 Task: Add an event with the title Product Launch Party, date '2024/04/15', time 7:30 AM to 9:30 AMand add a description: _x000D_
Throughout the workshop, participants will engage in a series of activities, discussions, and case studies that promote self-reflection, skill-building, and practical application of leadership concepts. , put the event into Green category . Add location for the event as: 789 Notre-Dame Cathedral, Paris, France, logged in from the account softage.1@softage.netand send the event invitation to softage.9@softage.net and softage.10@softage.net. Set a reminder for the event 11 day before
Action: Mouse moved to (84, 115)
Screenshot: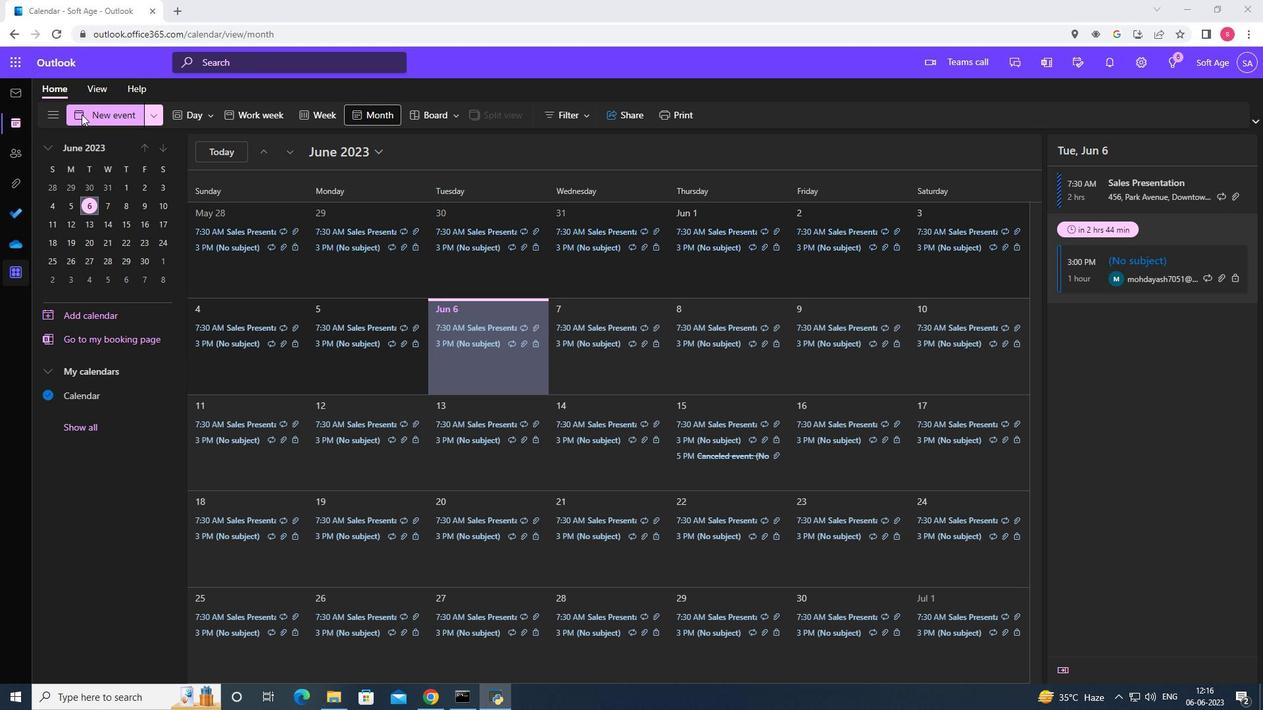 
Action: Mouse pressed left at (84, 115)
Screenshot: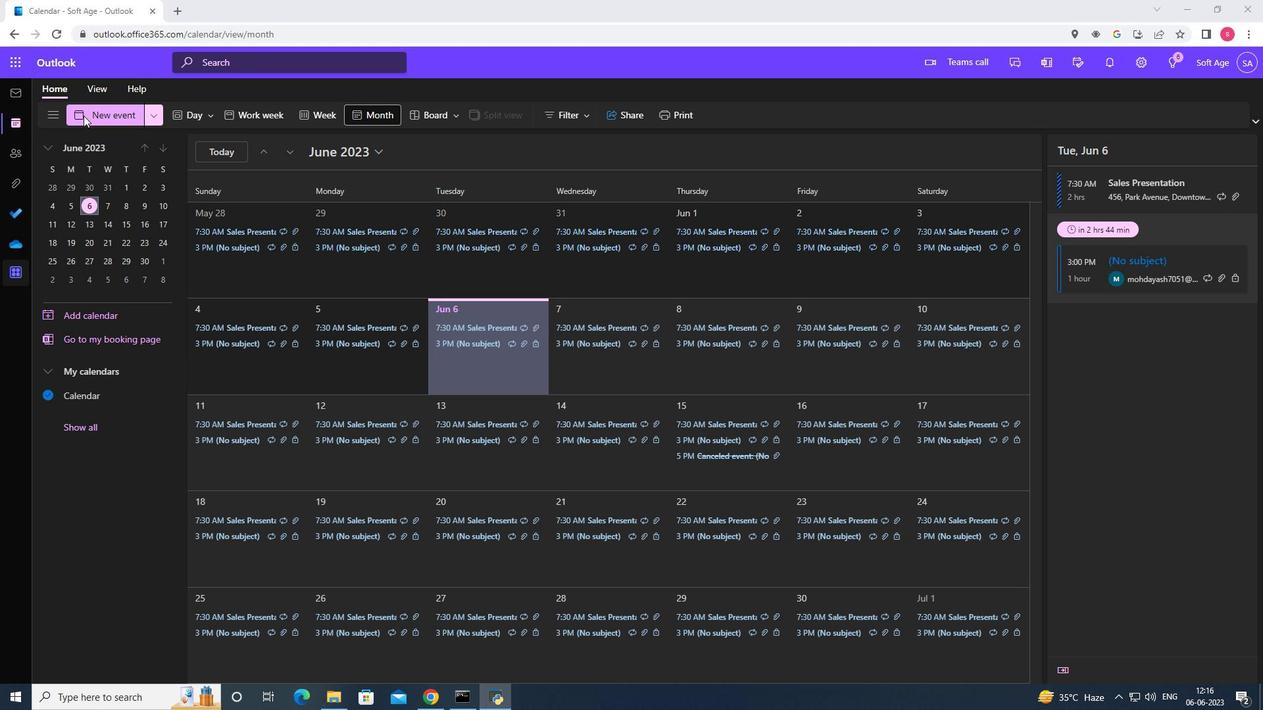 
Action: Mouse moved to (447, 192)
Screenshot: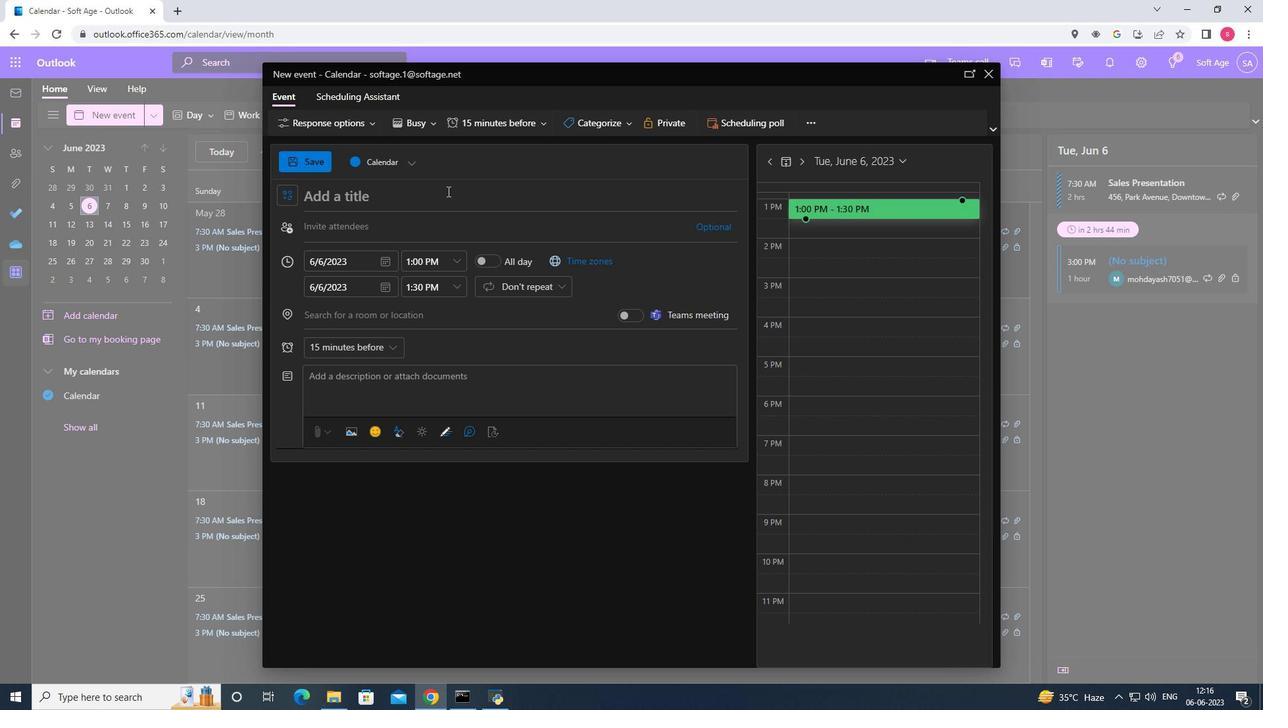 
Action: Mouse pressed left at (447, 192)
Screenshot: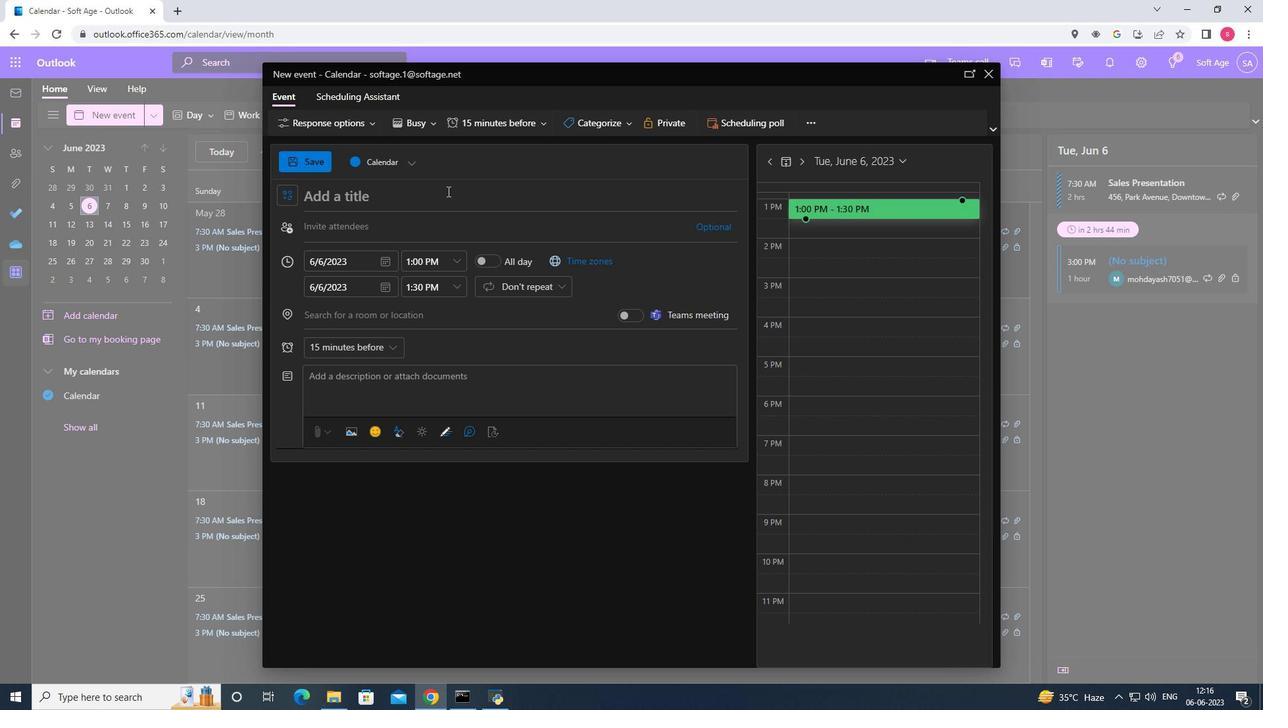 
Action: Key pressed <Key.shift>Product<Key.space>l<Key.backspace><Key.shift>Lu<Key.backspace>aunch<Key.space><Key.shift>Party
Screenshot: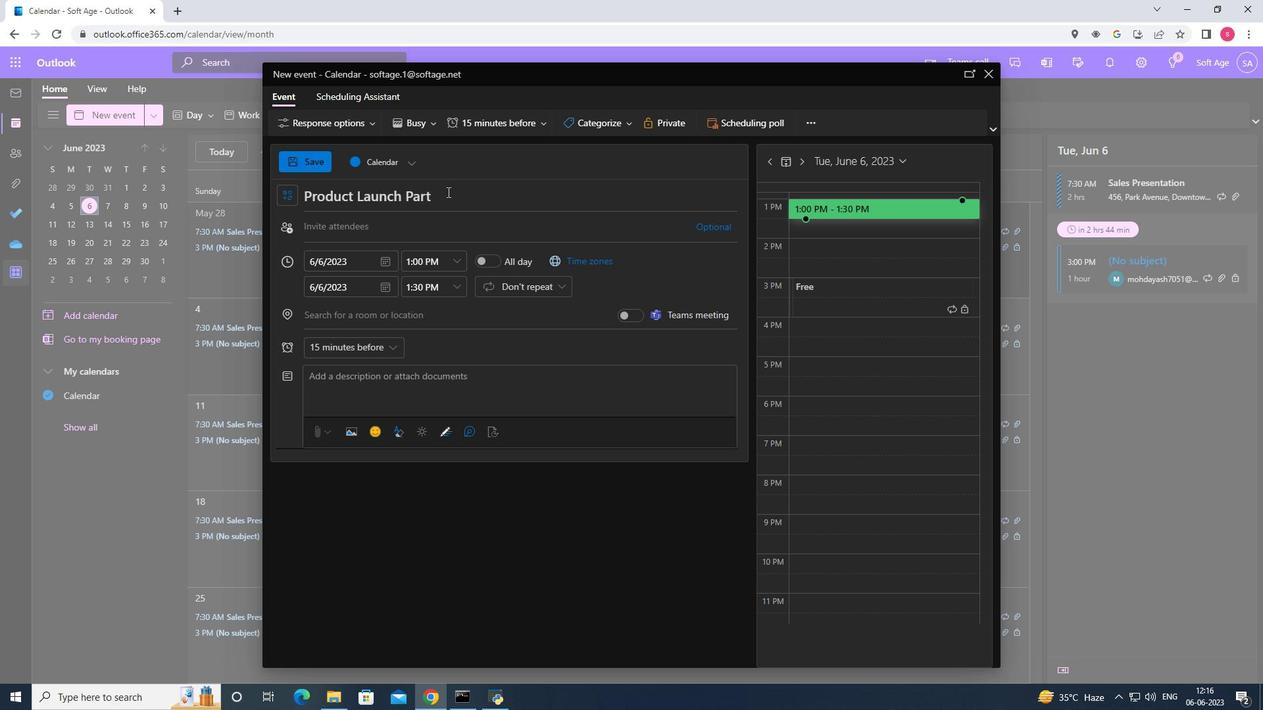 
Action: Mouse moved to (386, 261)
Screenshot: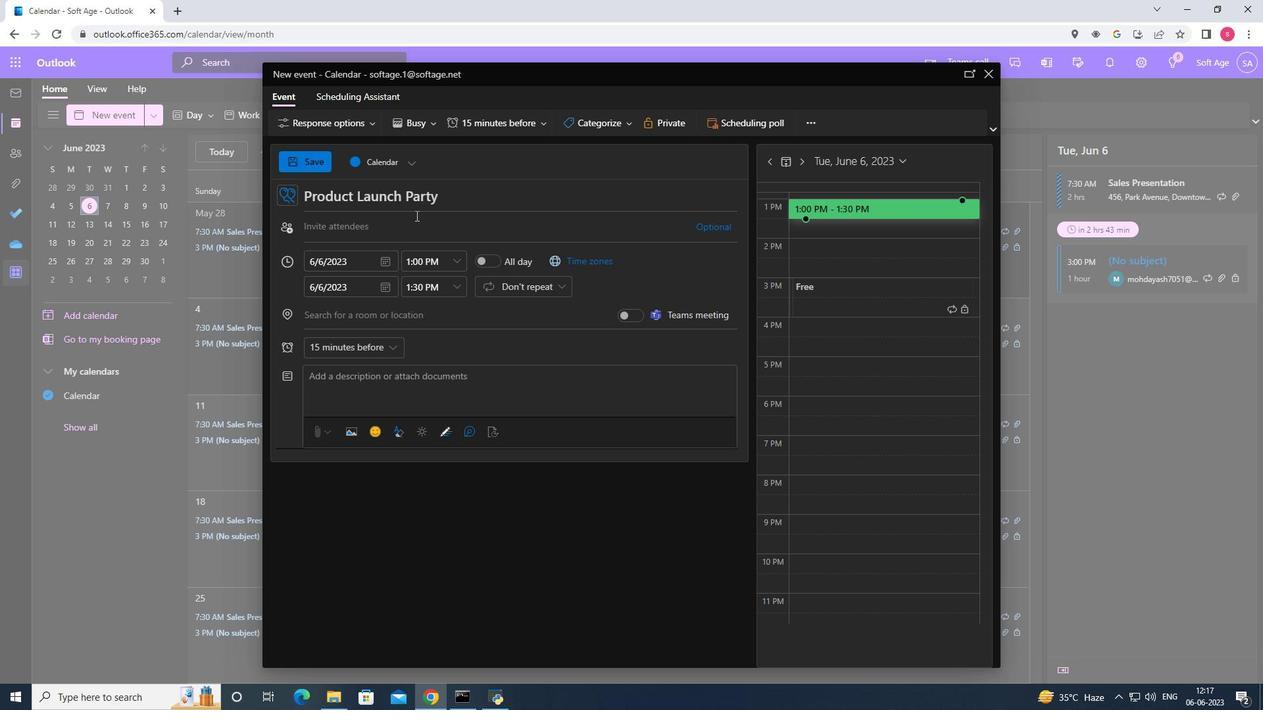 
Action: Mouse pressed left at (386, 261)
Screenshot: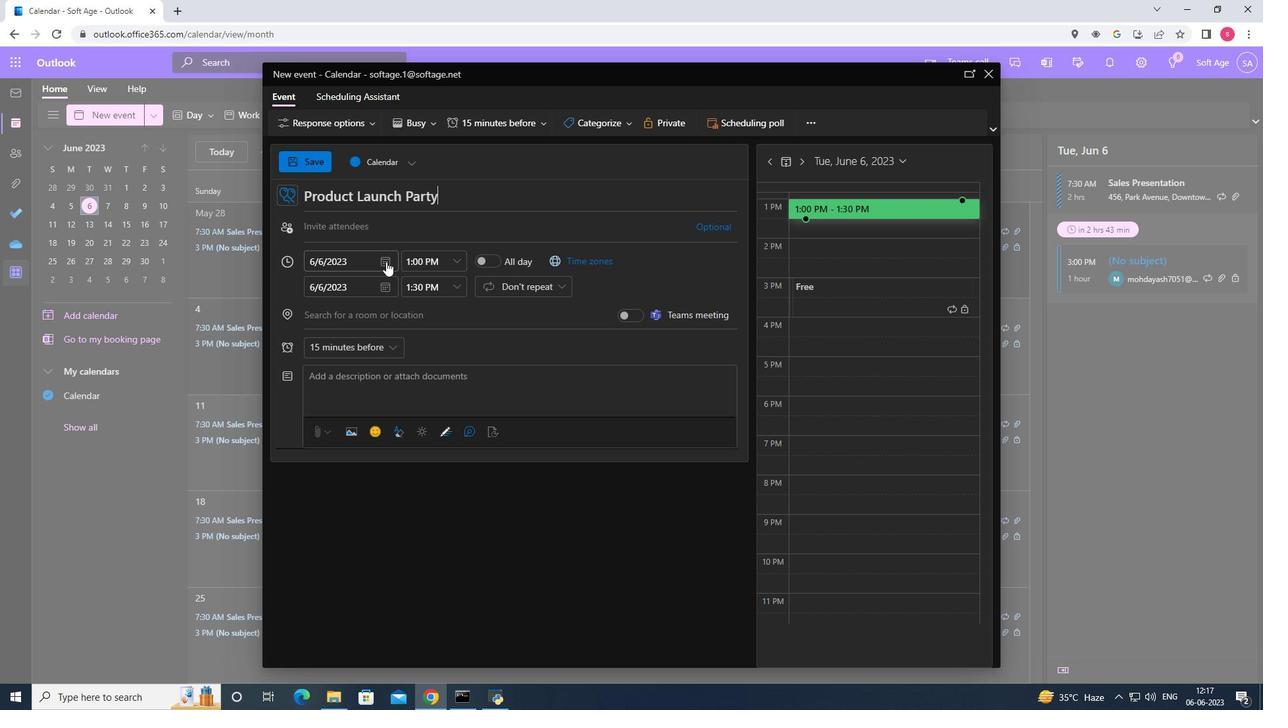 
Action: Mouse moved to (429, 287)
Screenshot: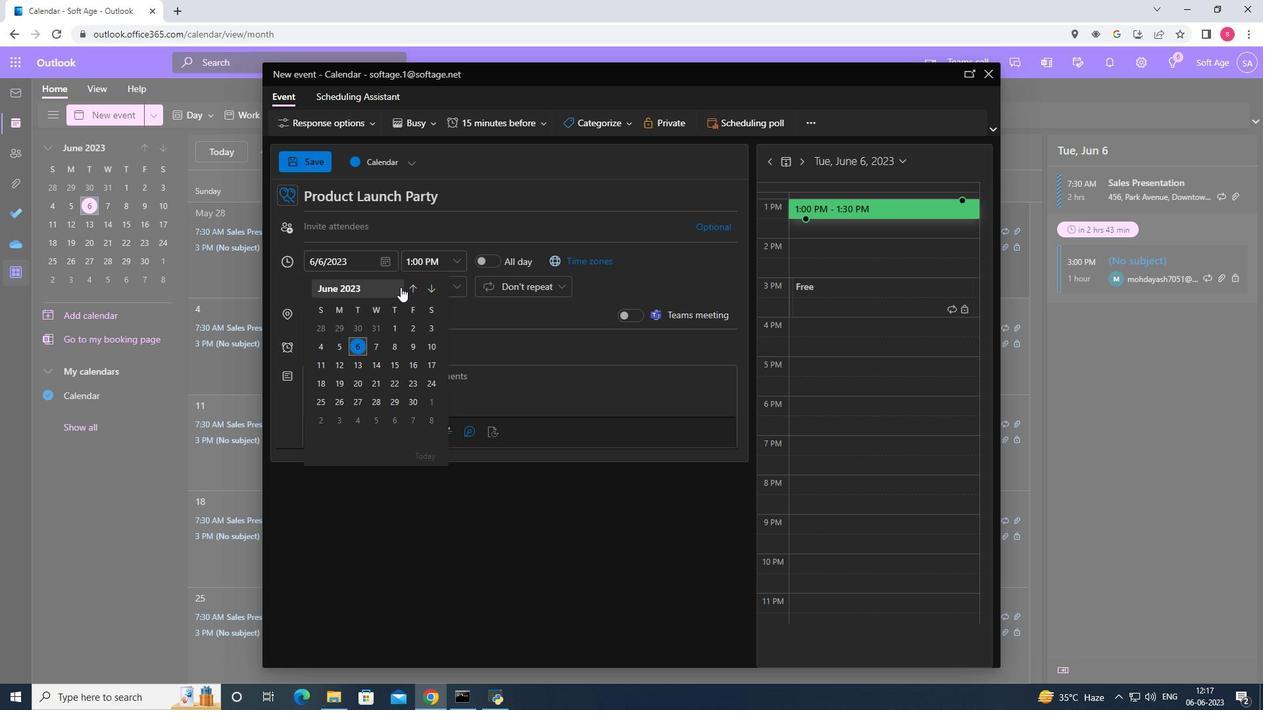 
Action: Mouse pressed left at (429, 287)
Screenshot: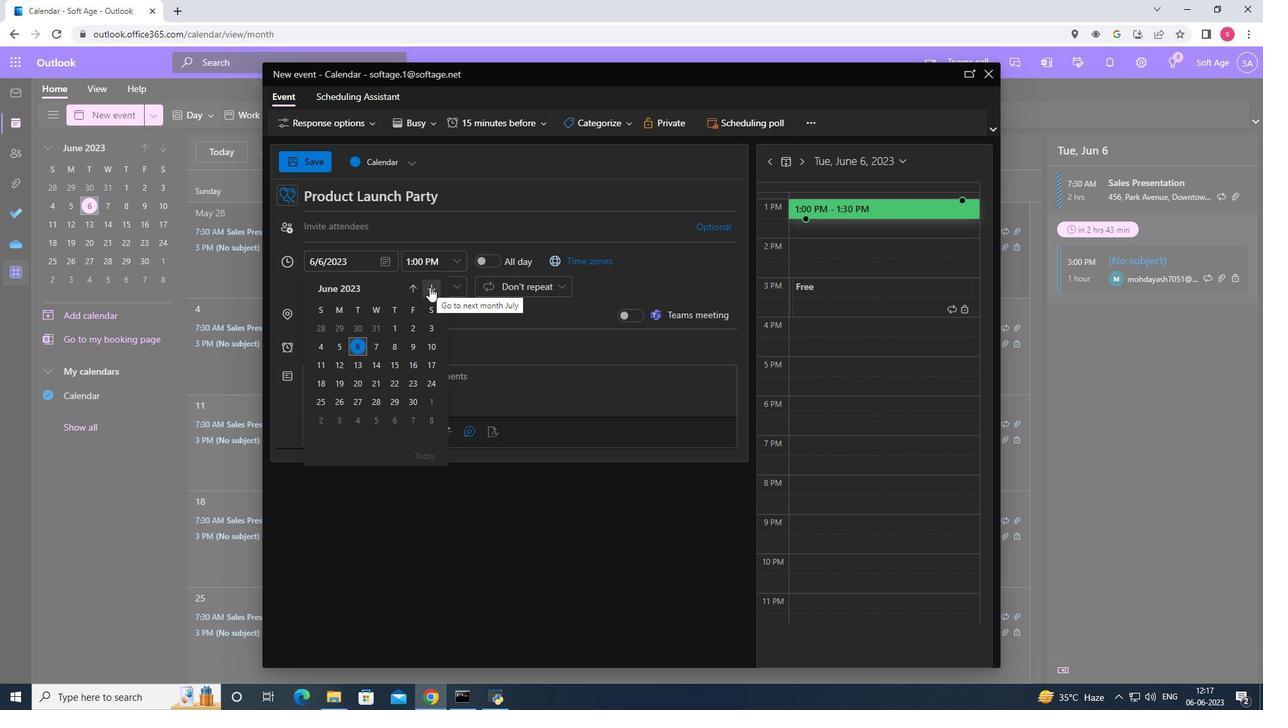 
Action: Mouse pressed left at (429, 287)
Screenshot: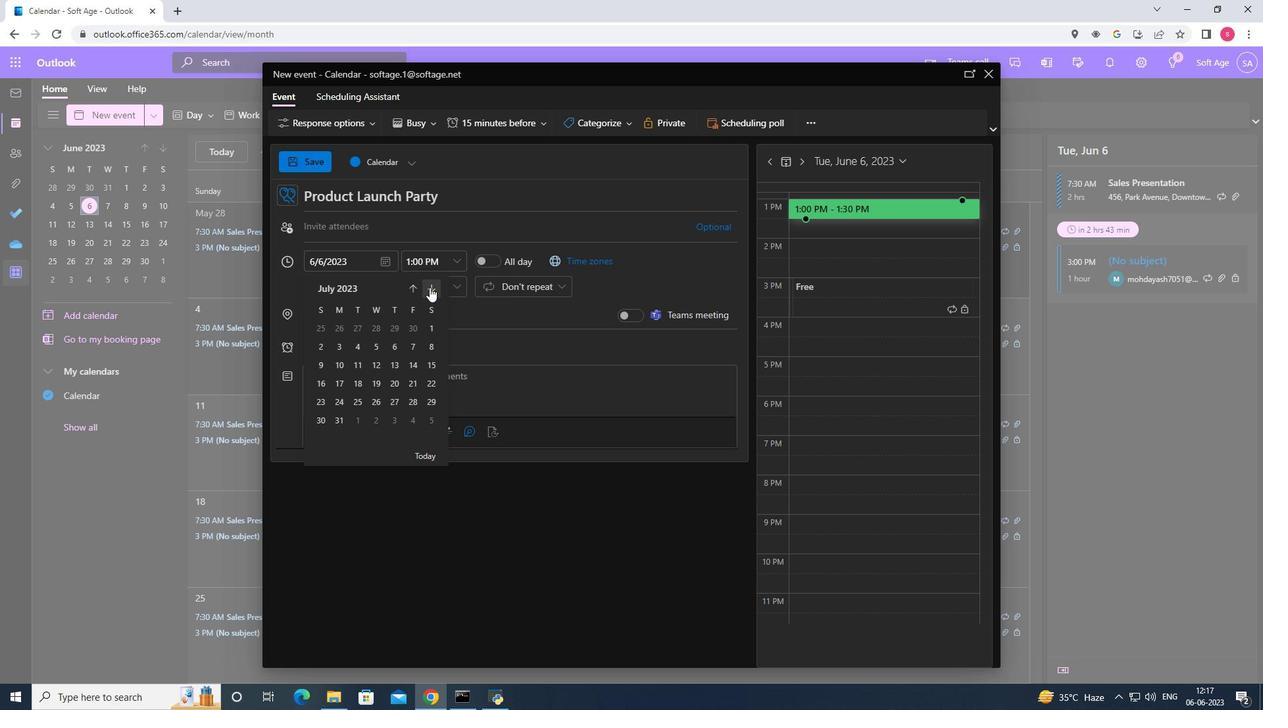 
Action: Mouse pressed left at (429, 287)
Screenshot: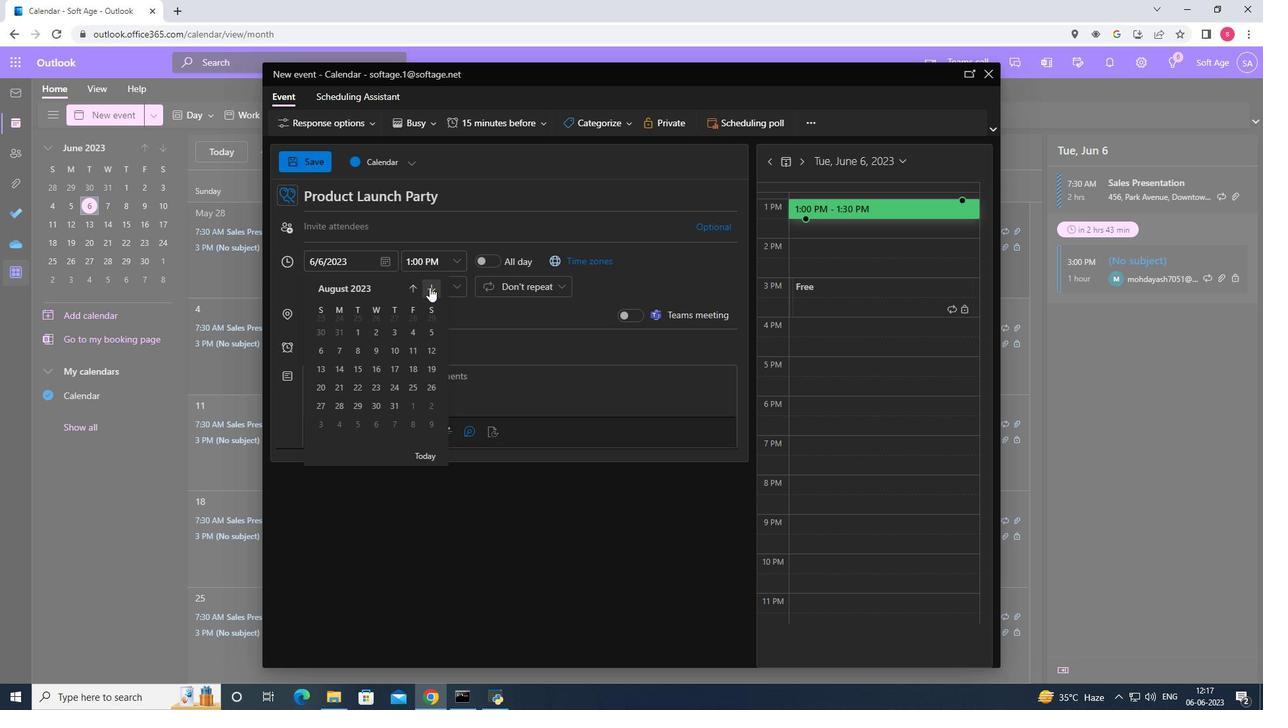 
Action: Mouse pressed left at (429, 287)
Screenshot: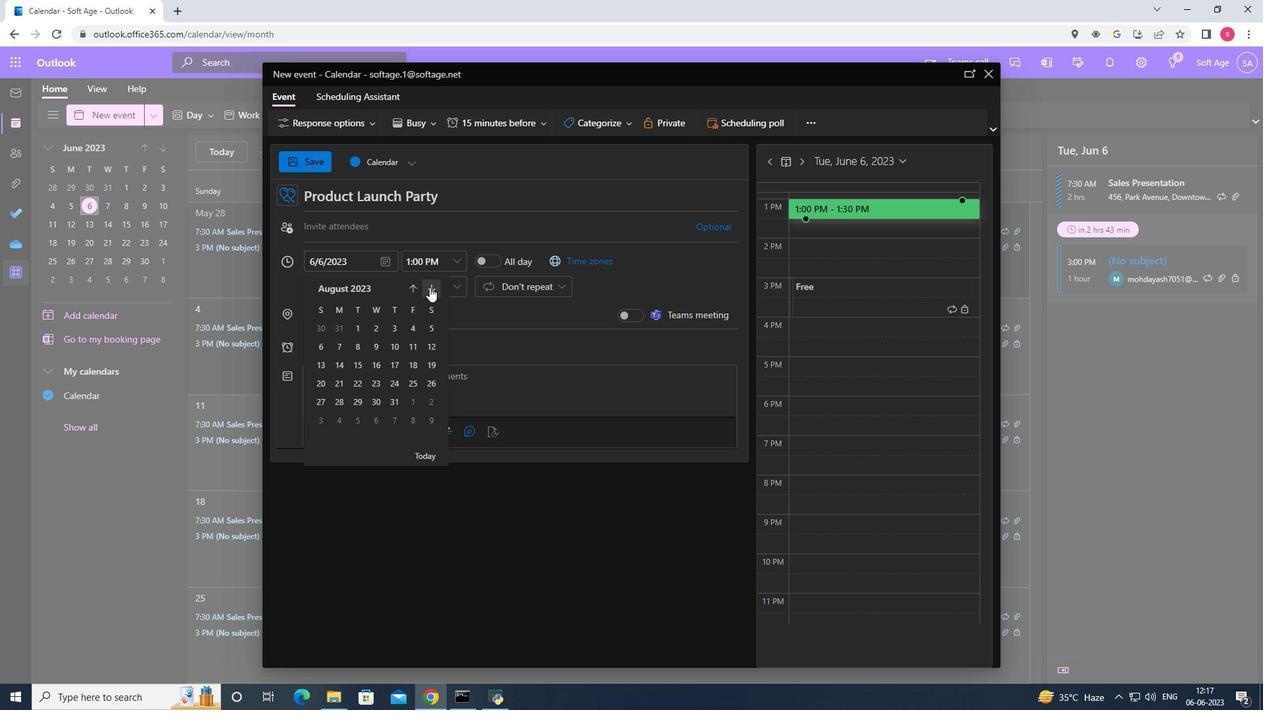 
Action: Mouse pressed left at (429, 287)
Screenshot: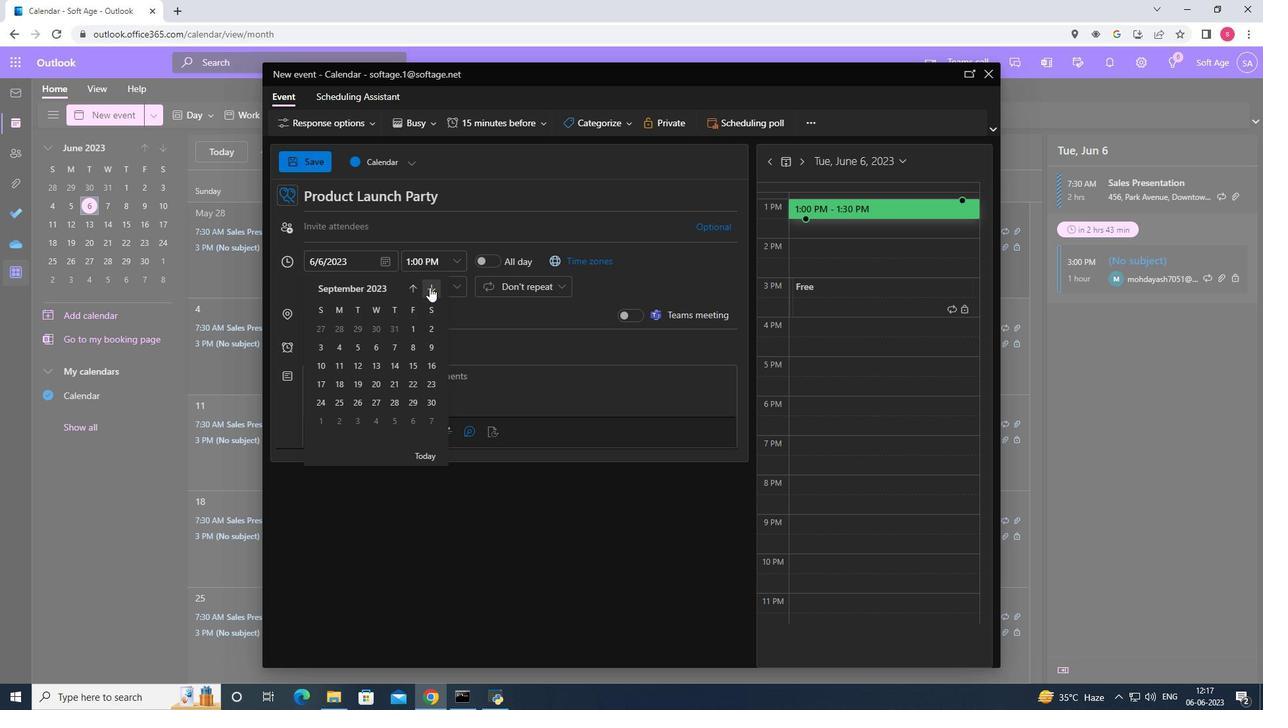 
Action: Mouse pressed left at (429, 287)
Screenshot: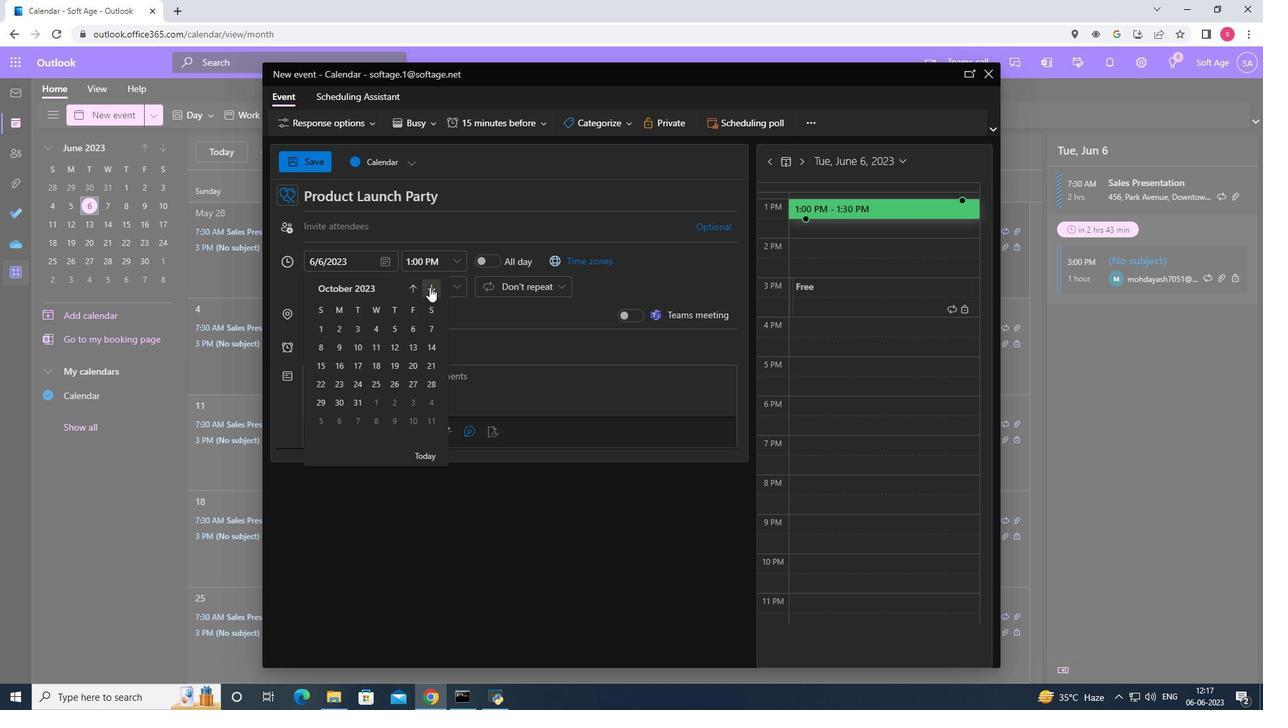 
Action: Mouse pressed left at (429, 287)
Screenshot: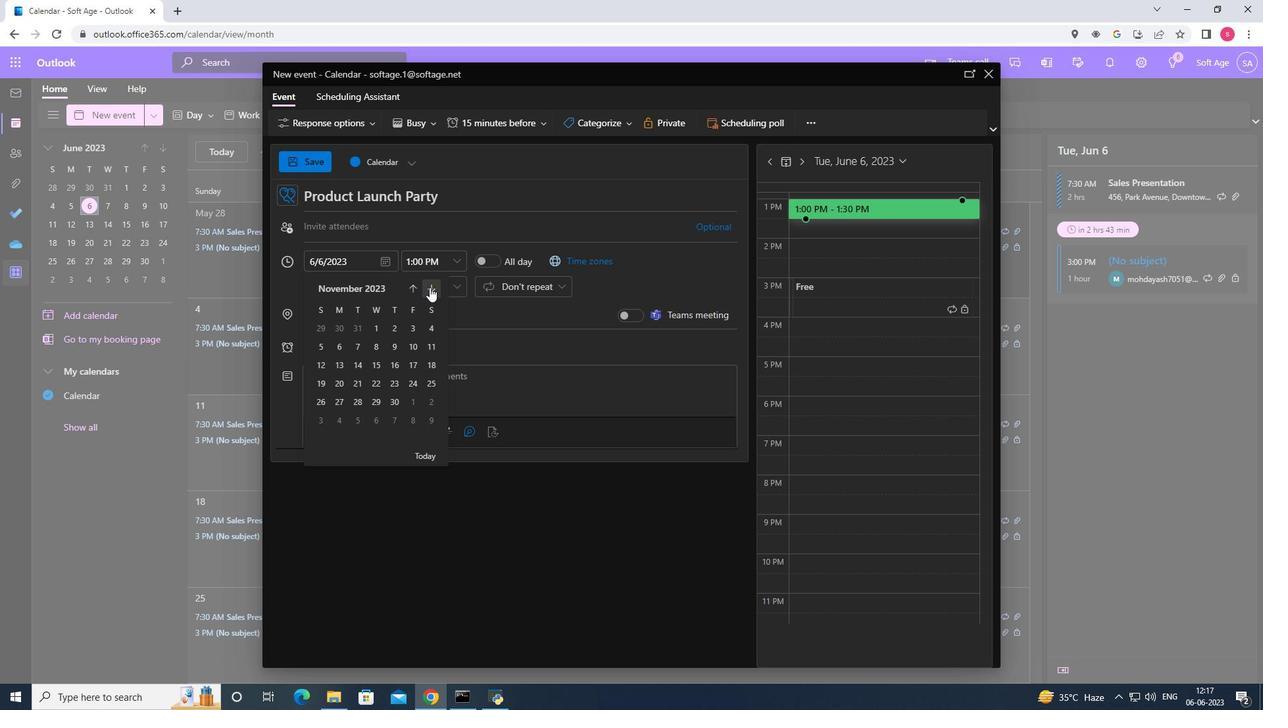 
Action: Mouse pressed left at (429, 287)
Screenshot: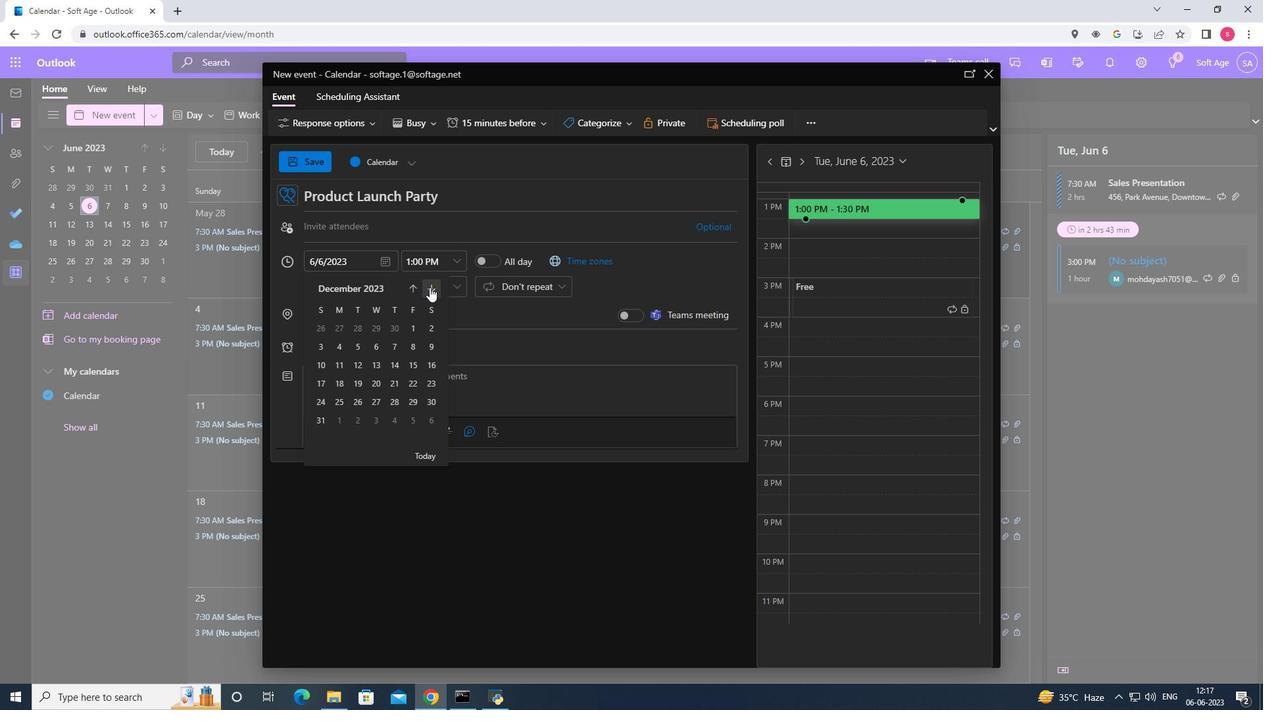 
Action: Mouse pressed left at (429, 287)
Screenshot: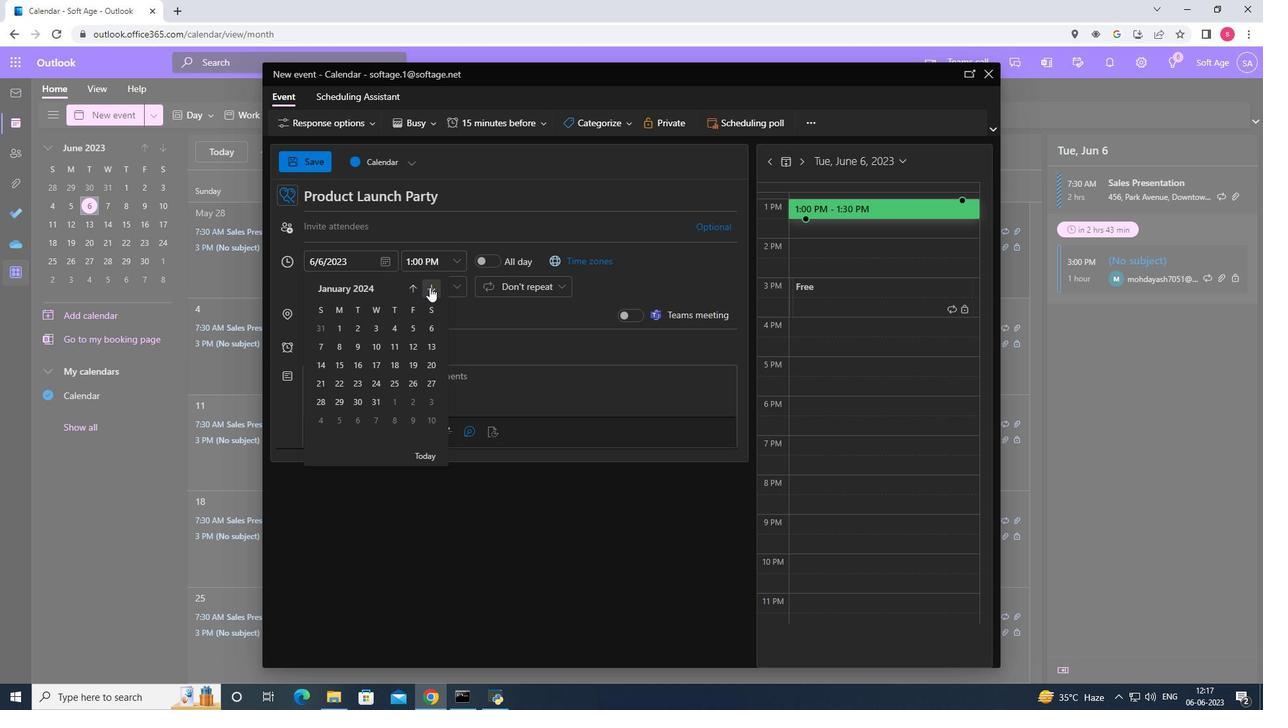 
Action: Mouse pressed left at (429, 287)
Screenshot: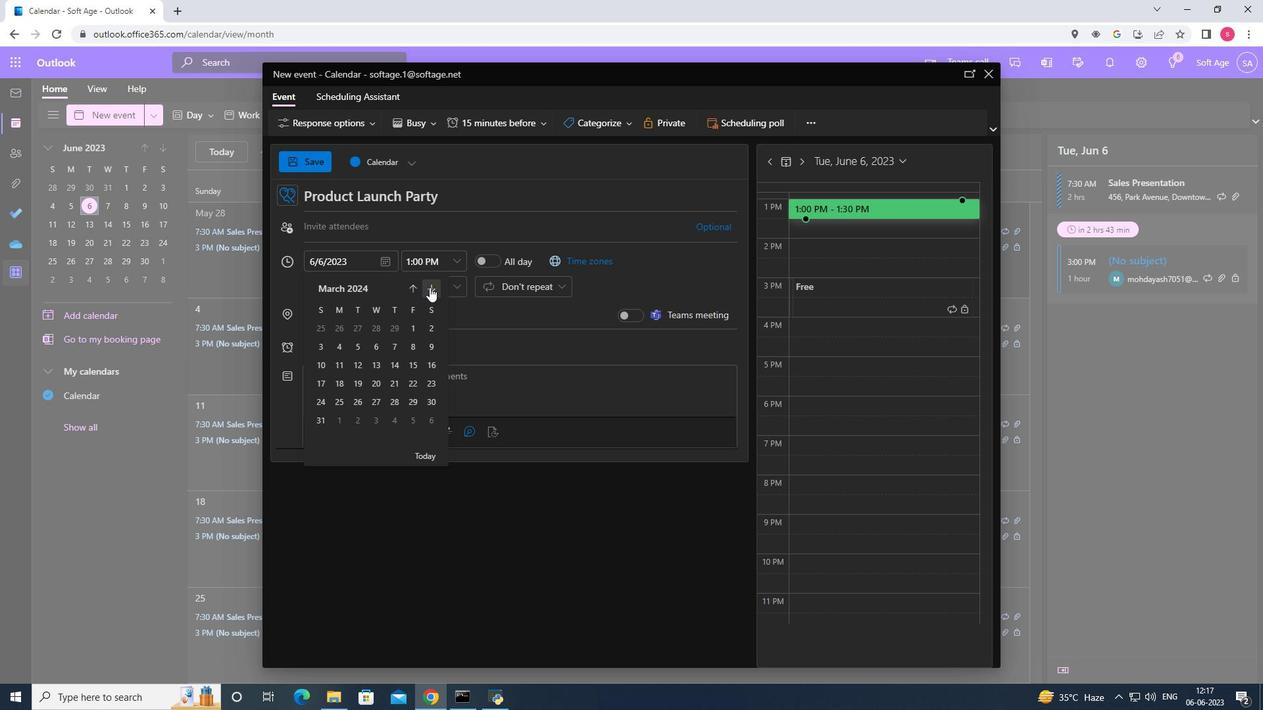 
Action: Mouse moved to (344, 361)
Screenshot: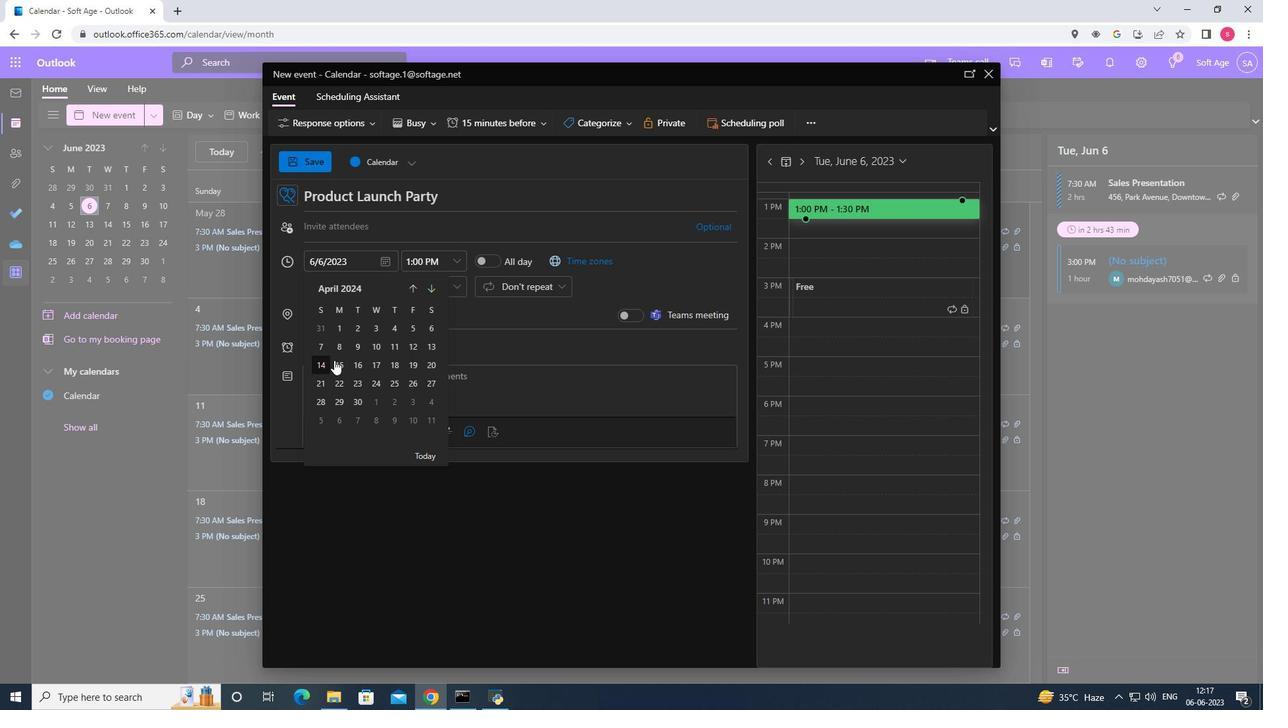 
Action: Mouse pressed left at (344, 361)
Screenshot: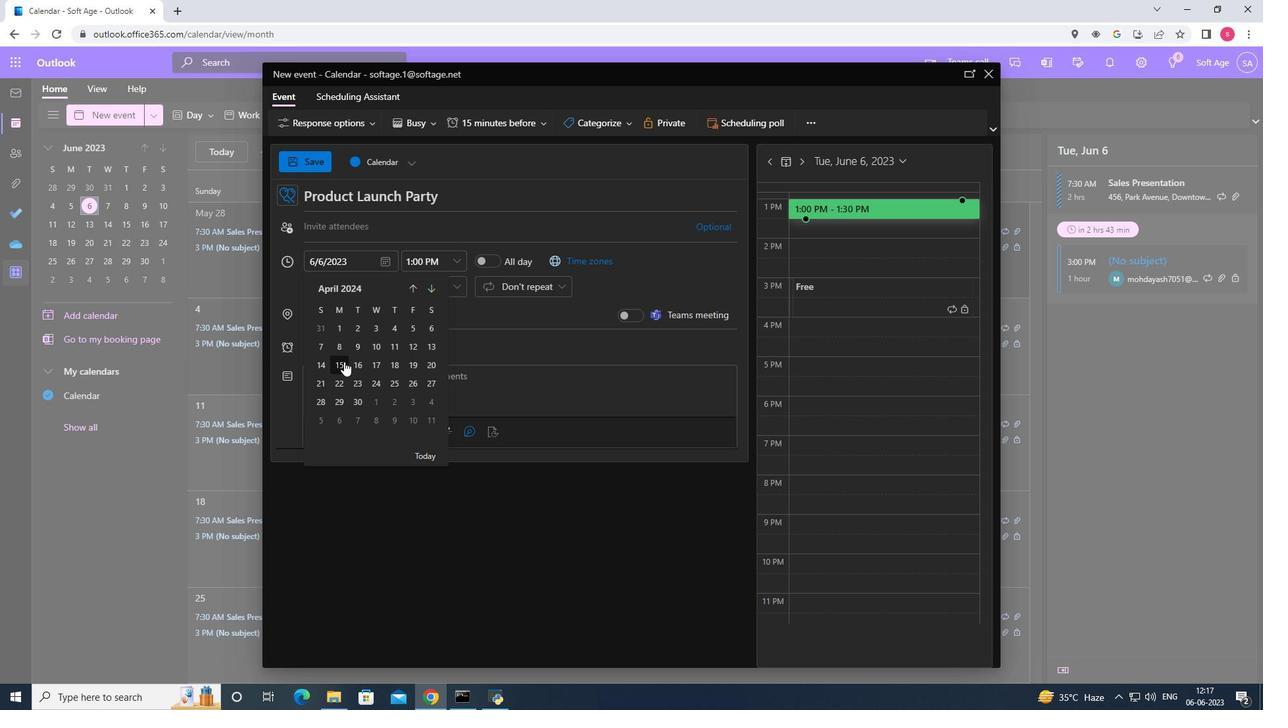 
Action: Mouse moved to (457, 259)
Screenshot: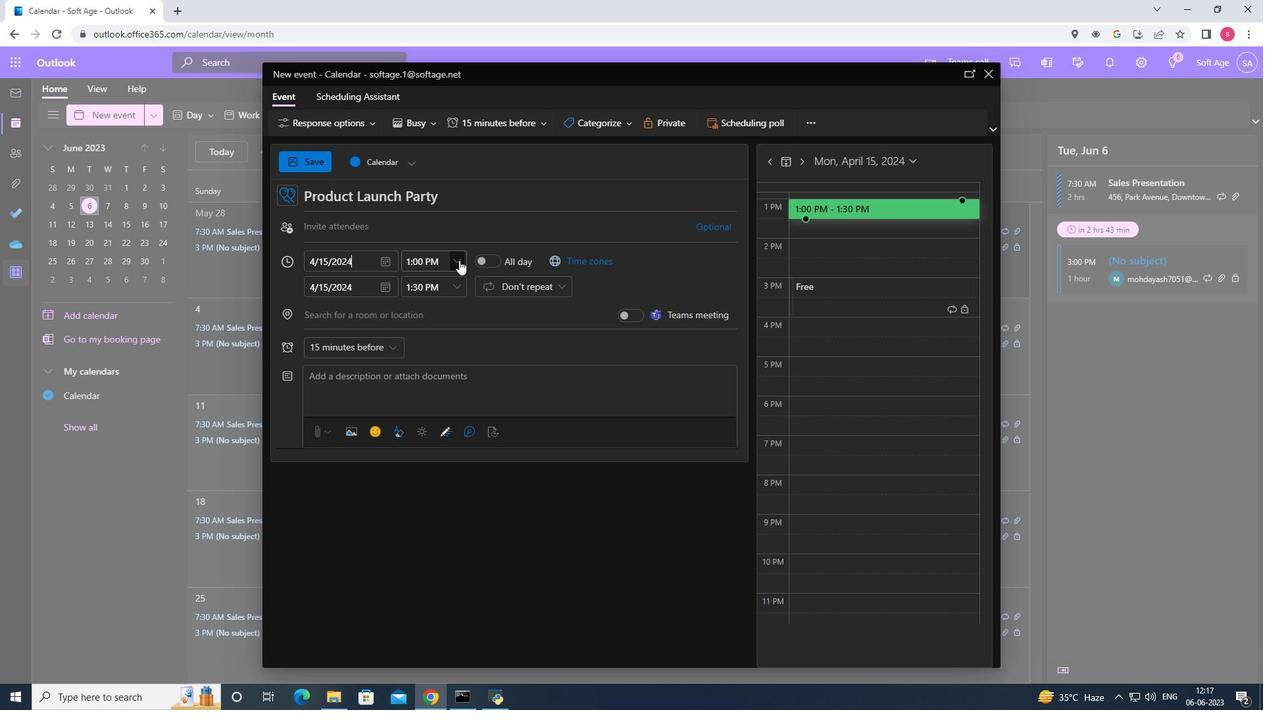 
Action: Mouse pressed left at (457, 259)
Screenshot: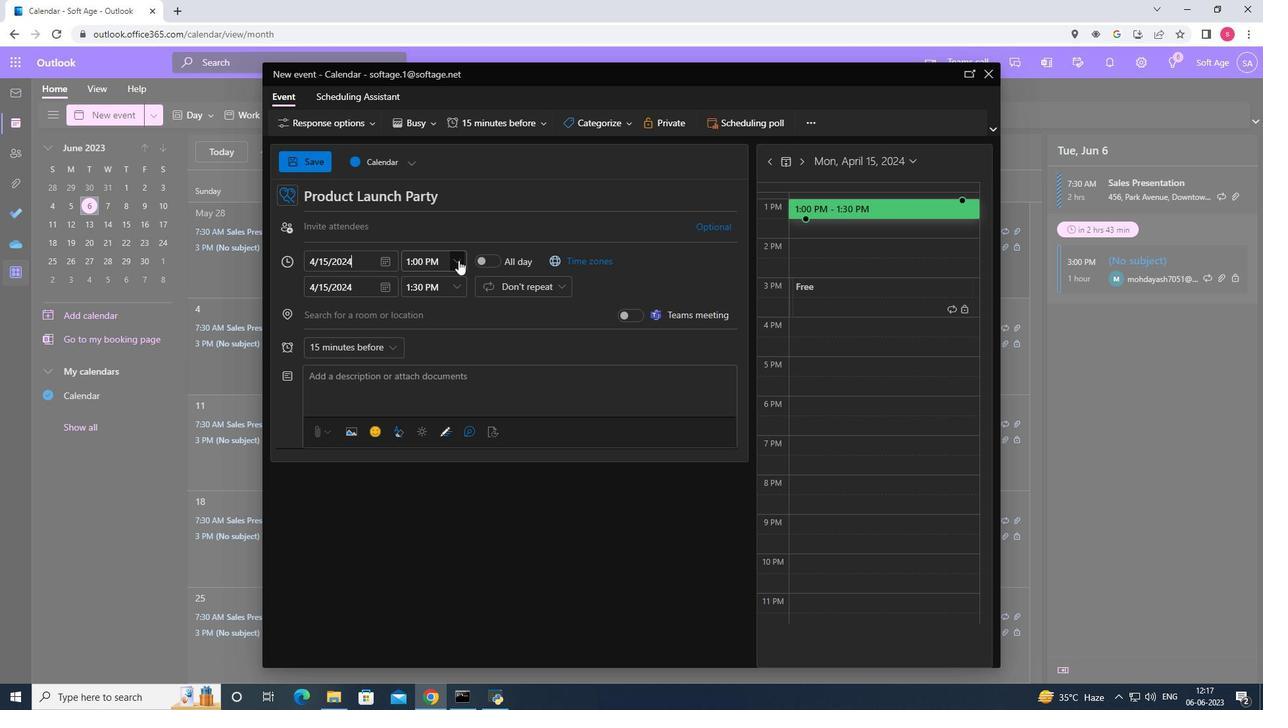
Action: Mouse moved to (475, 276)
Screenshot: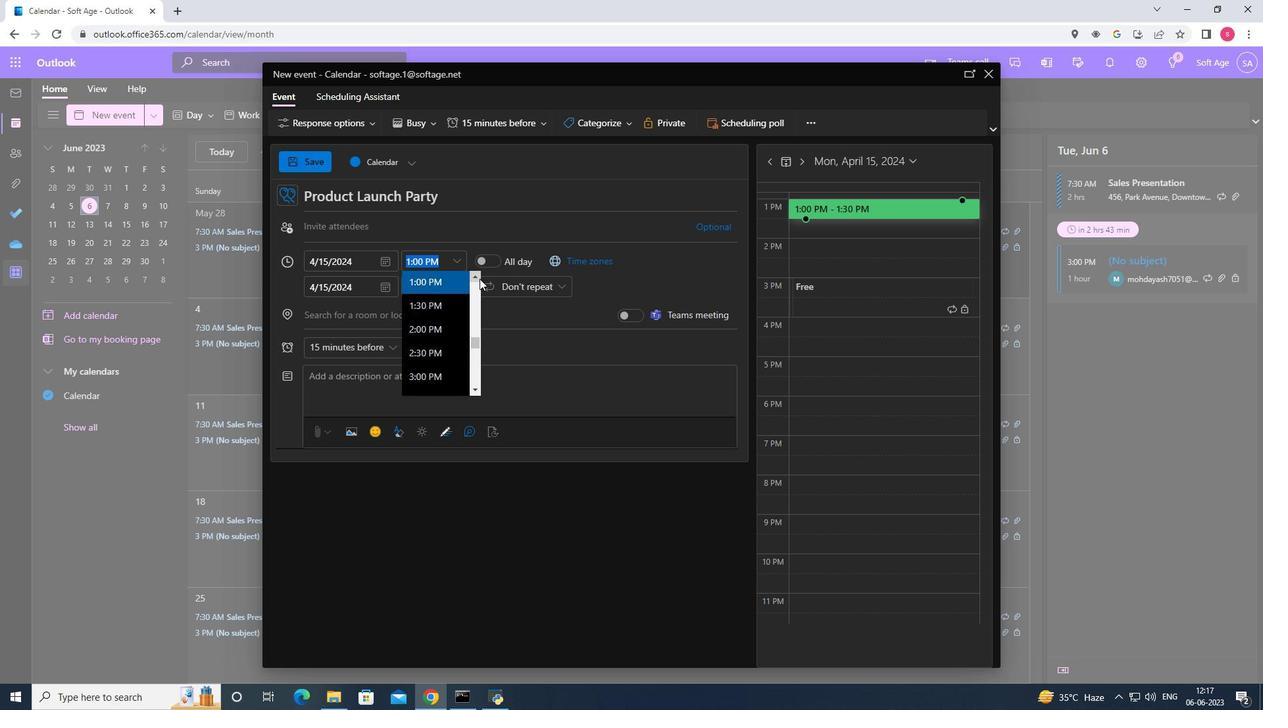 
Action: Mouse pressed left at (475, 276)
Screenshot: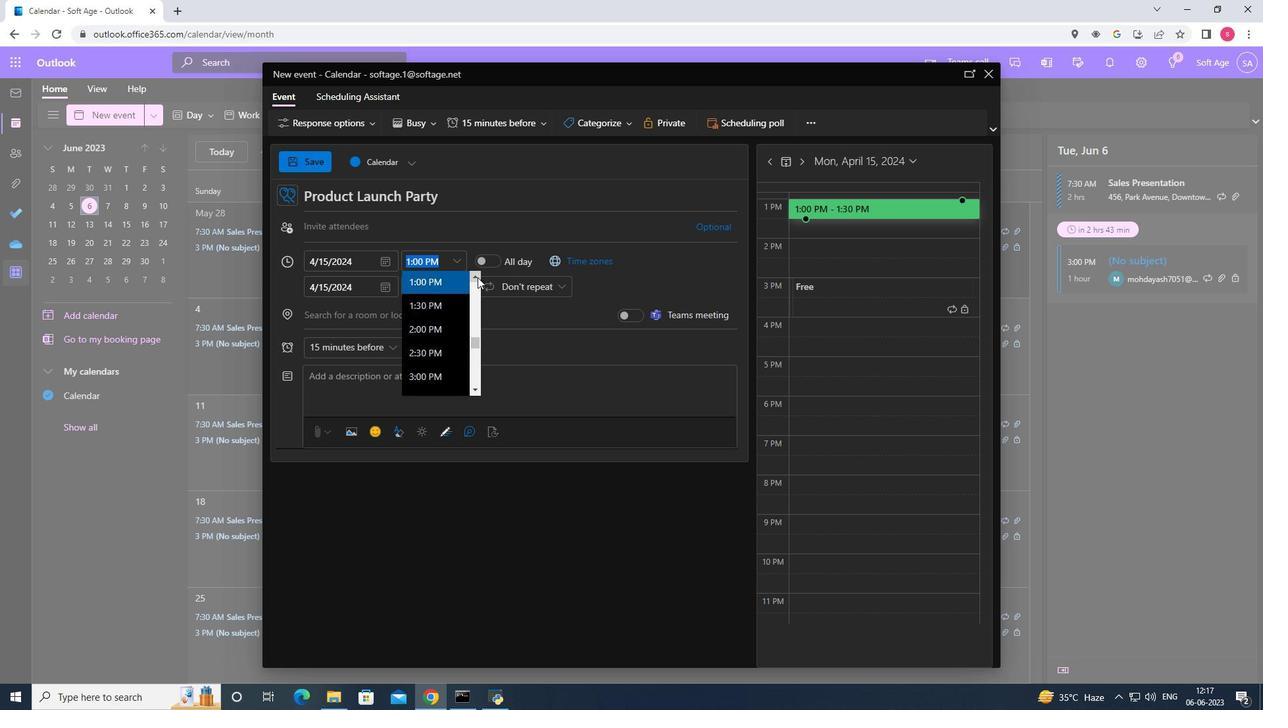 
Action: Mouse pressed left at (475, 276)
Screenshot: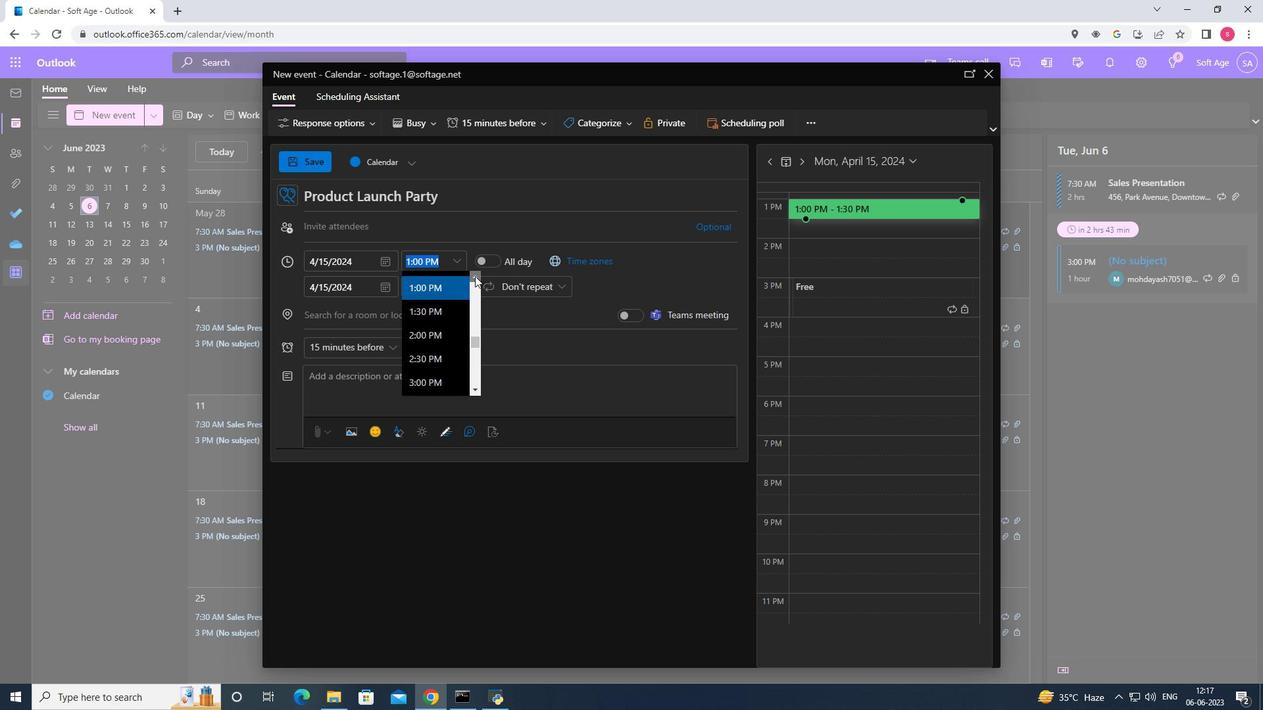 
Action: Mouse pressed left at (475, 276)
Screenshot: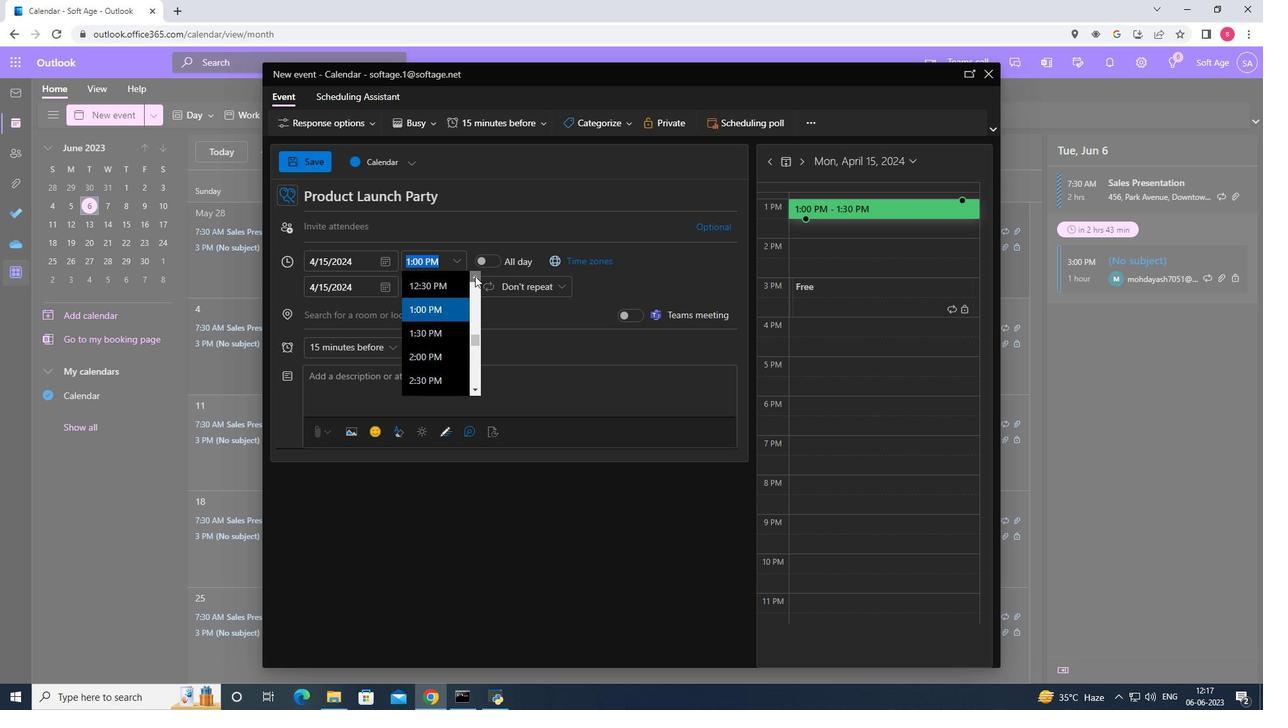 
Action: Mouse pressed left at (475, 276)
Screenshot: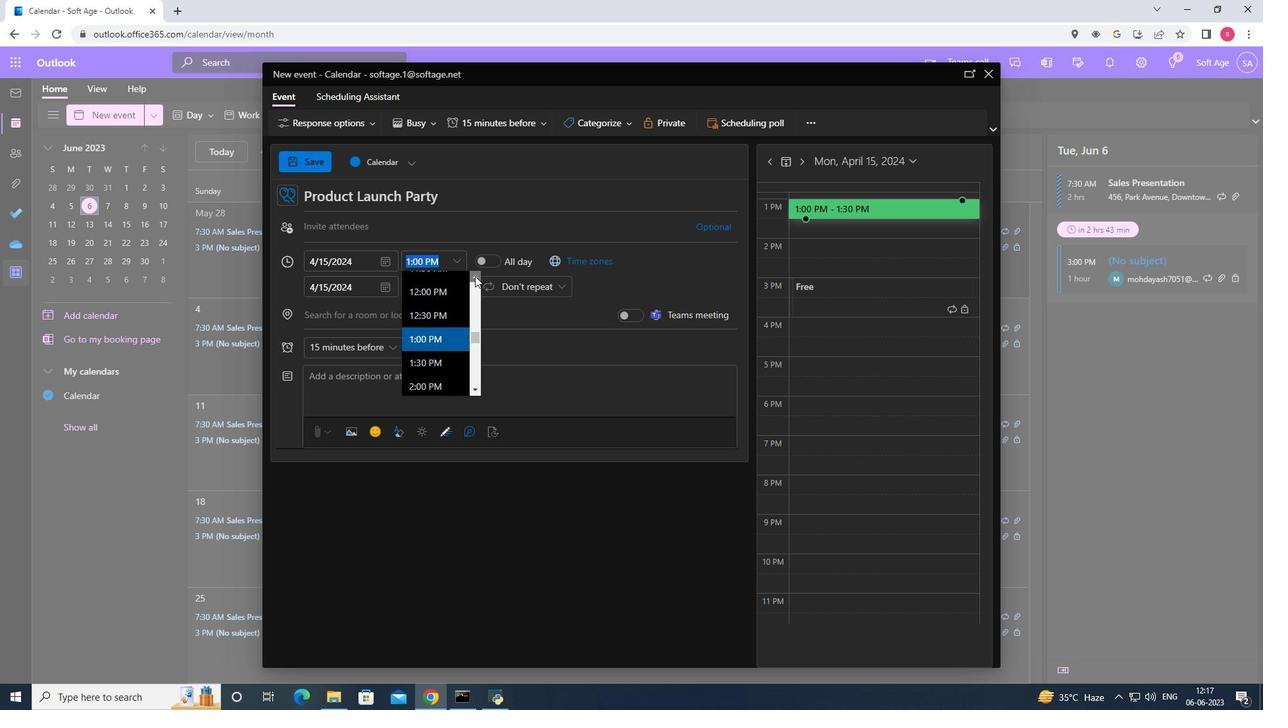 
Action: Mouse pressed left at (475, 276)
Screenshot: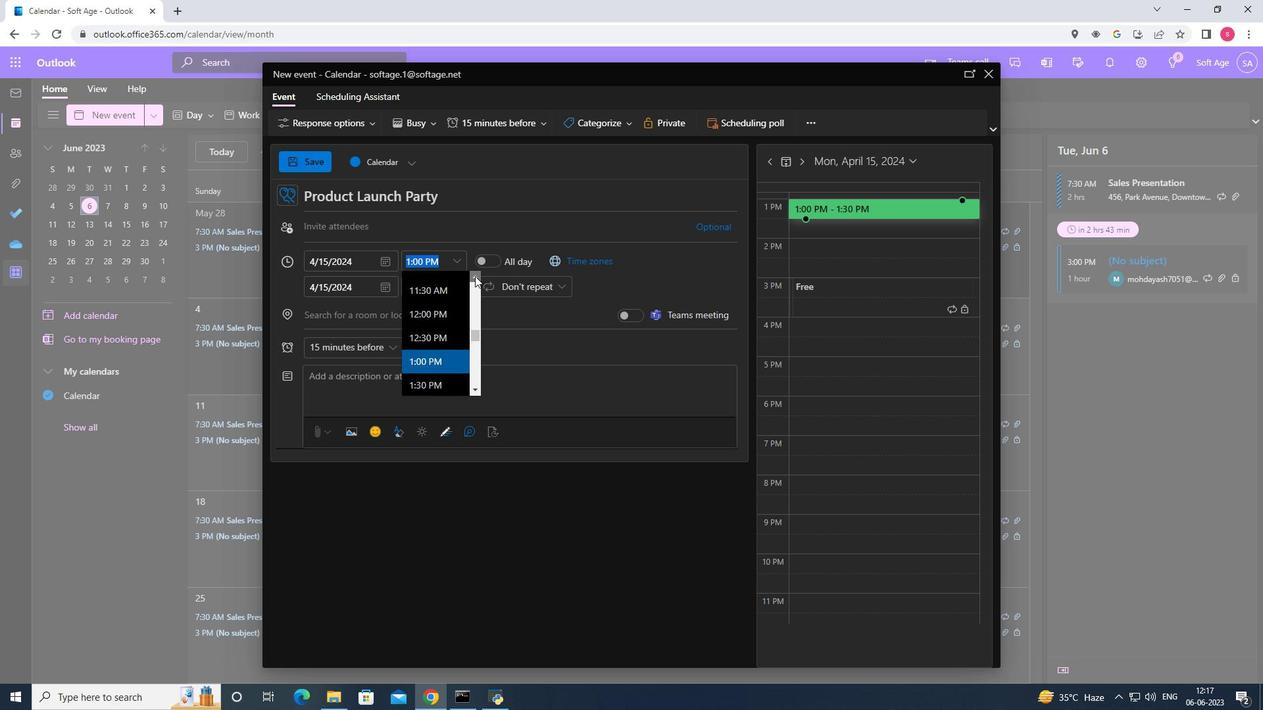 
Action: Mouse pressed left at (475, 276)
Screenshot: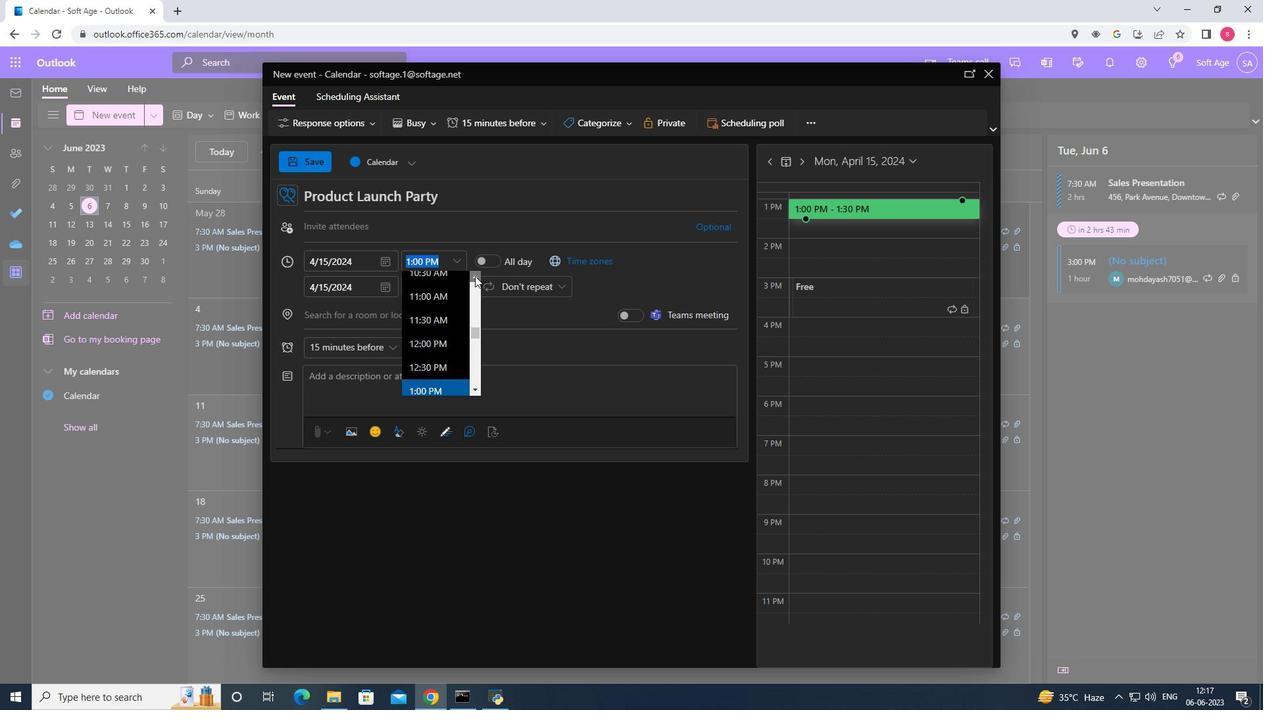
Action: Mouse pressed left at (475, 276)
Screenshot: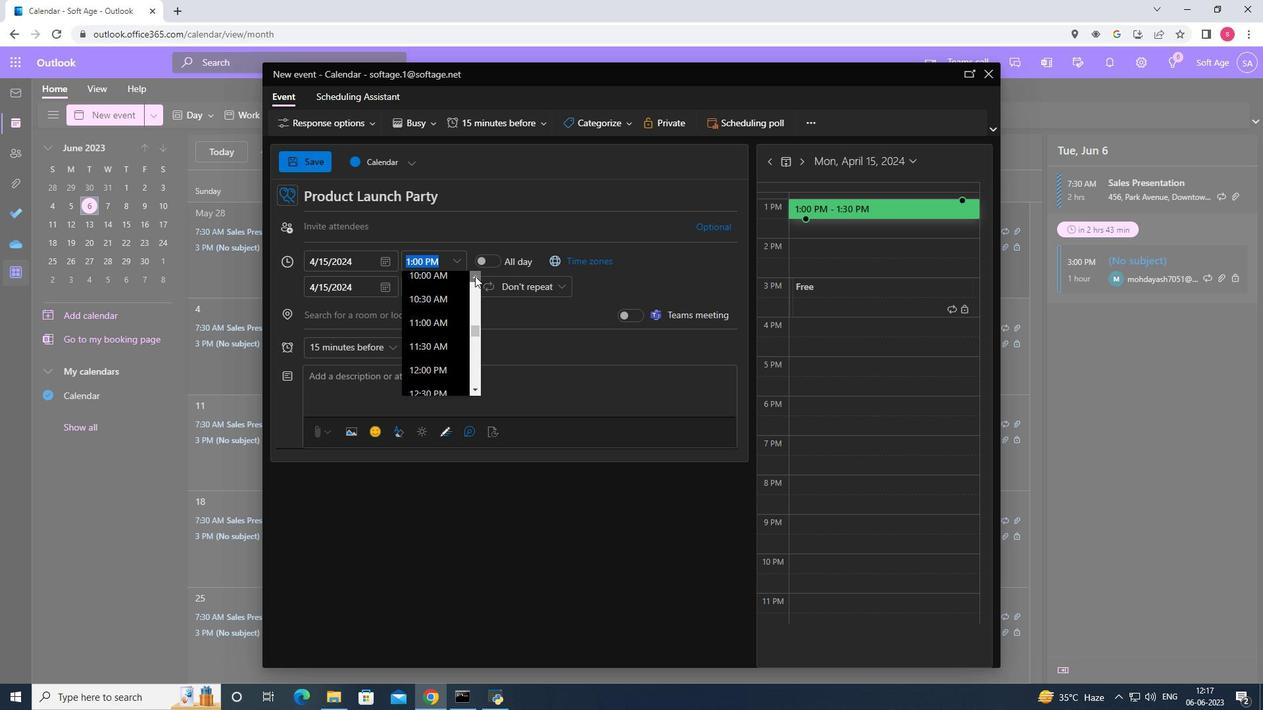 
Action: Mouse pressed left at (475, 276)
Screenshot: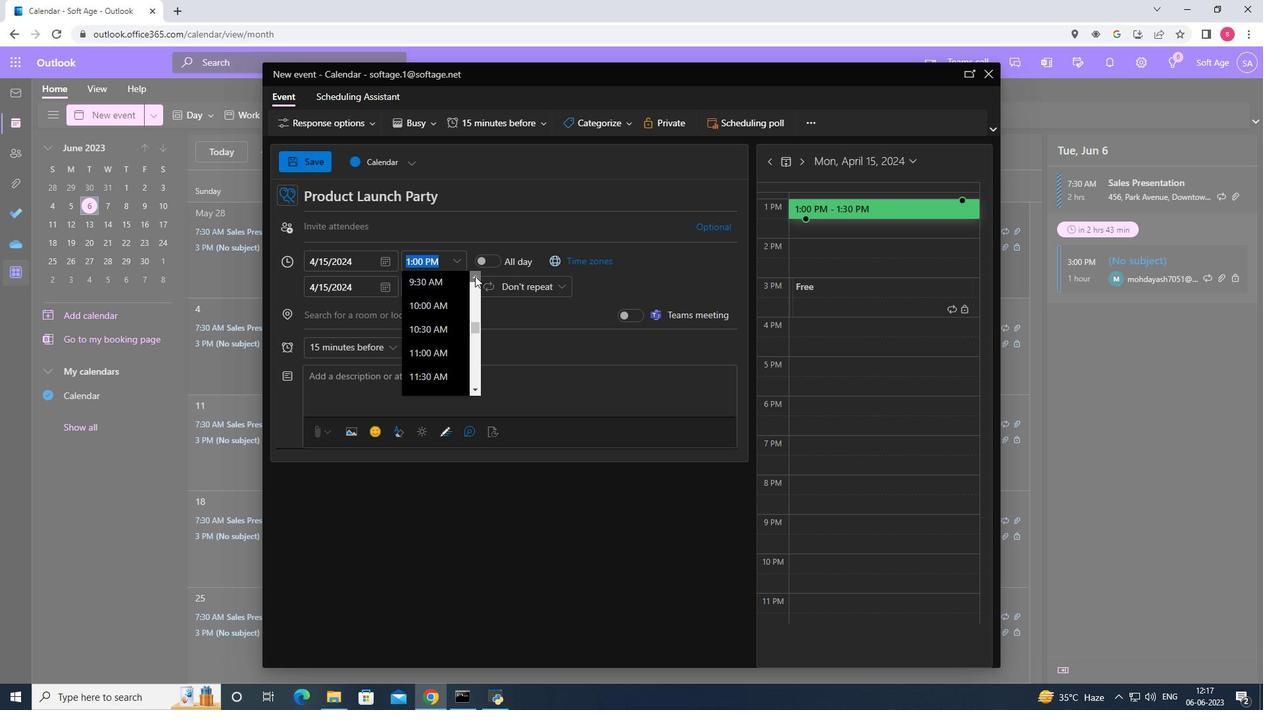 
Action: Mouse pressed left at (475, 276)
Screenshot: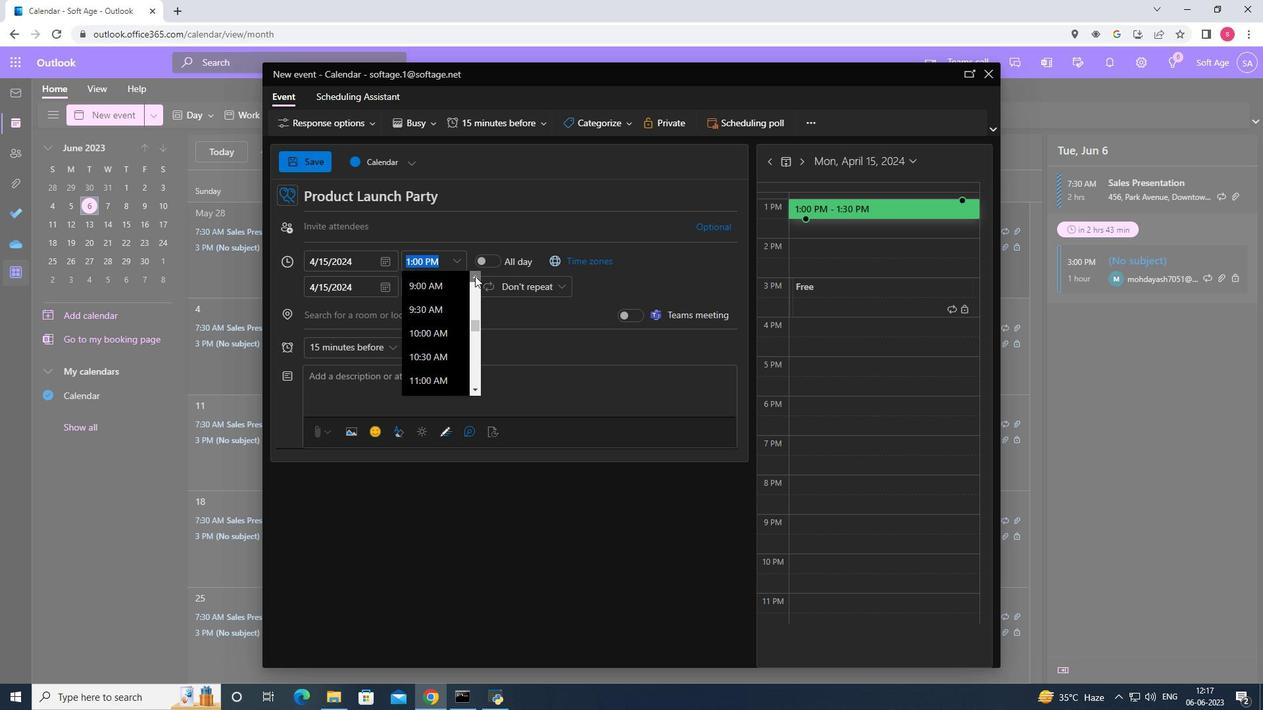 
Action: Mouse pressed left at (475, 276)
Screenshot: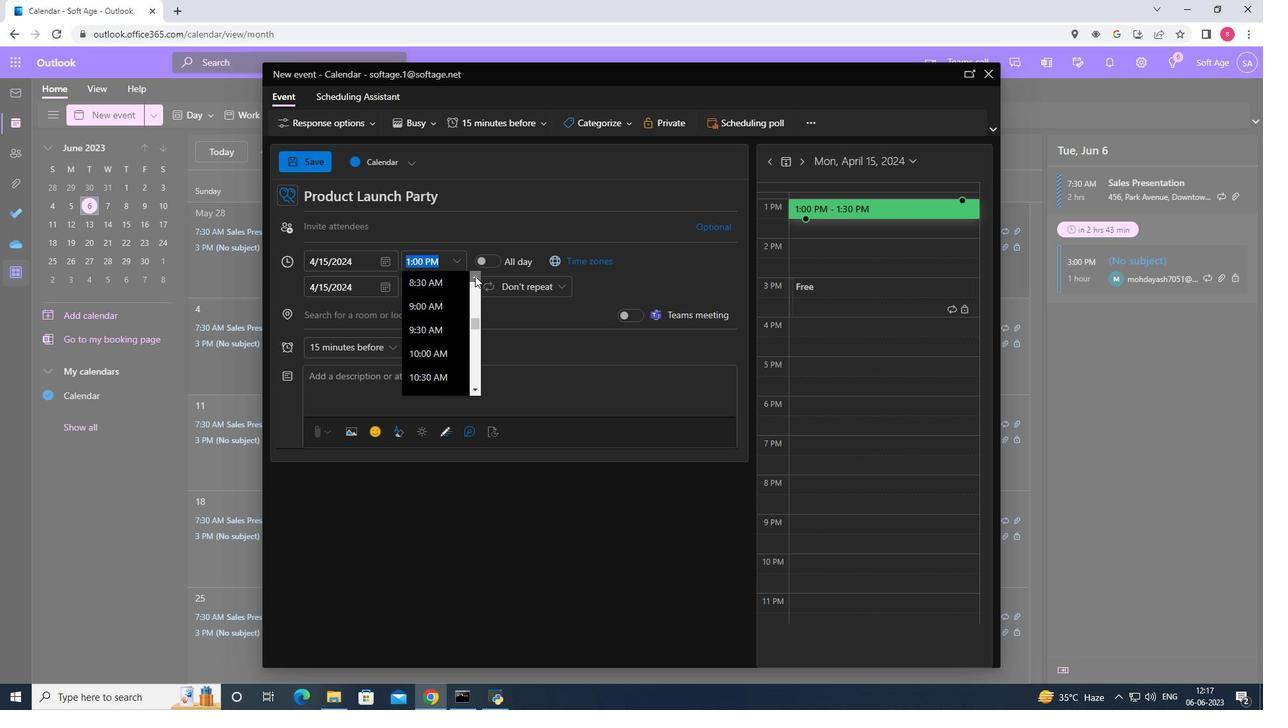 
Action: Mouse pressed left at (475, 276)
Screenshot: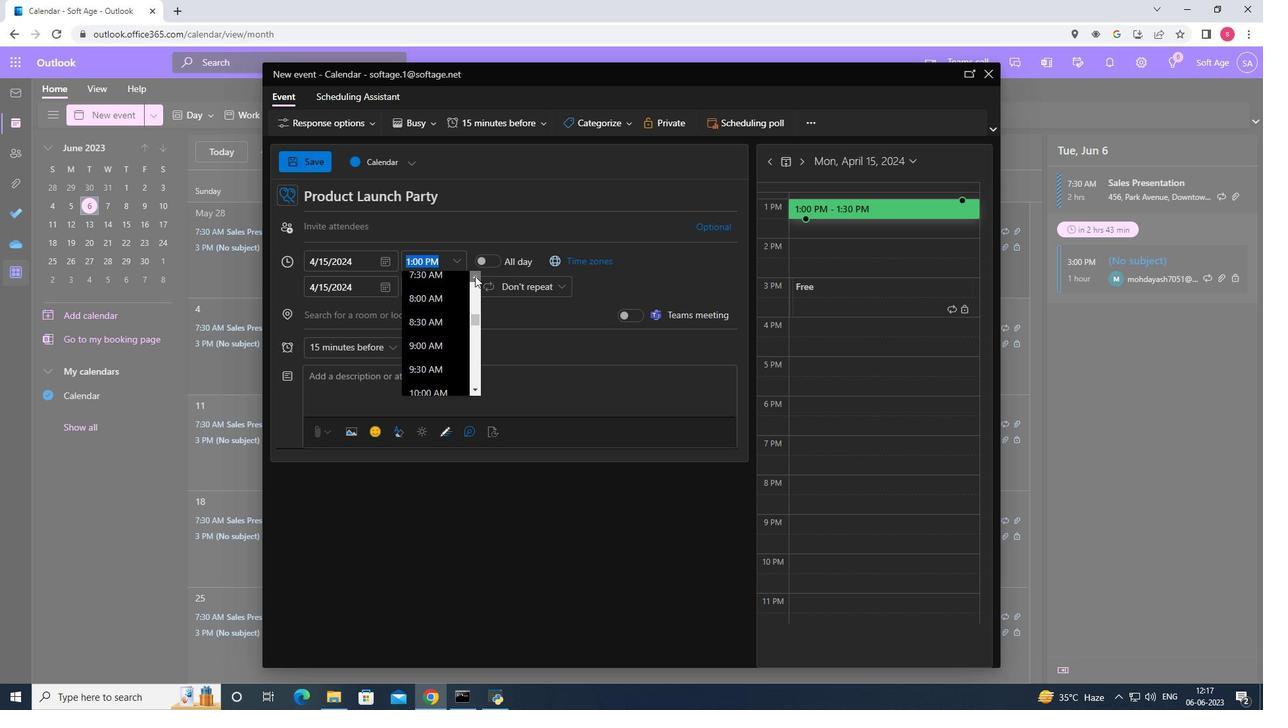 
Action: Mouse pressed left at (475, 276)
Screenshot: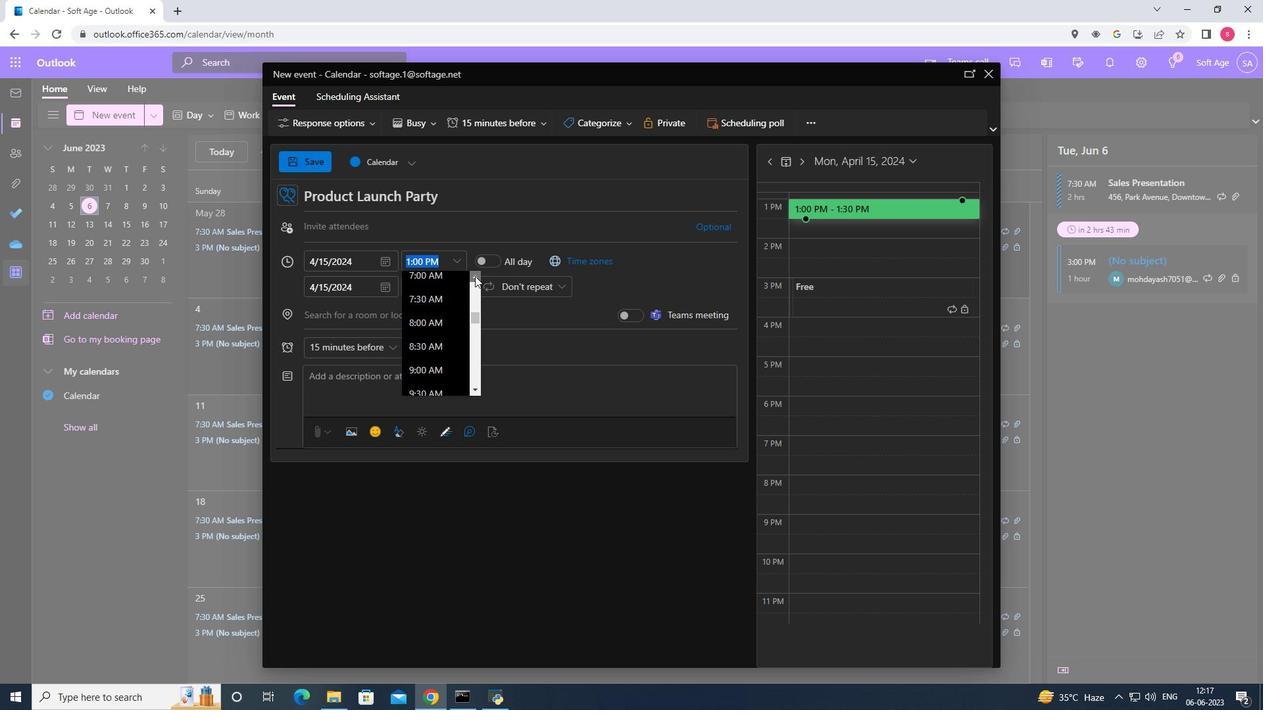 
Action: Mouse moved to (434, 336)
Screenshot: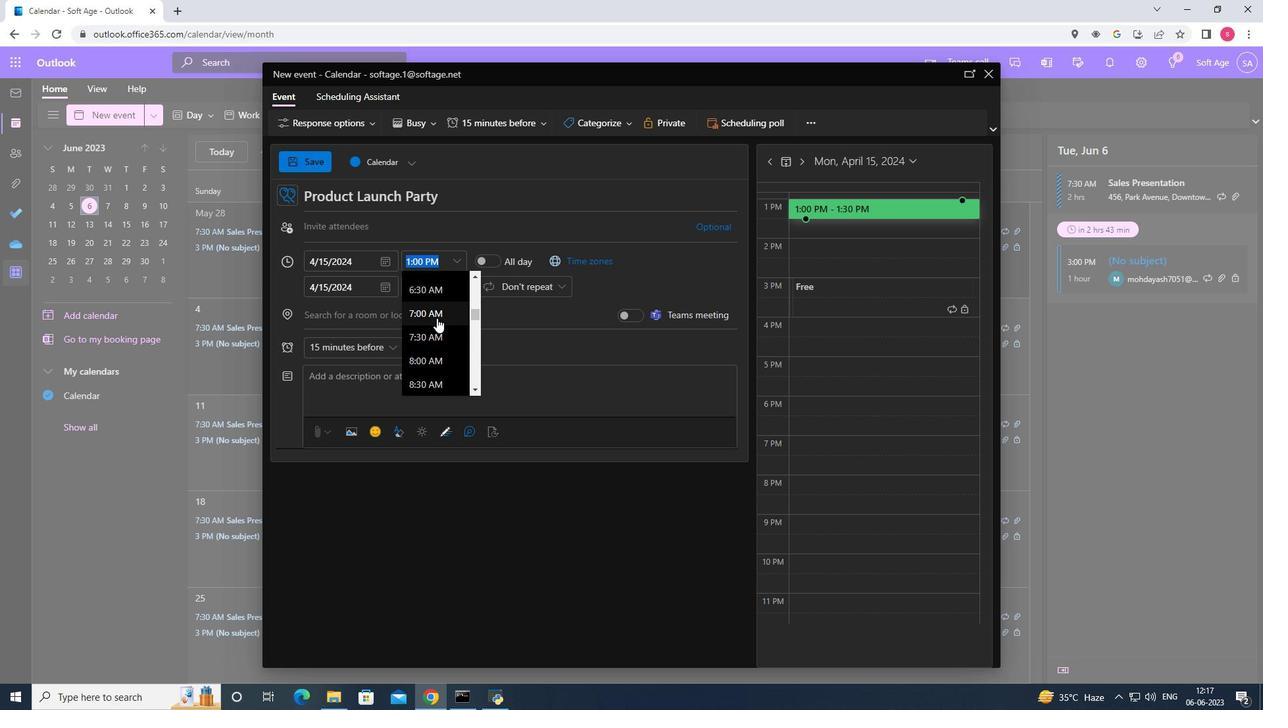 
Action: Mouse pressed left at (434, 336)
Screenshot: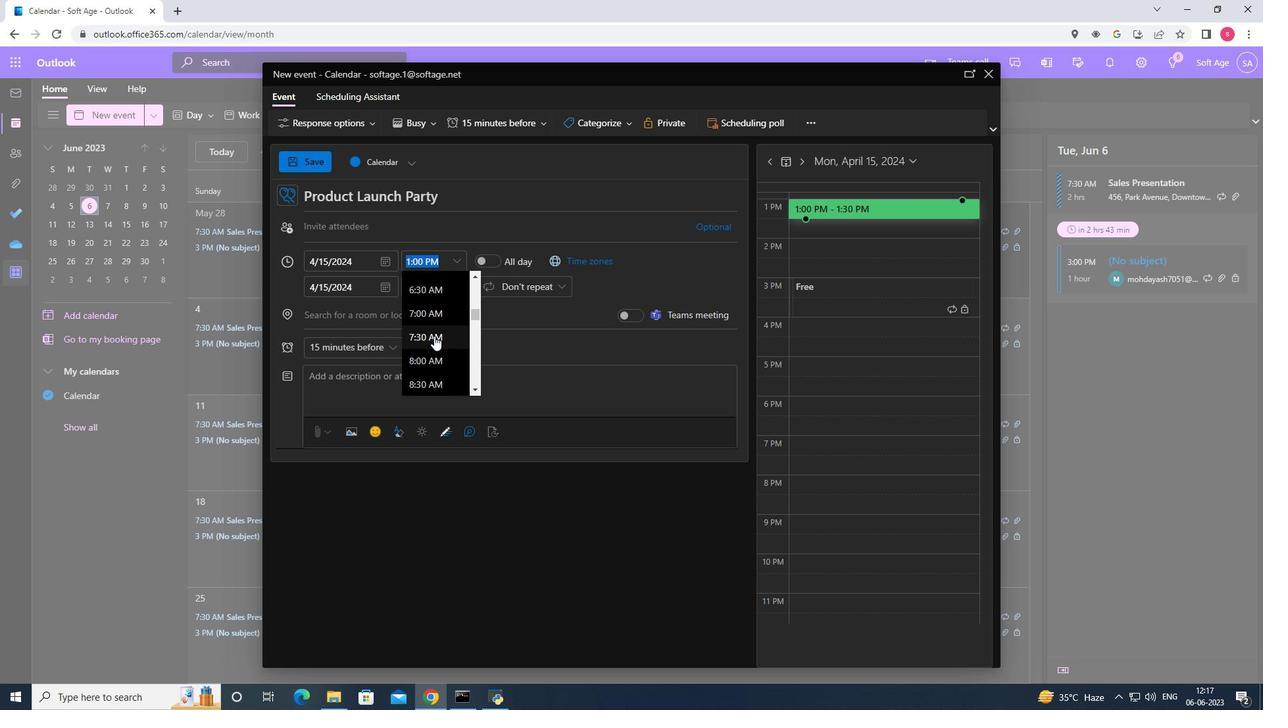 
Action: Mouse moved to (459, 287)
Screenshot: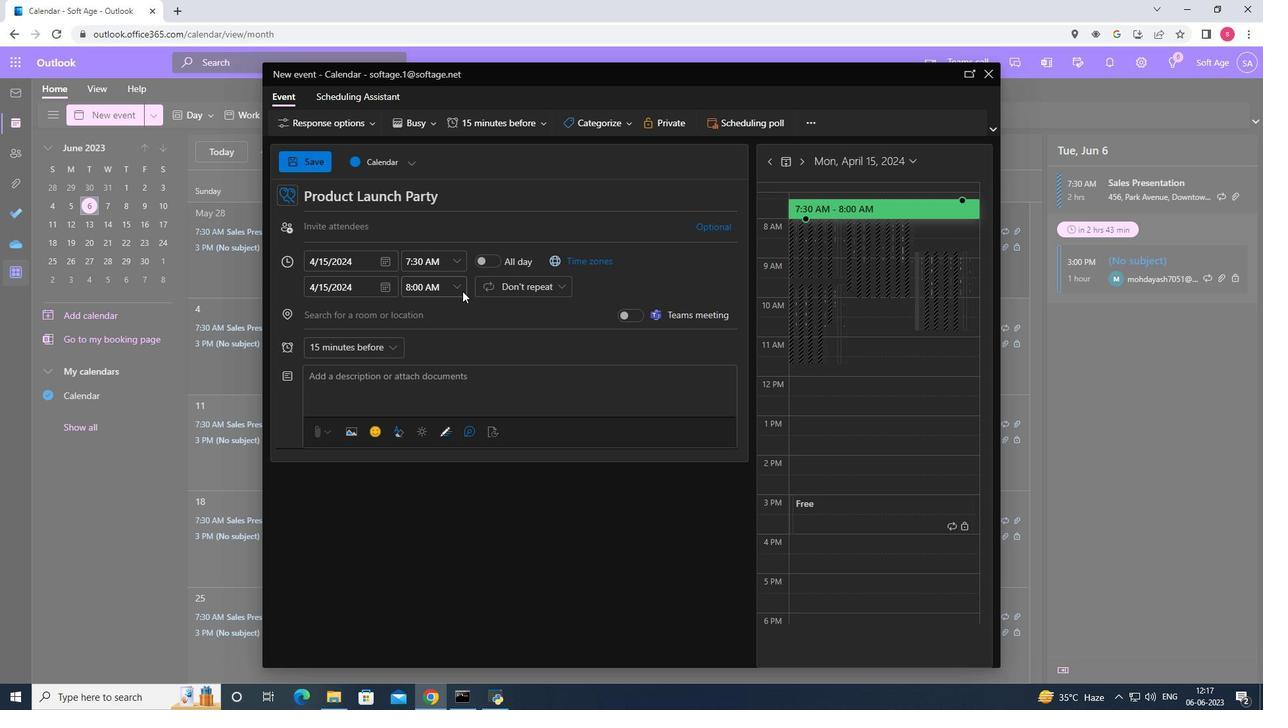 
Action: Mouse pressed left at (459, 287)
Screenshot: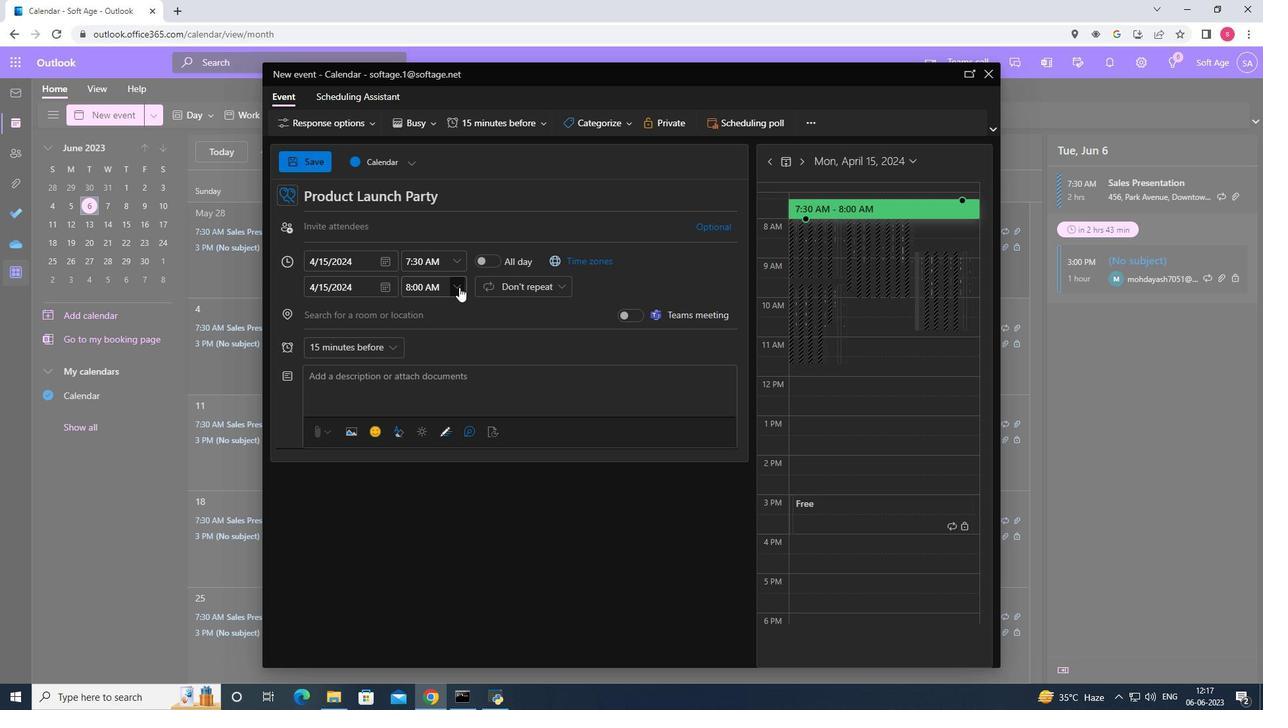 
Action: Mouse moved to (437, 383)
Screenshot: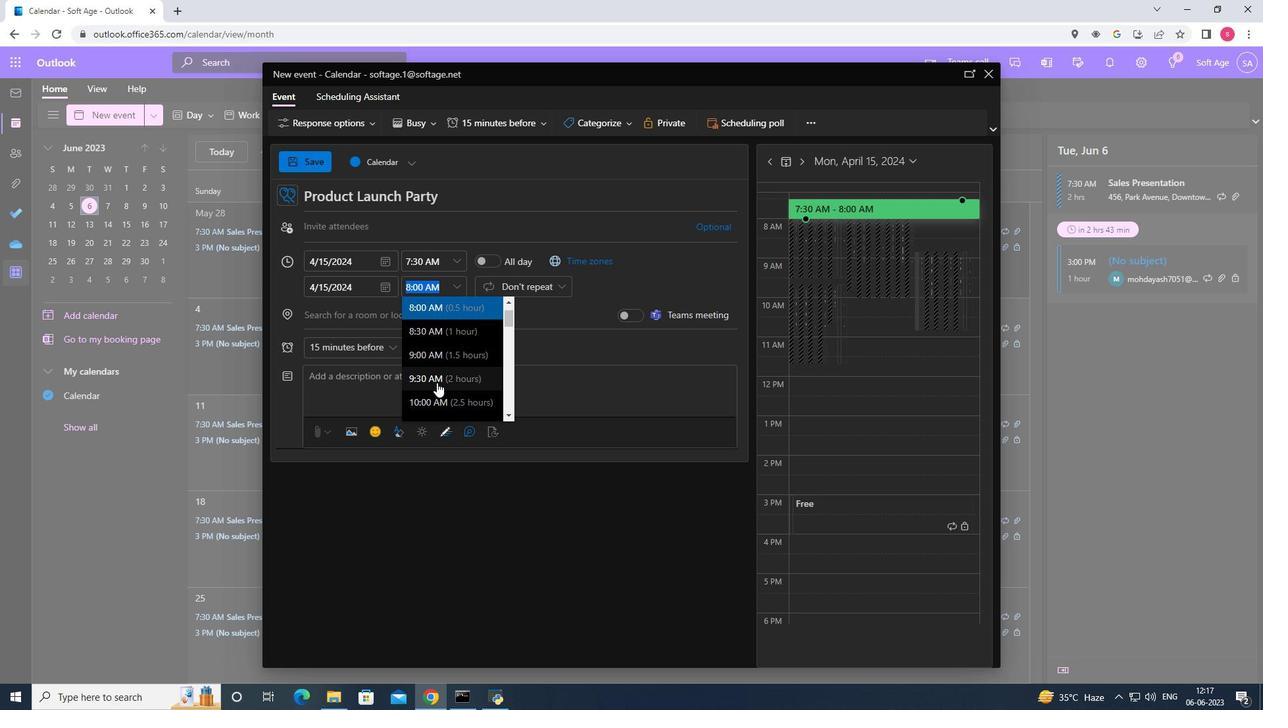 
Action: Mouse pressed left at (437, 383)
Screenshot: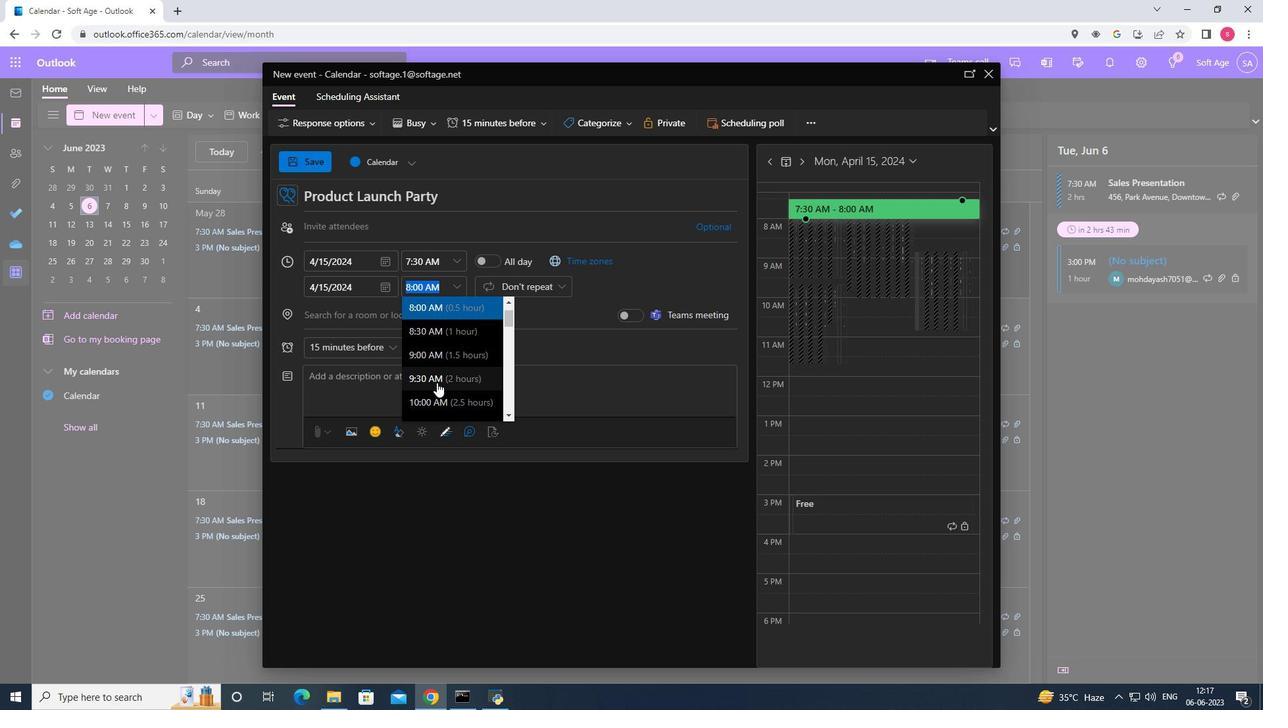 
Action: Mouse moved to (371, 373)
Screenshot: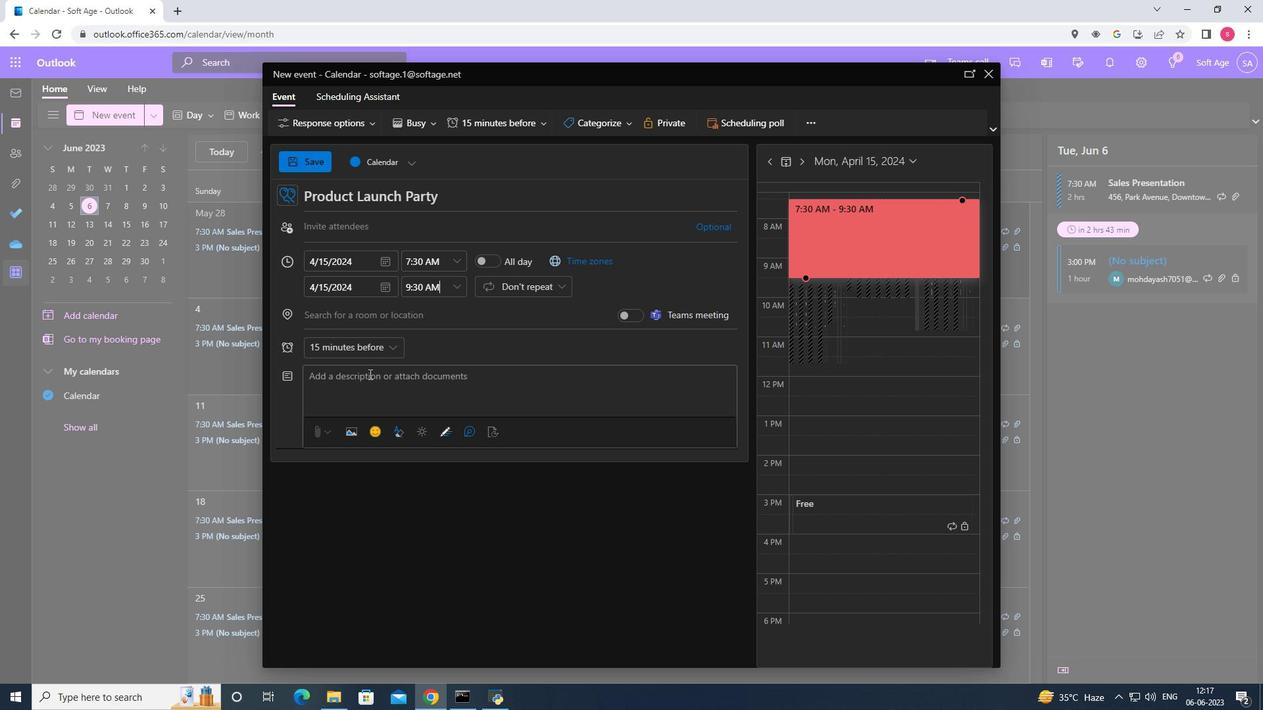 
Action: Mouse pressed left at (371, 373)
Screenshot: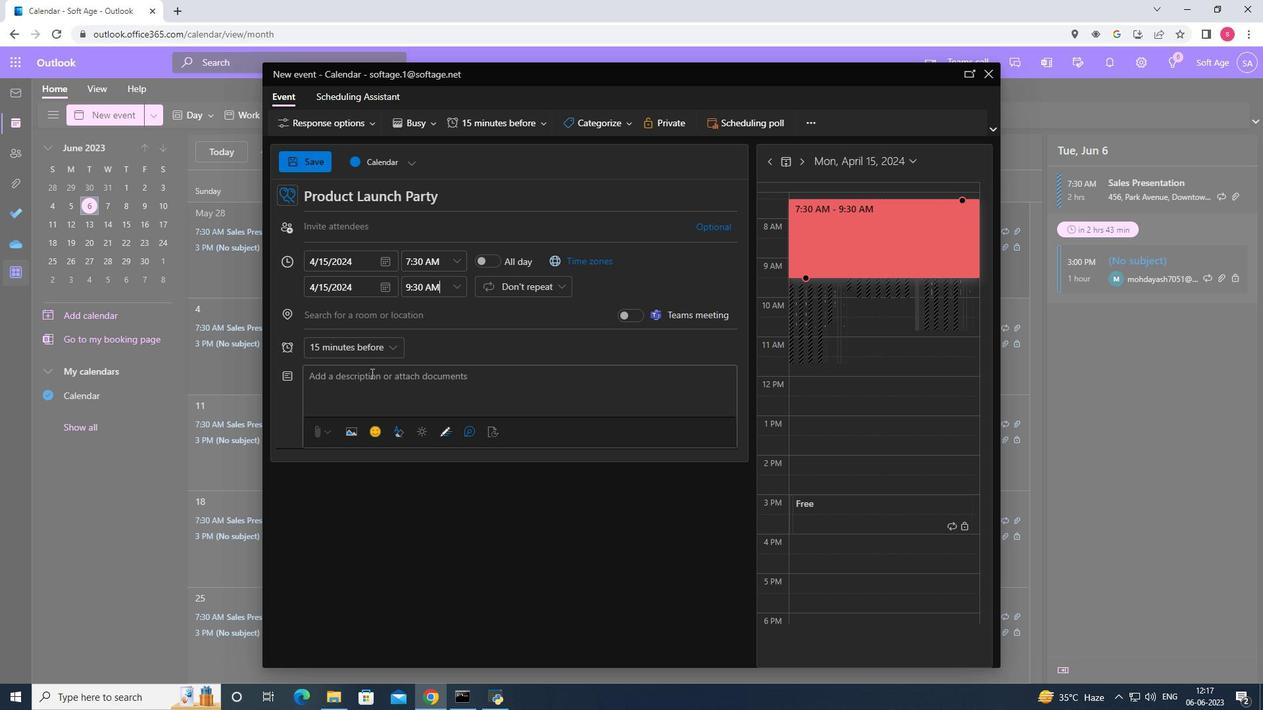 
Action: Key pressed <Key.shift>Throughout<Key.space>the<Key.space>workshop<Key.space><Key.backspace>,<Key.space><Key.shift>P<Key.backspace>participants<Key.space>will<Key.space>engage<Key.space>in<Key.space>a<Key.space>series<Key.space>of<Key.space>activities,<Key.space>discussions,<Key.space>and<Key.space>pra<Key.backspace><Key.backspace><Key.backspace>case<Key.space>studies<Key.space>that<Key.space>promote<Key.space>self<Key.space><Key.backspace>-<Key.space><Key.backspace>reflection<Key.space><Key.backspace>,<Key.space>skill-building<Key.space><Key.backspace>,<Key.space>and<Key.space>practical<Key.space>application<Key.space>of<Key.space>ledership<Key.space>
Screenshot: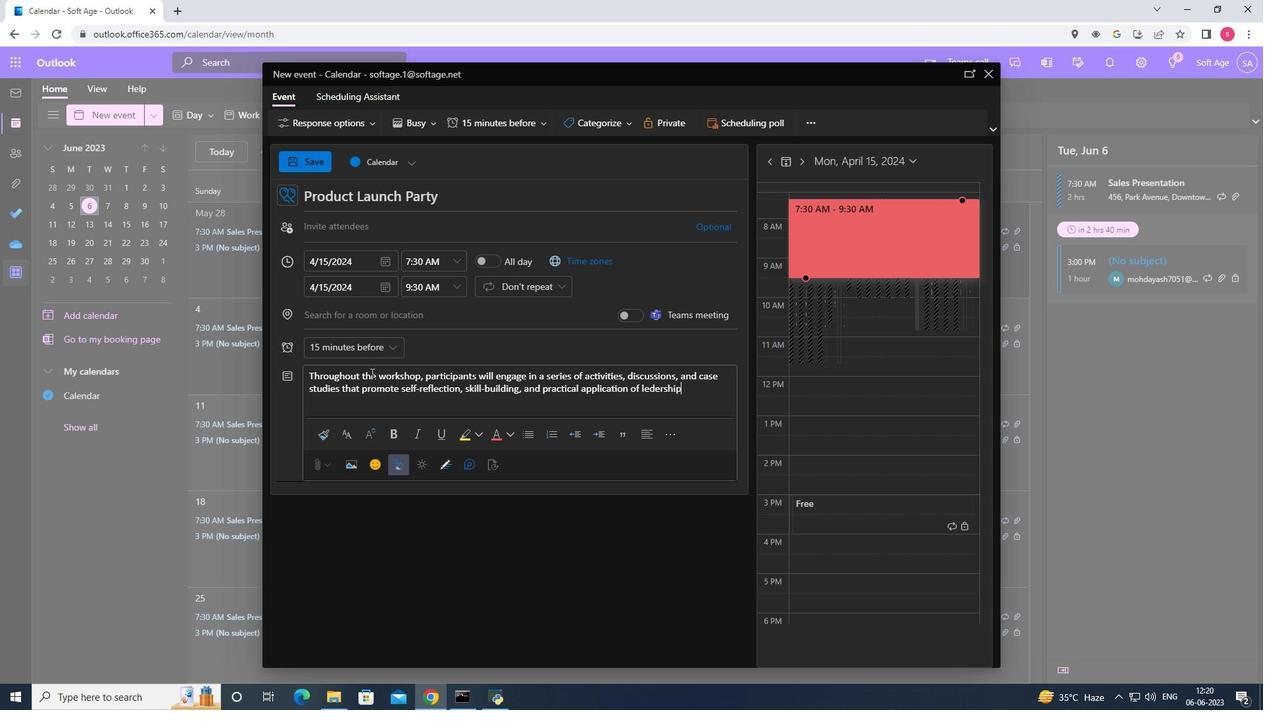
Action: Mouse moved to (650, 390)
Screenshot: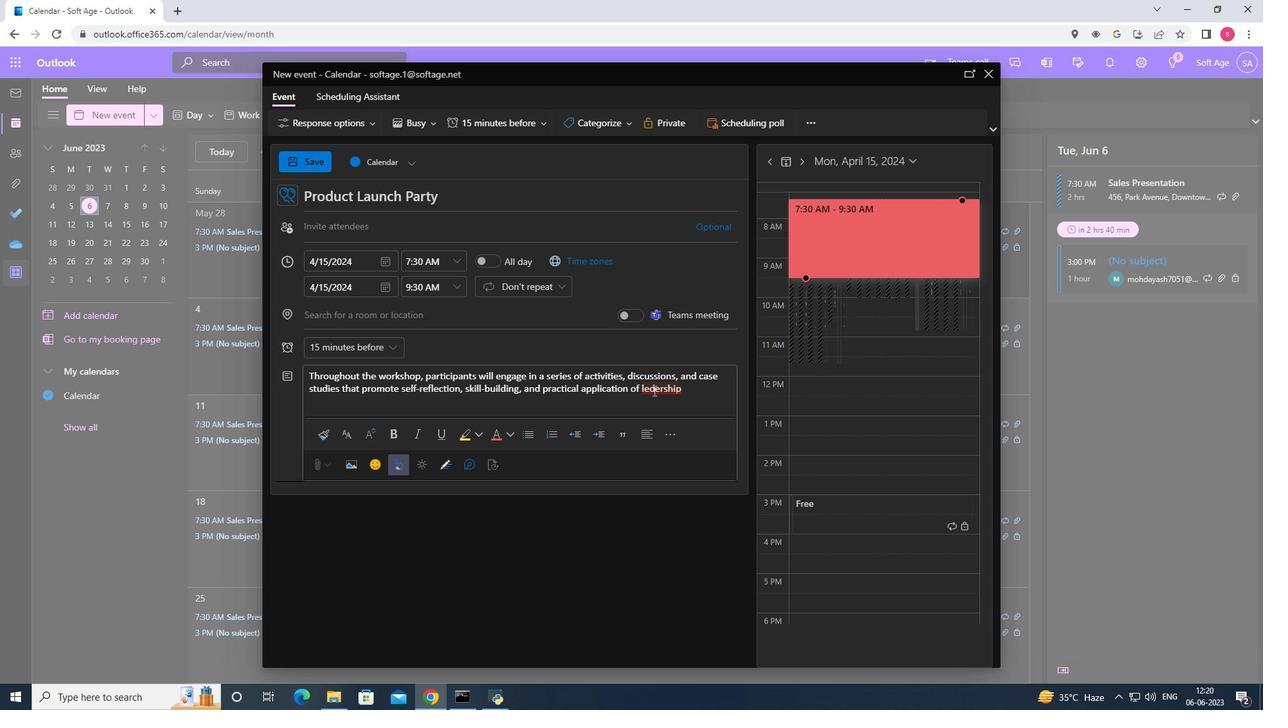 
Action: Mouse pressed left at (650, 390)
Screenshot: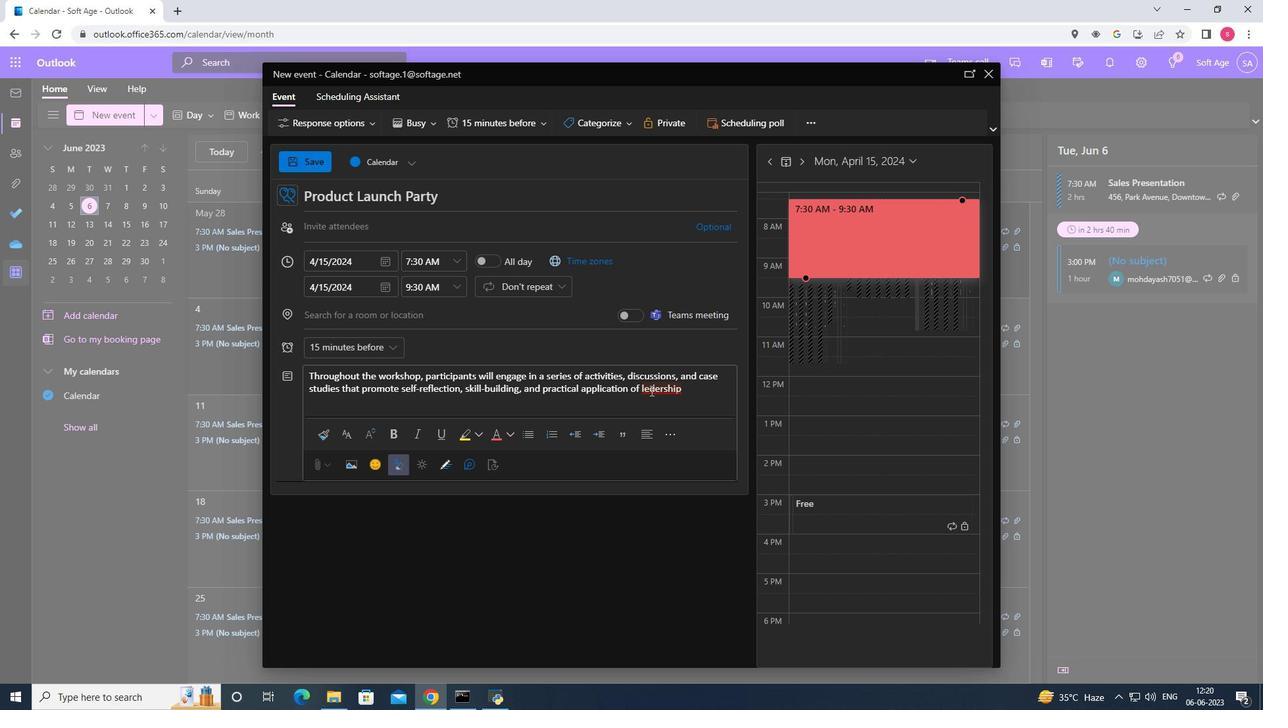 
Action: Key pressed a
Screenshot: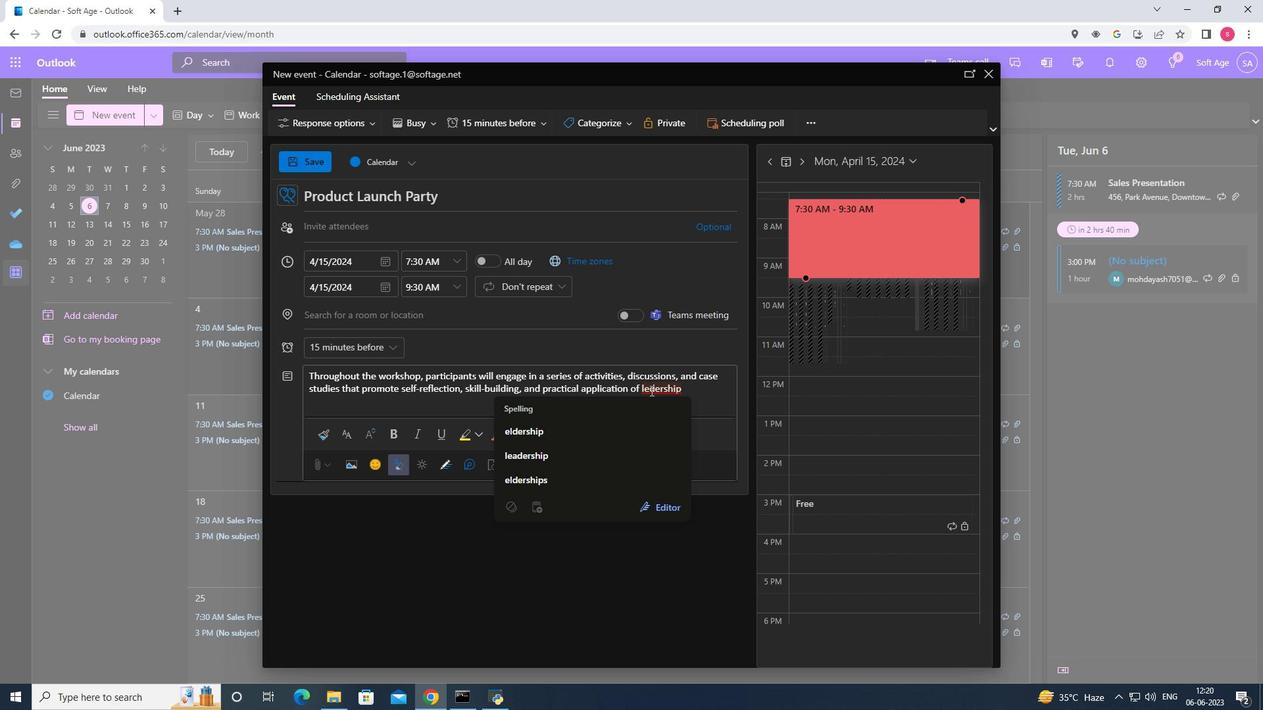 
Action: Mouse moved to (691, 390)
Screenshot: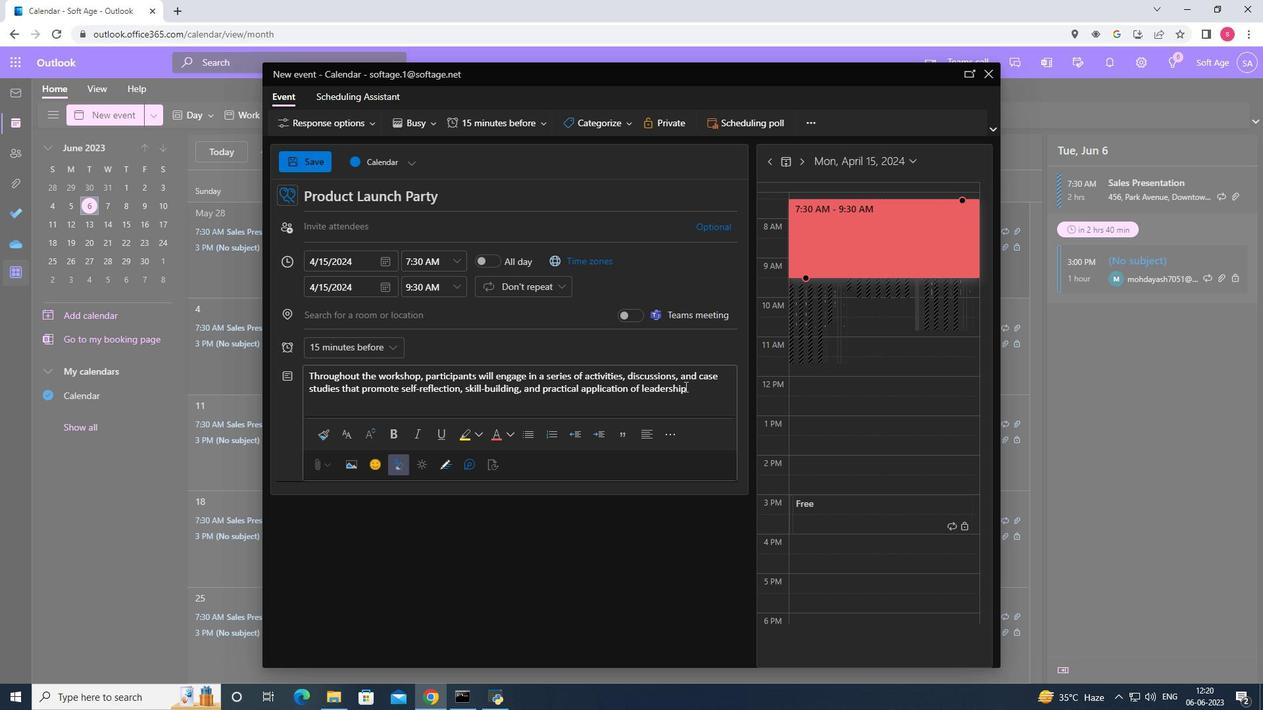 
Action: Mouse pressed left at (691, 390)
Screenshot: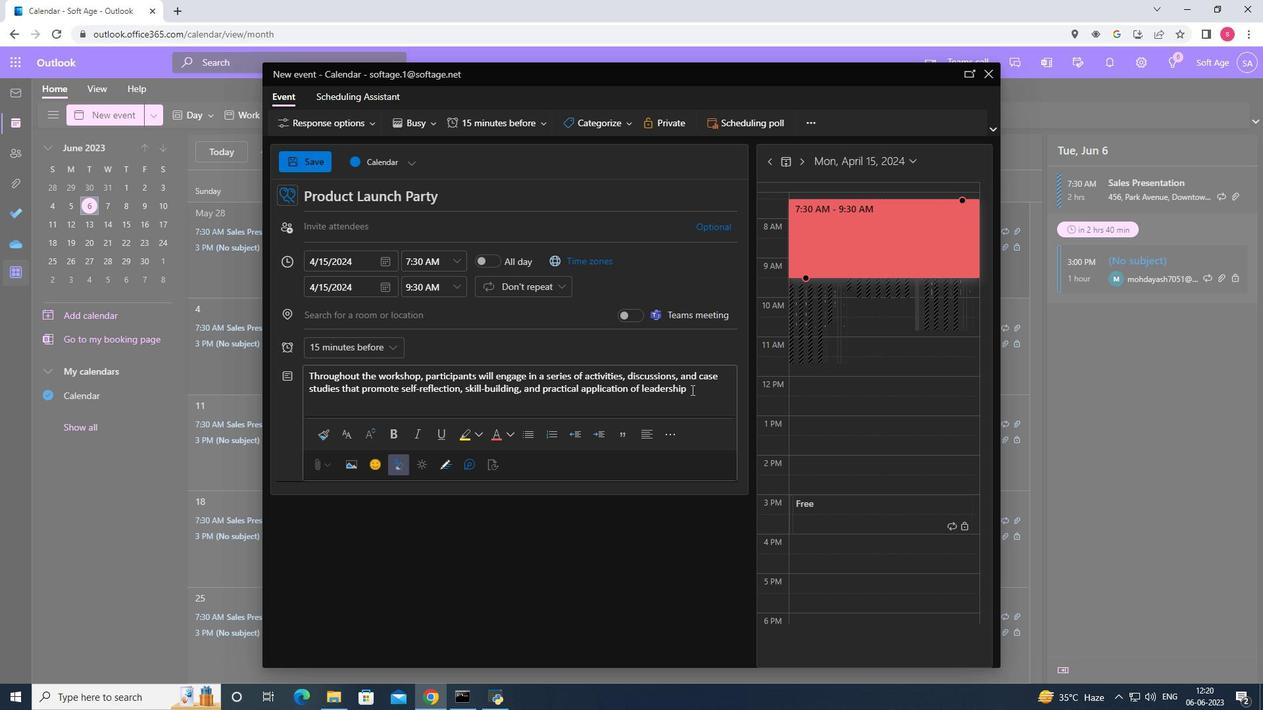 
Action: Key pressed concepts<Key.space><Key.backspace>.
Screenshot: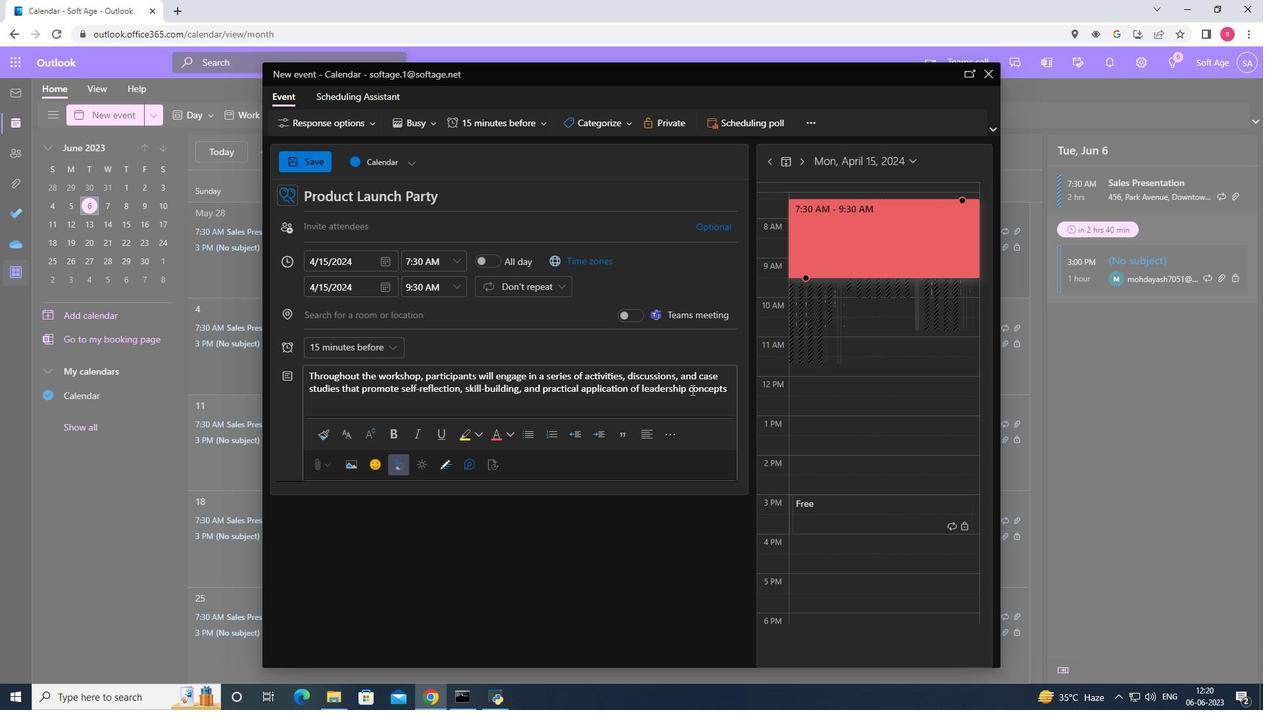 
Action: Mouse moved to (622, 121)
Screenshot: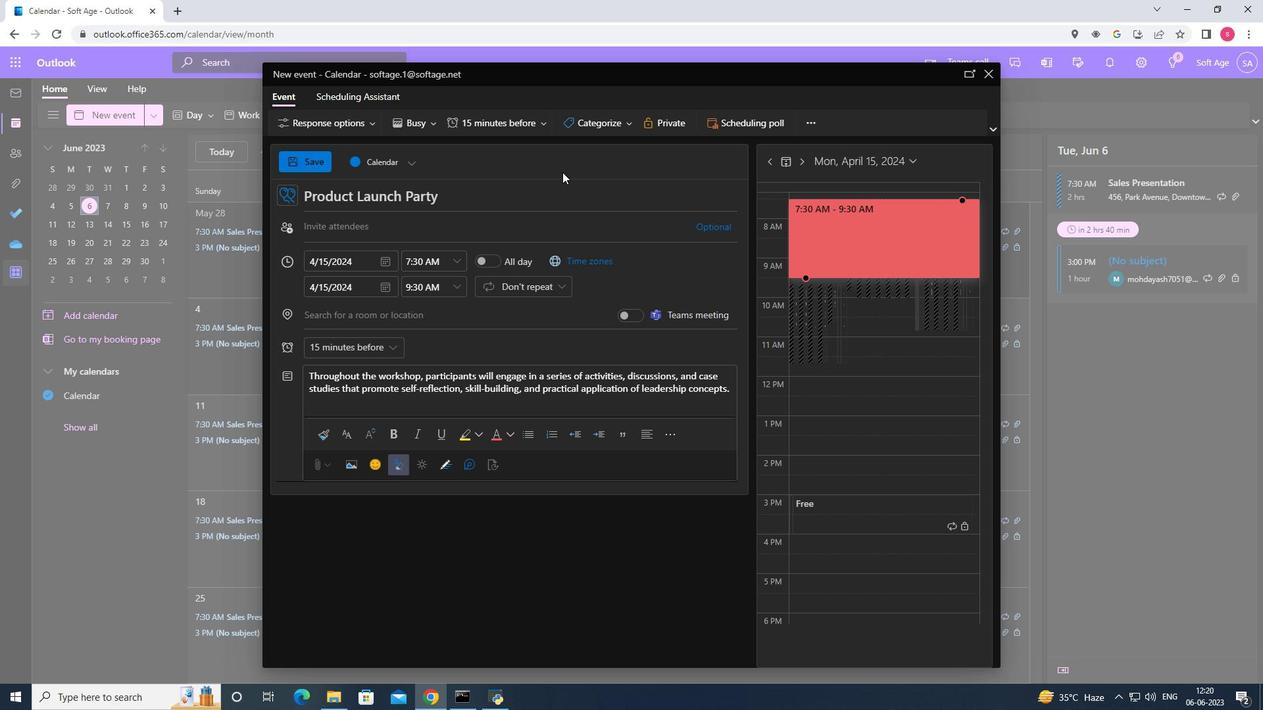 
Action: Mouse pressed left at (622, 121)
Screenshot: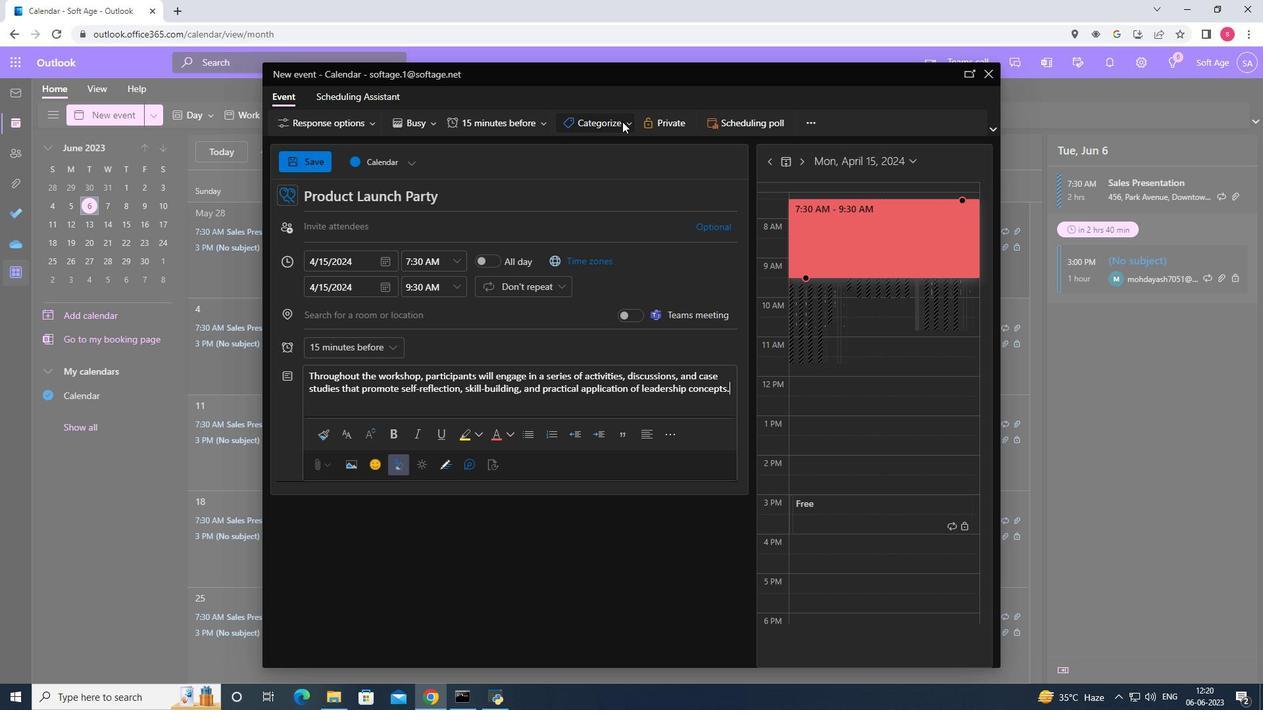 
Action: Mouse moved to (620, 216)
Screenshot: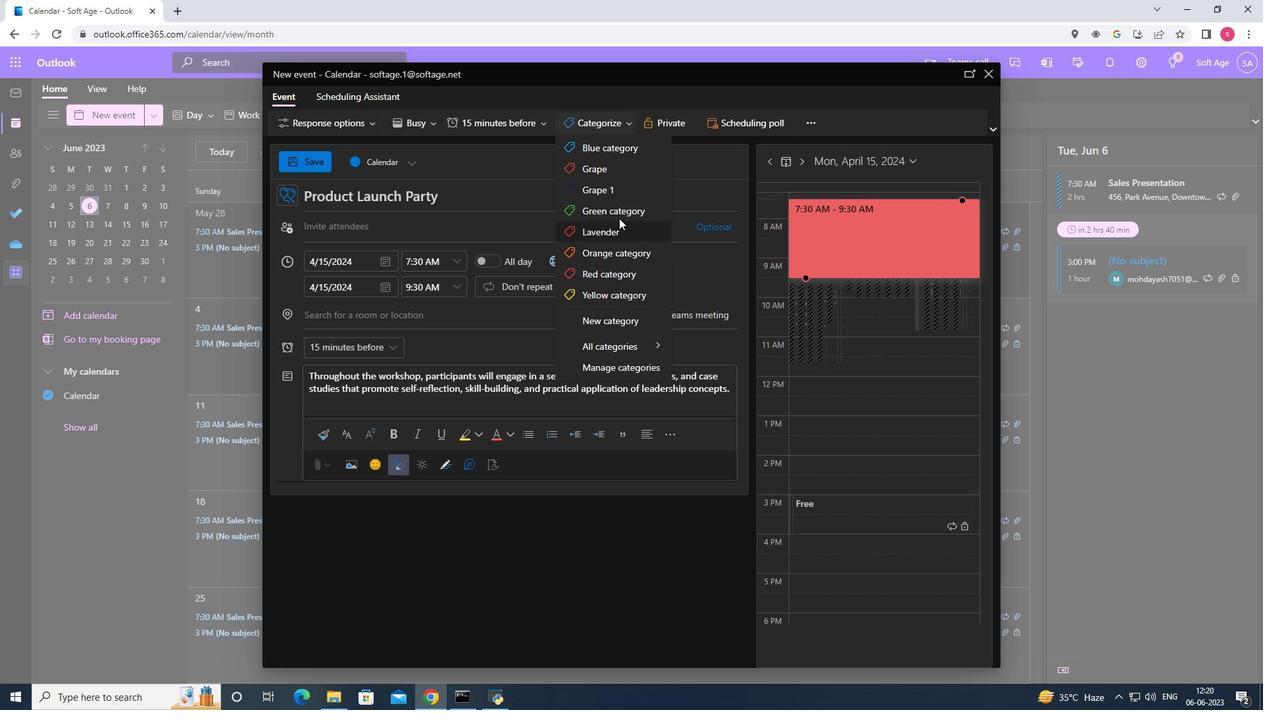
Action: Mouse pressed left at (620, 216)
Screenshot: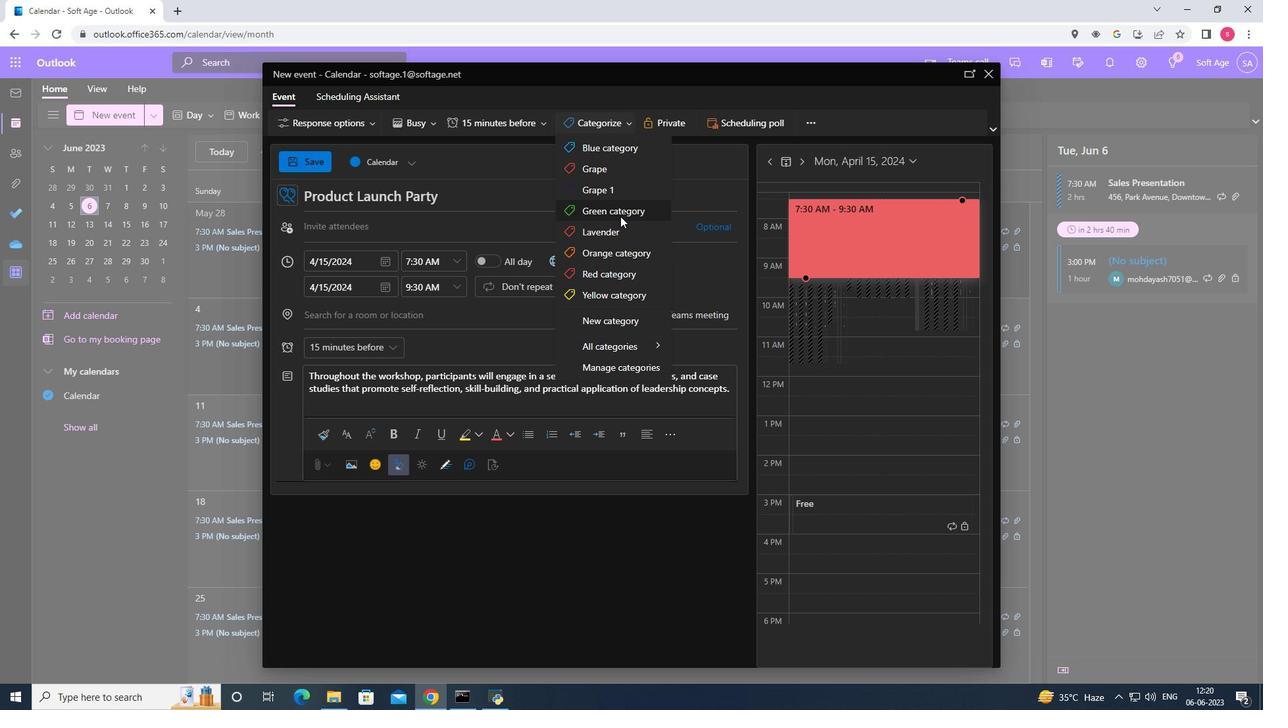 
Action: Mouse moved to (369, 314)
Screenshot: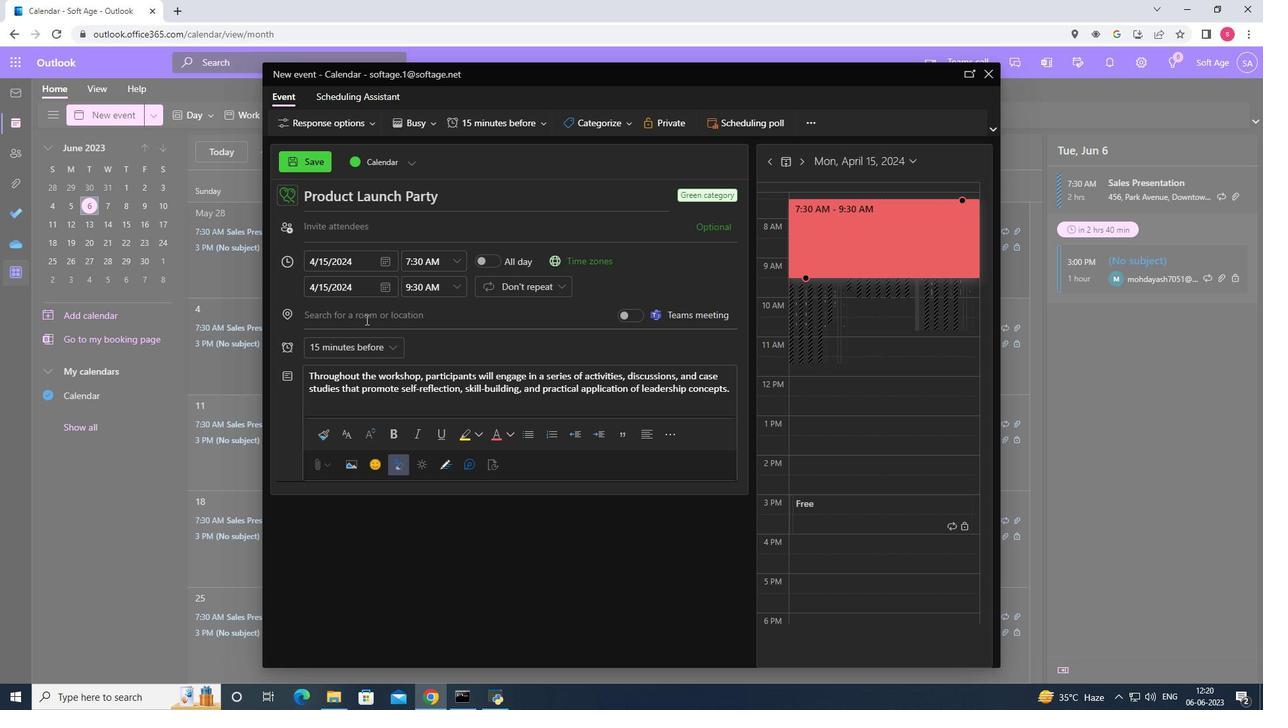 
Action: Mouse pressed left at (369, 314)
Screenshot: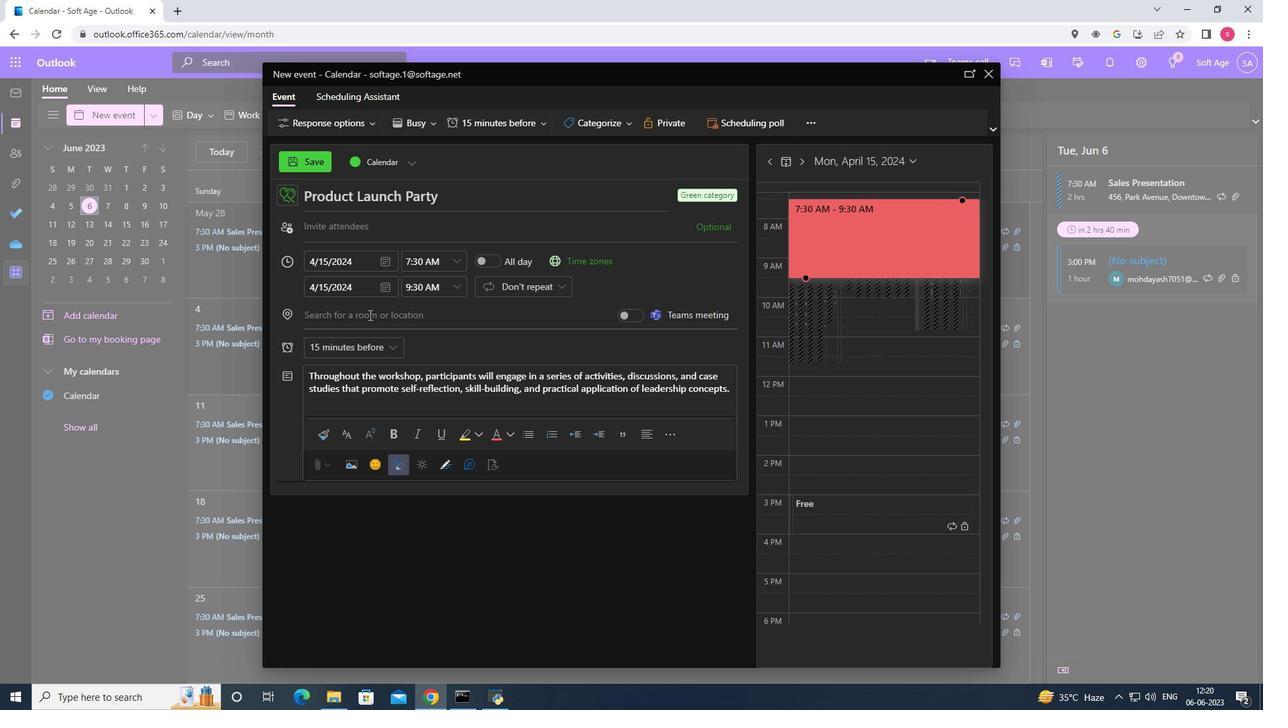 
Action: Key pressed 789<Key.space><Key.shift>P<Key.backspace><Key.shift>No<Key.backspace>otre-de<Key.backspace>ame<Key.space>c<Key.backspace><Key.shift>Cha<Key.backspace>thedral,<Key.shift><Key.shift><Key.shift><Key.shift><Key.shift><Key.shift>Paris,<Key.space><Key.shift>France
Screenshot: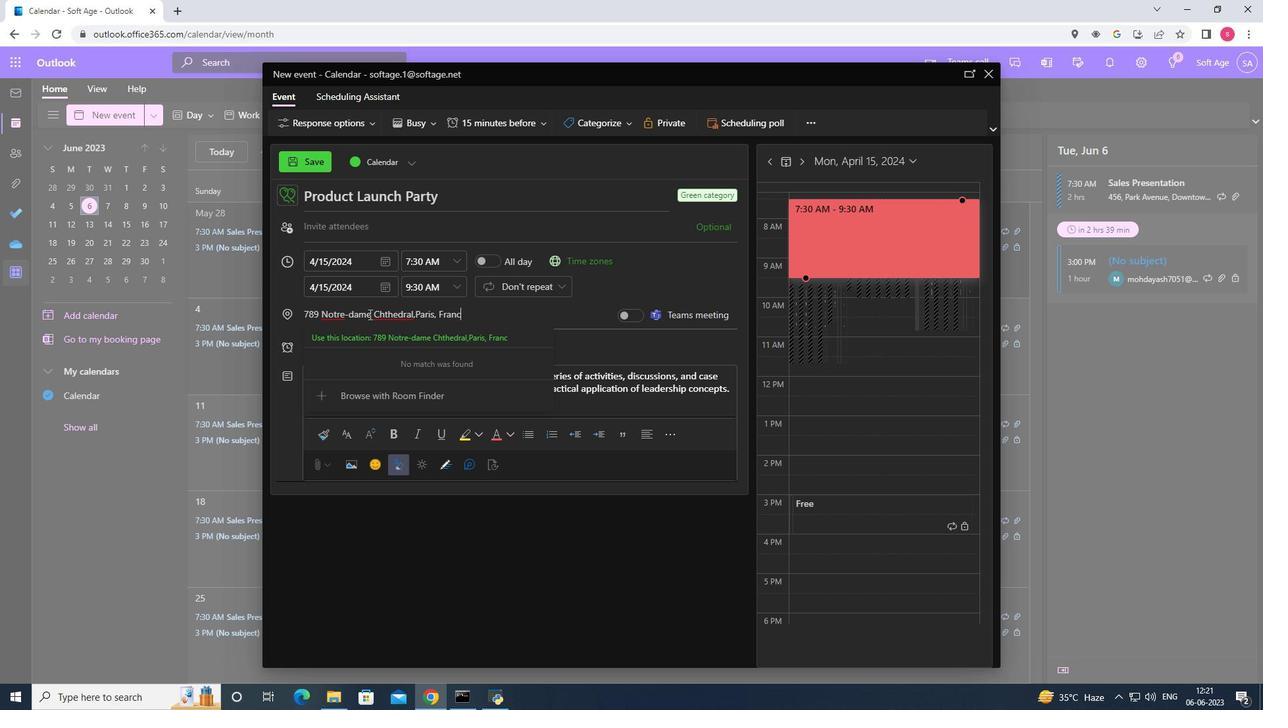 
Action: Mouse moved to (415, 315)
Screenshot: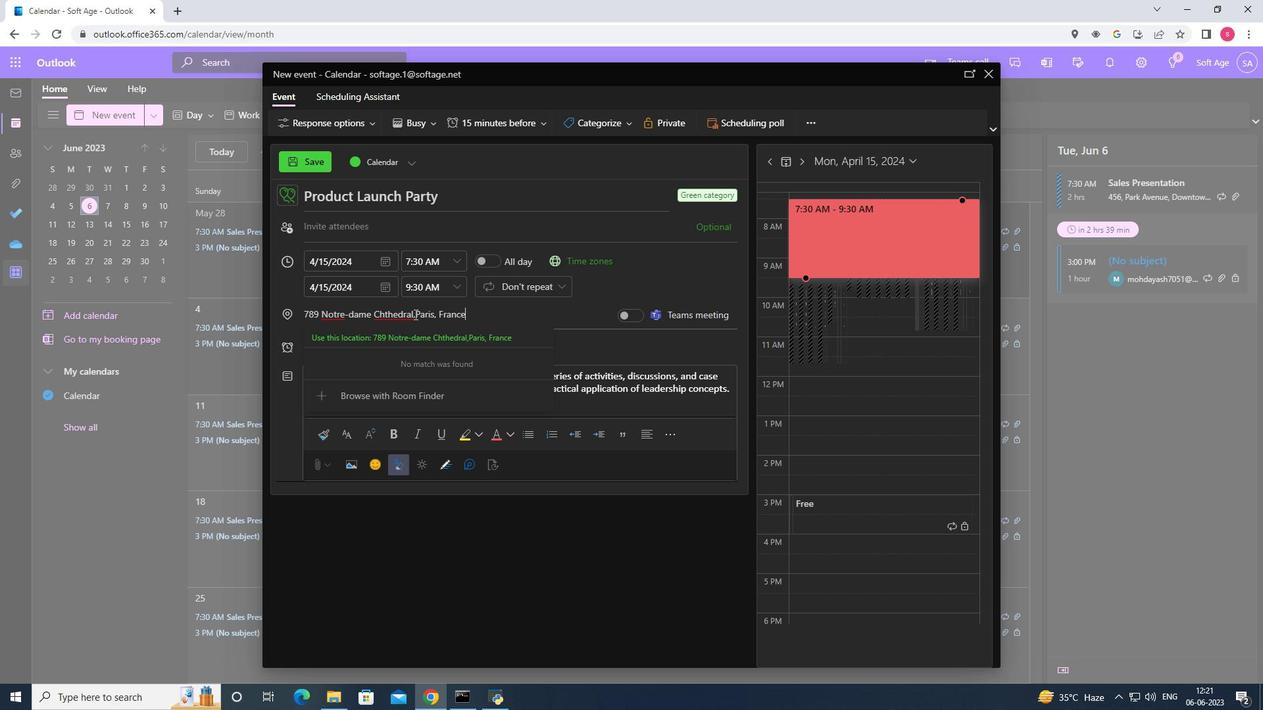 
Action: Mouse pressed left at (415, 315)
Screenshot: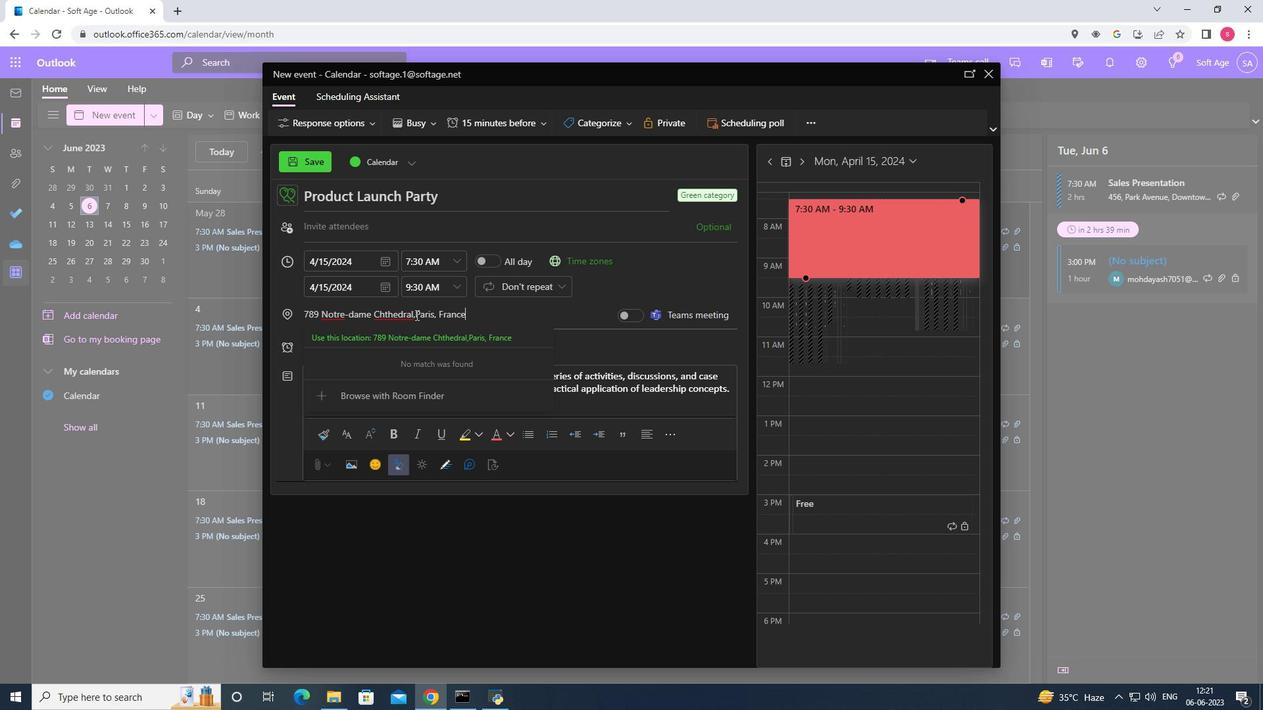 
Action: Key pressed <Key.space>
Screenshot: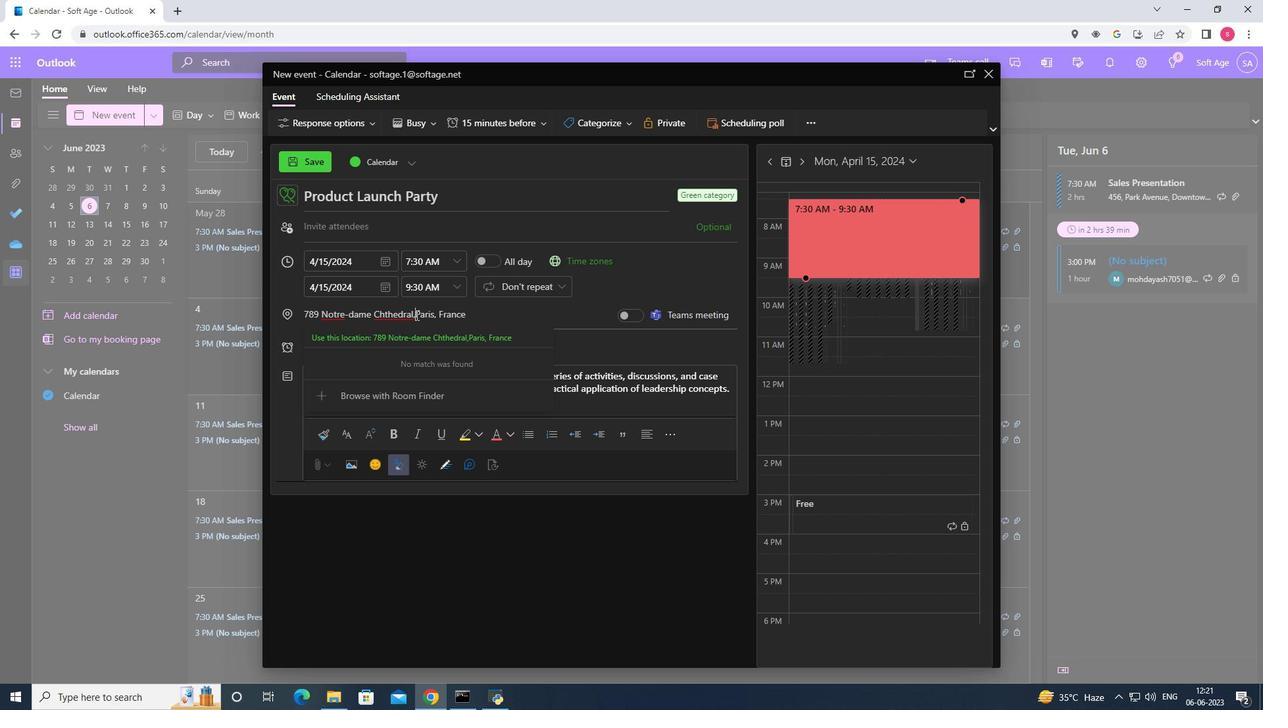 
Action: Mouse moved to (456, 350)
Screenshot: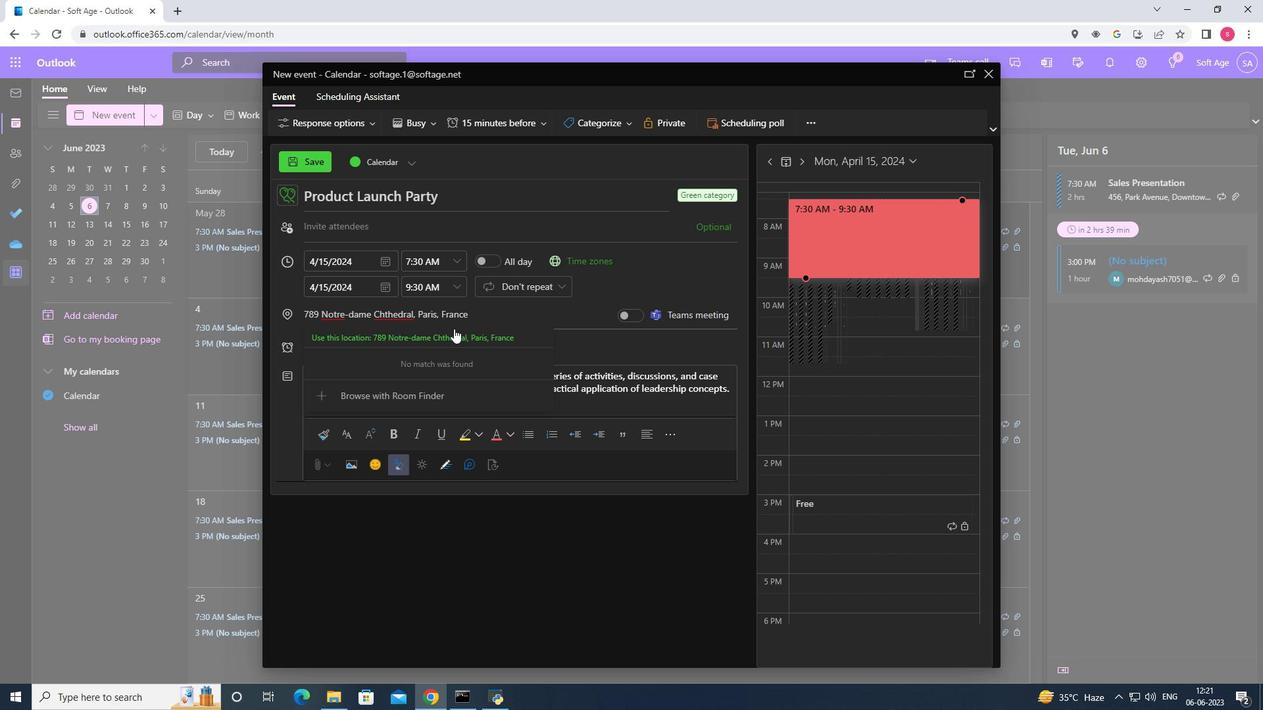 
Action: Mouse pressed left at (456, 350)
Screenshot: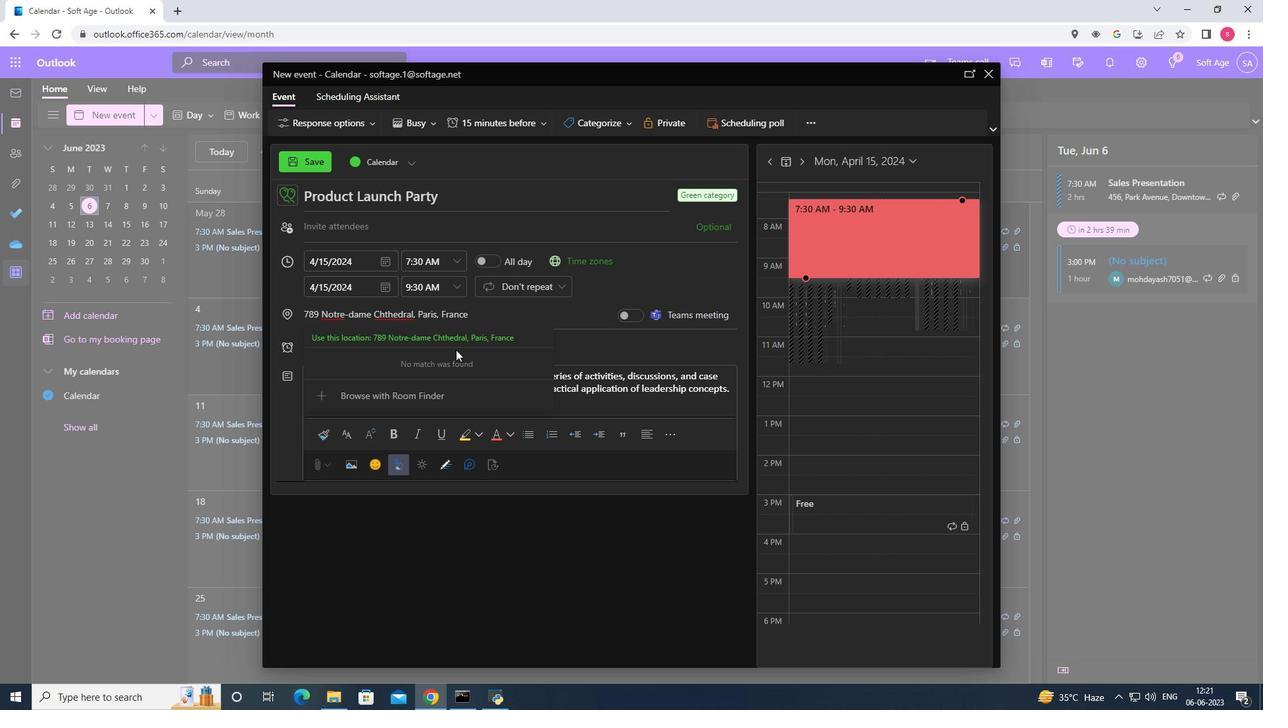 
Action: Mouse moved to (459, 343)
Screenshot: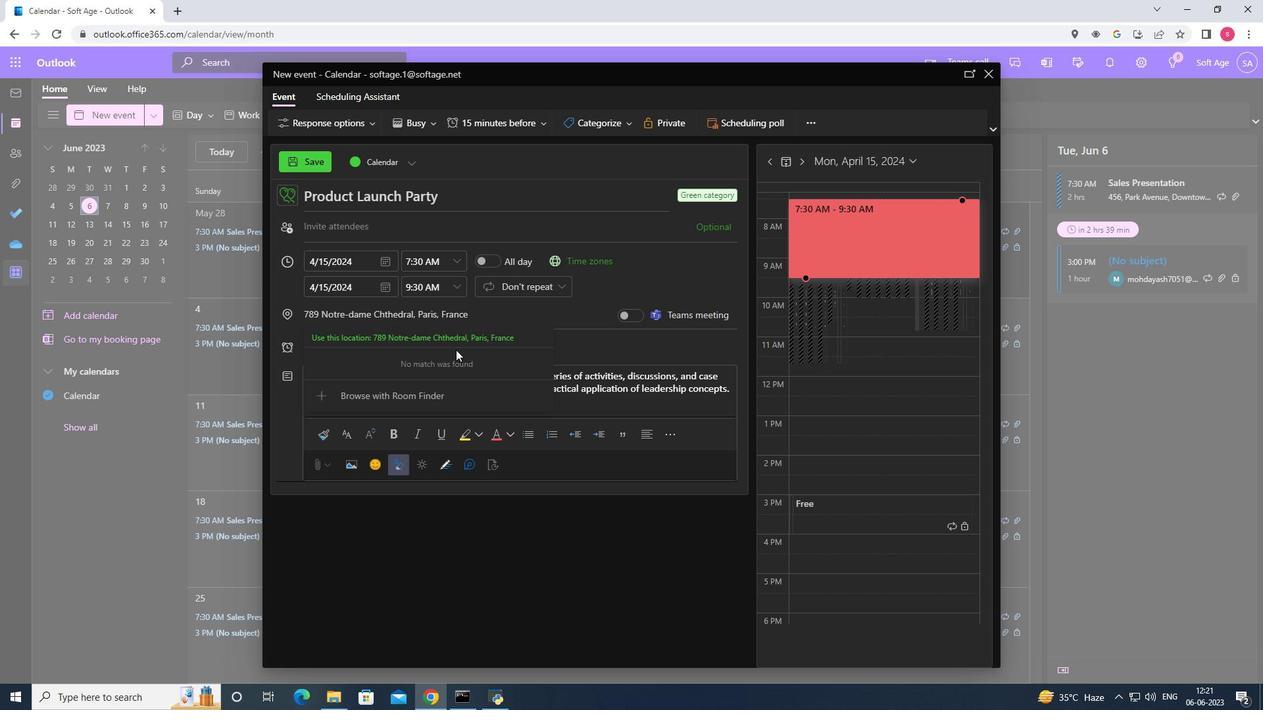 
Action: Mouse pressed left at (459, 343)
Screenshot: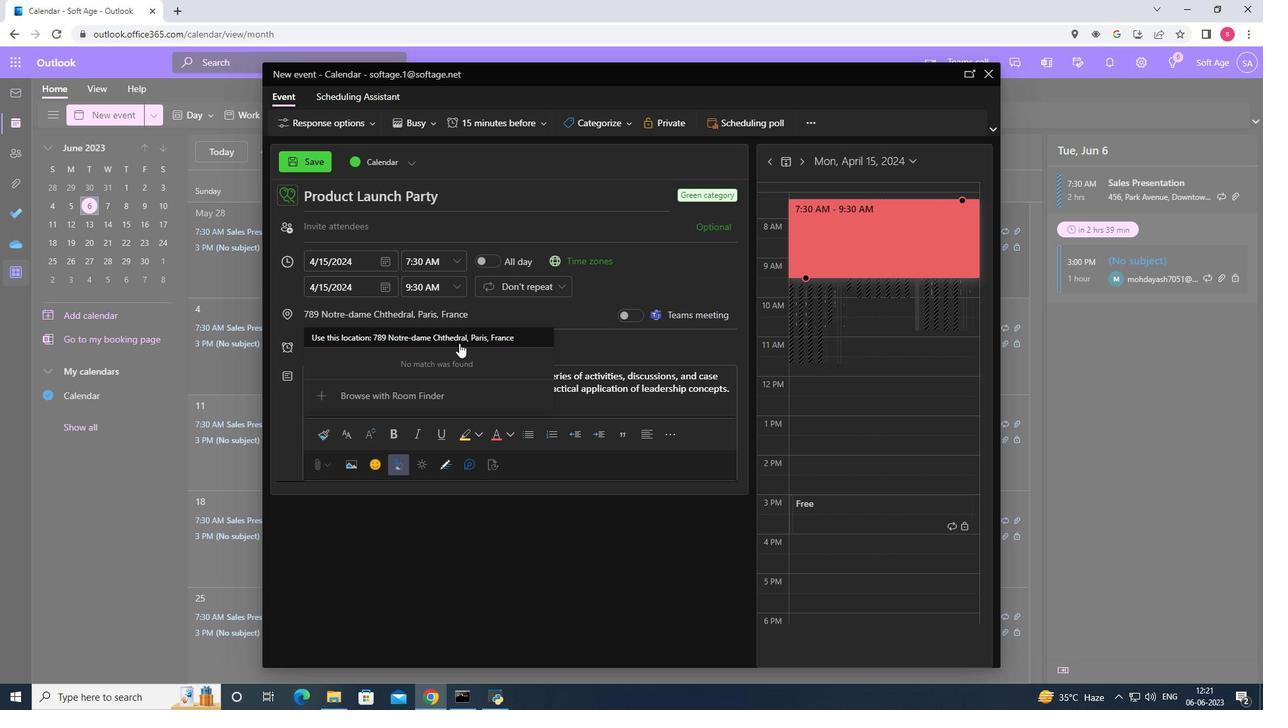 
Action: Mouse moved to (428, 221)
Screenshot: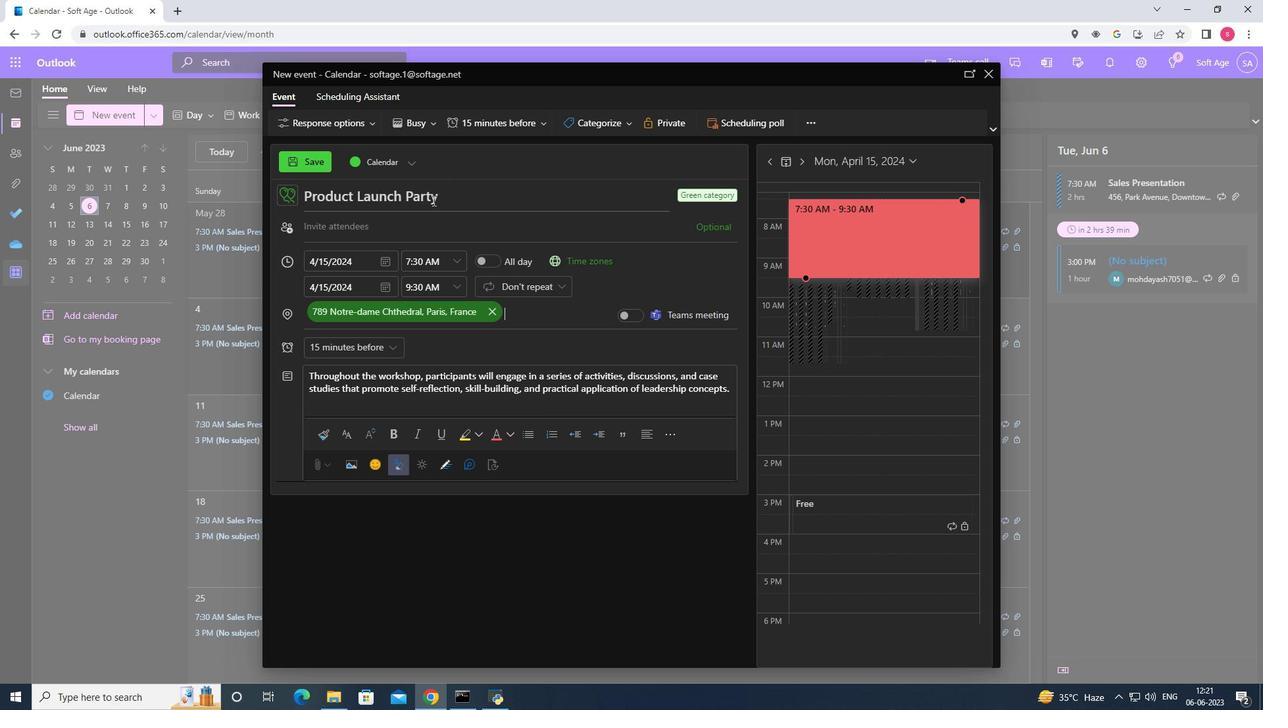 
Action: Mouse pressed left at (428, 221)
Screenshot: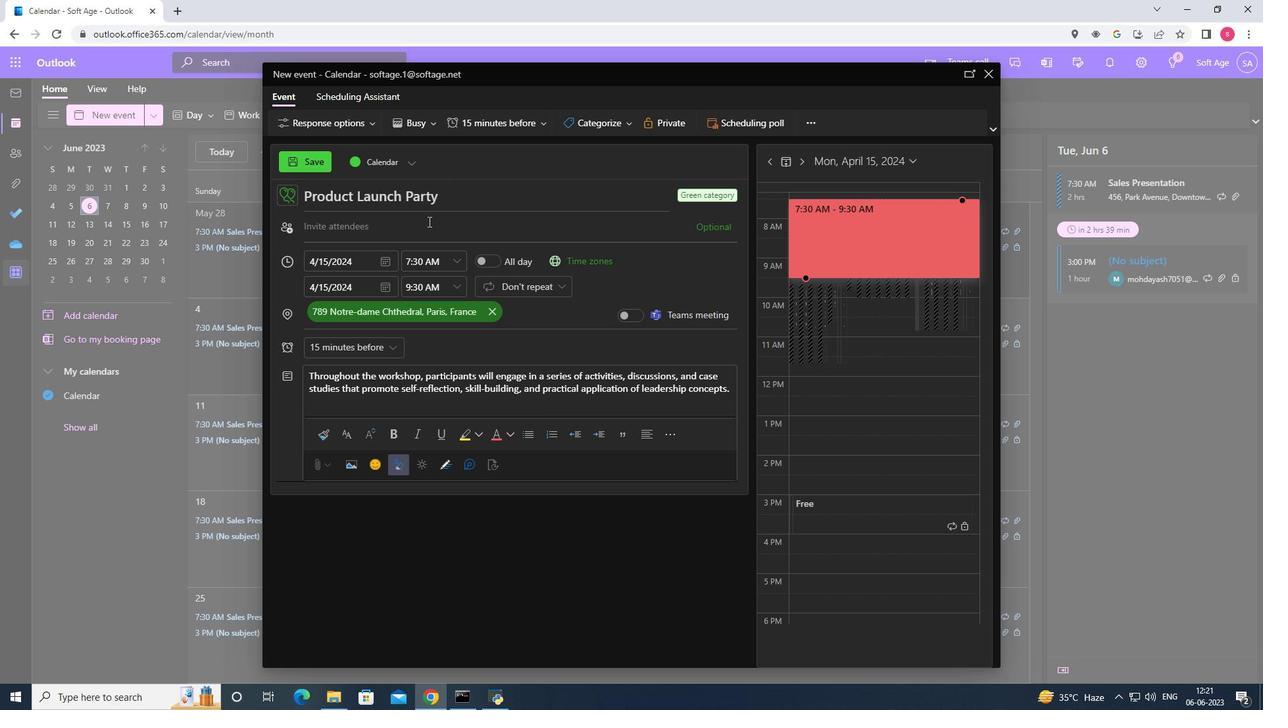 
Action: Key pressed softage.9<Key.shift>@
Screenshot: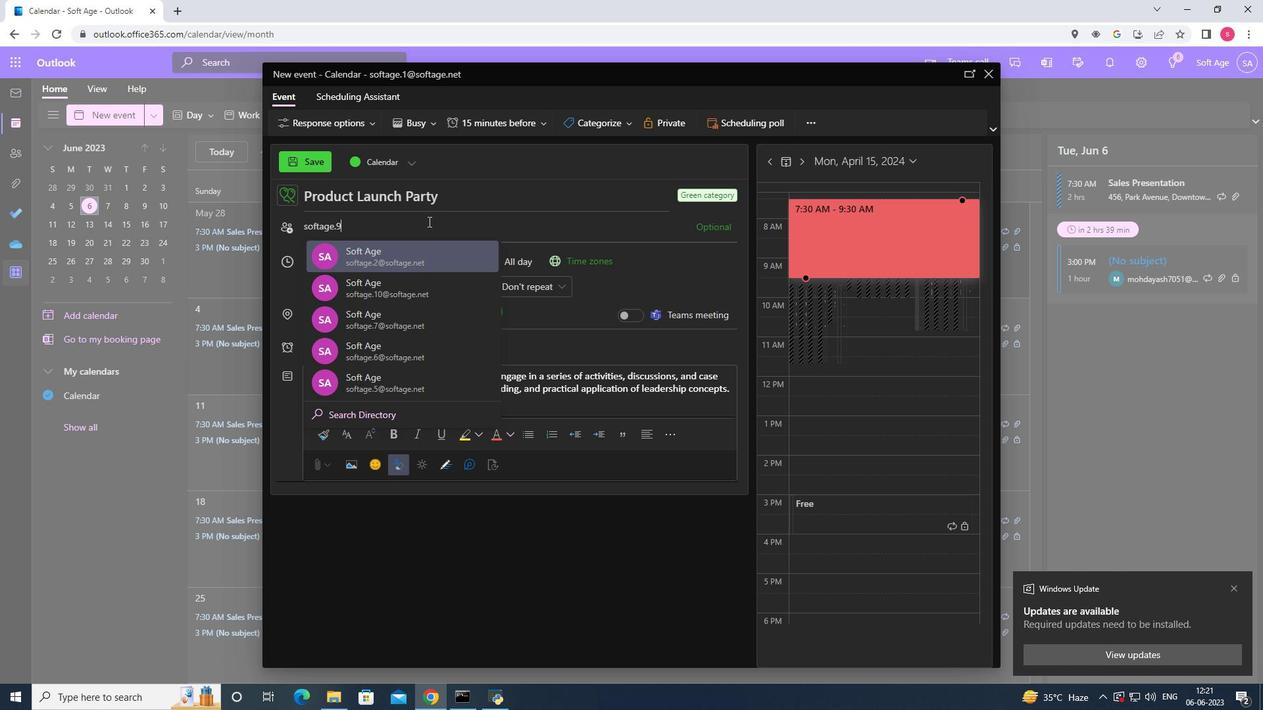
Action: Mouse moved to (417, 263)
Screenshot: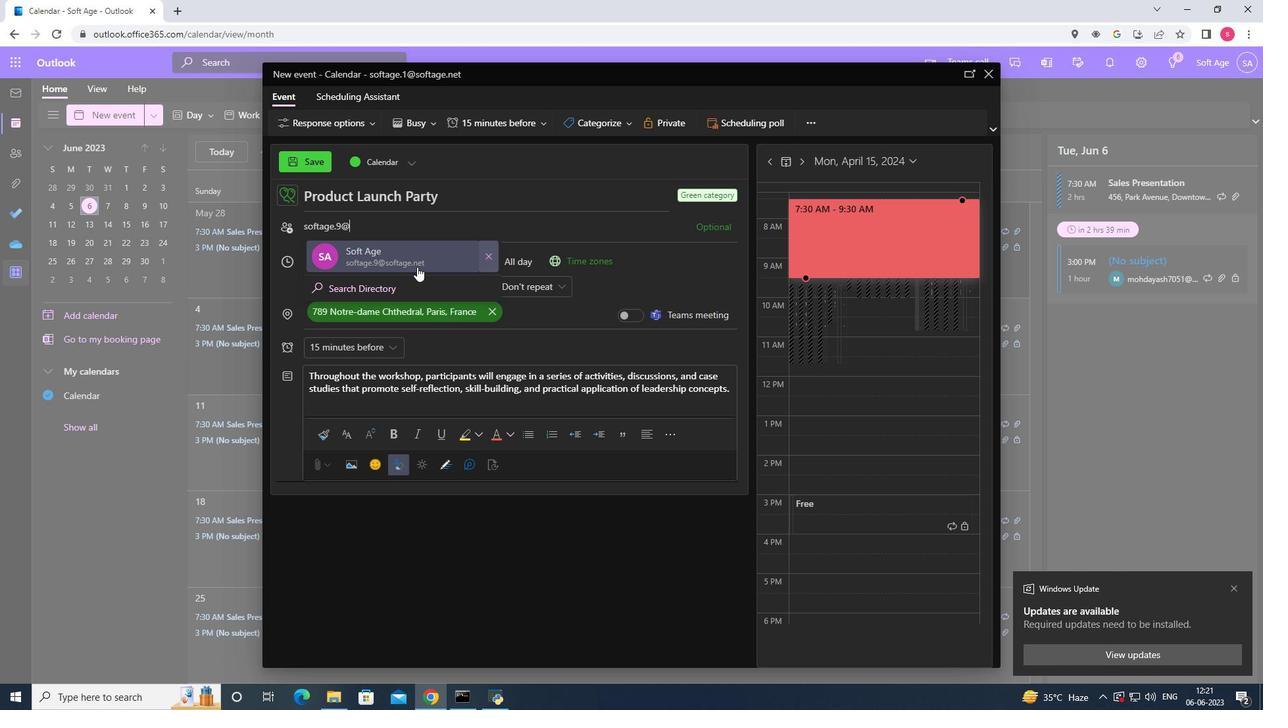 
Action: Mouse pressed left at (417, 263)
Screenshot: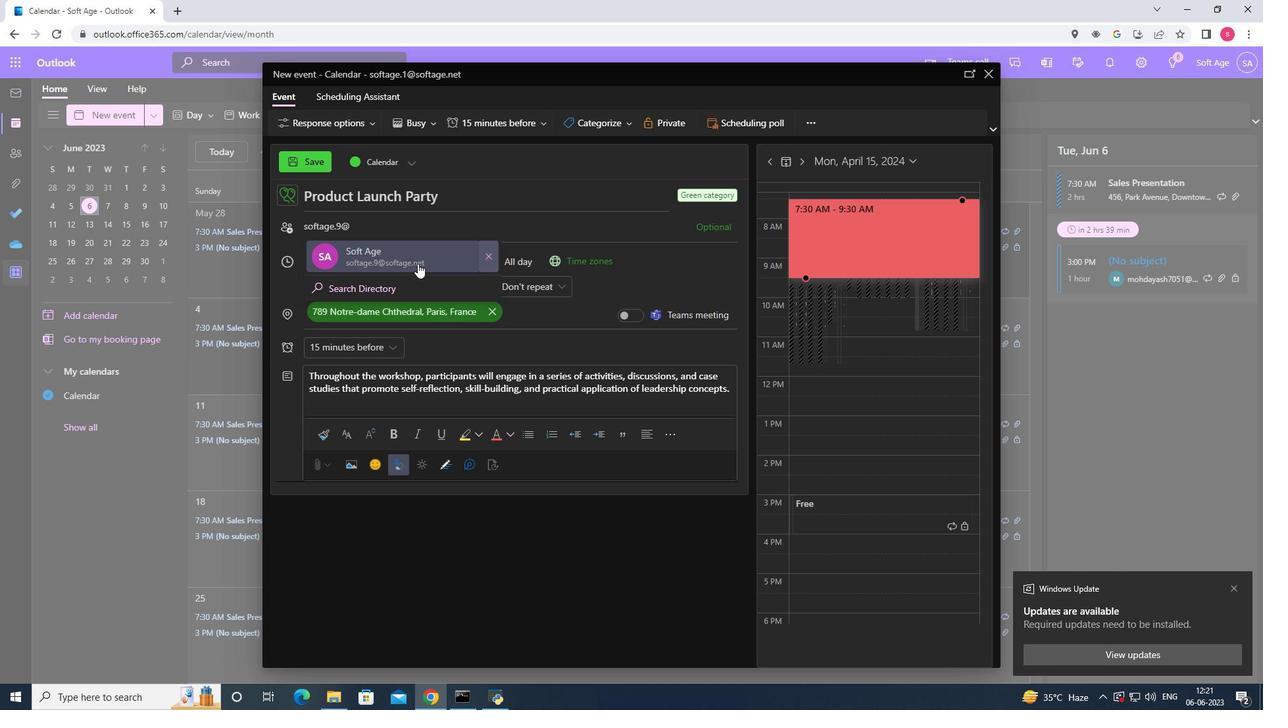 
Action: Key pressed softage.10<Key.shift>@
Screenshot: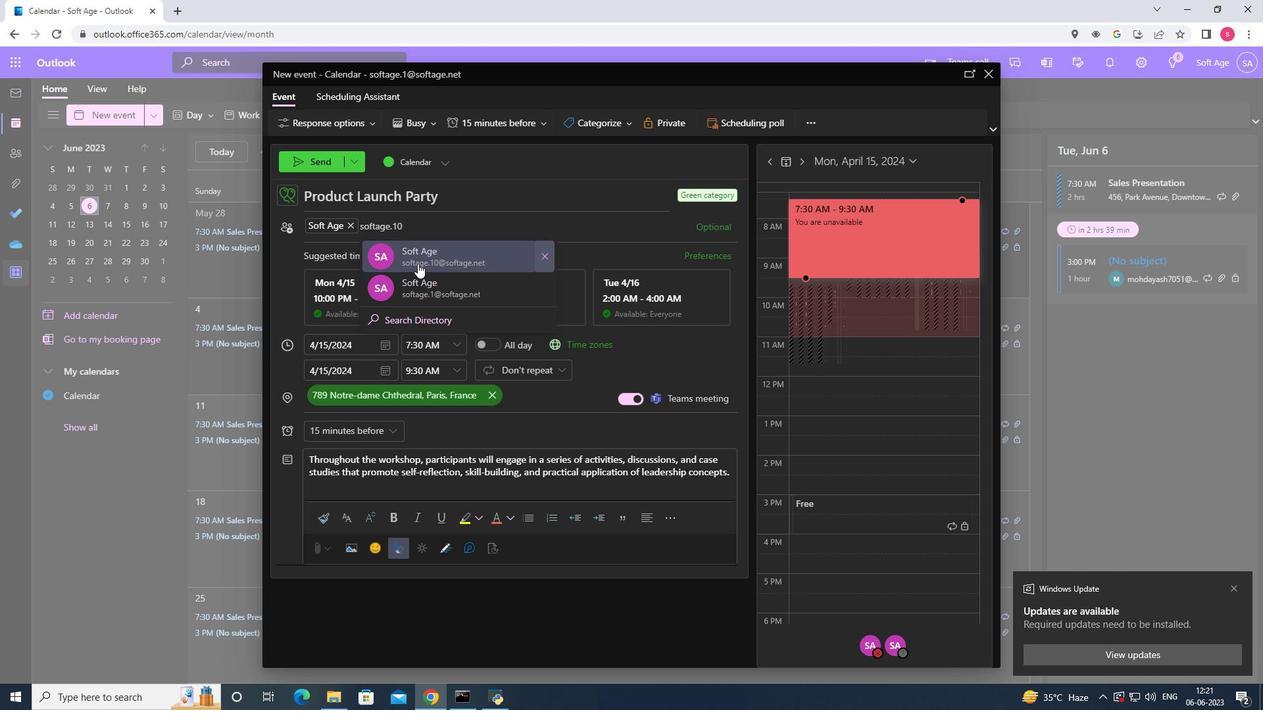 
Action: Mouse pressed left at (417, 263)
Screenshot: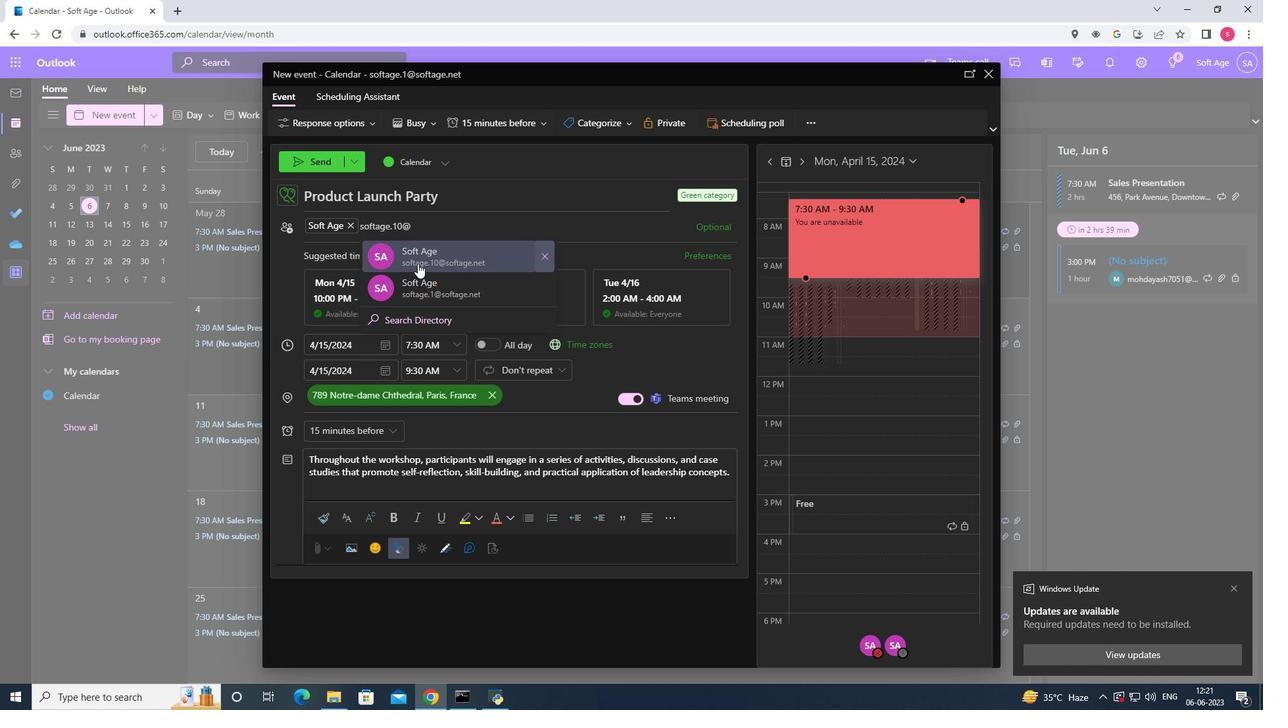 
Action: Mouse moved to (387, 431)
Screenshot: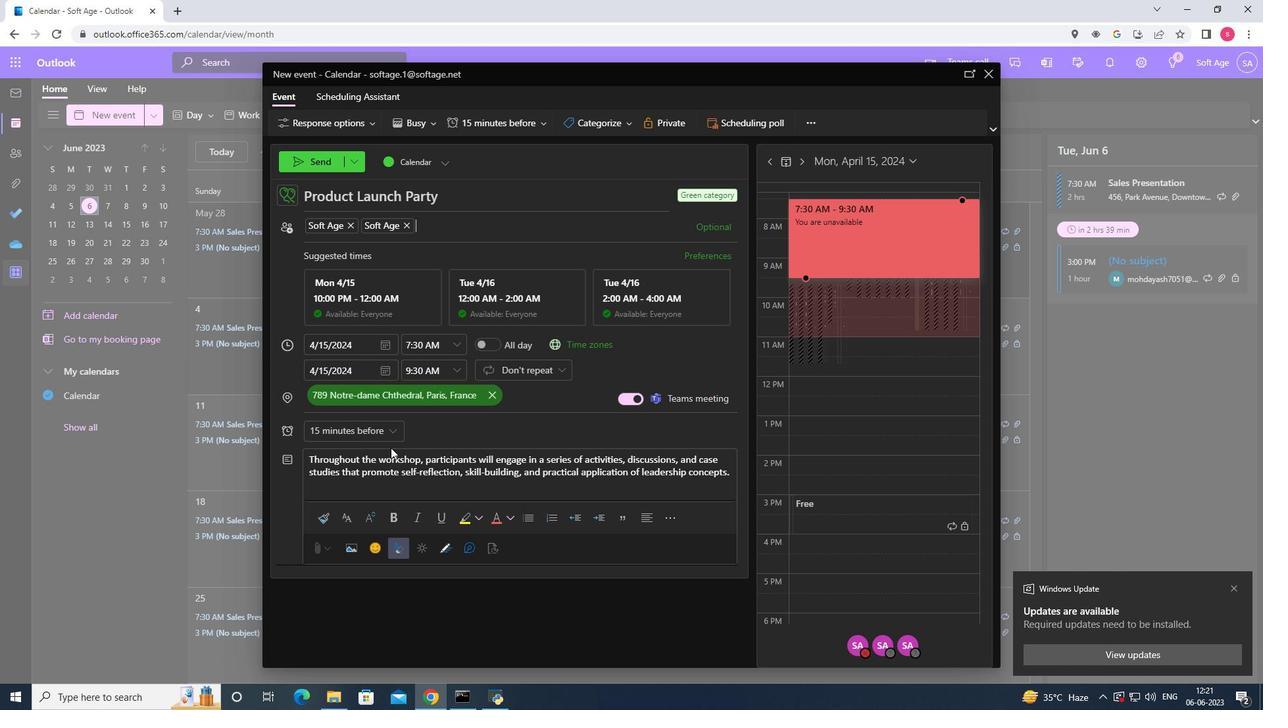 
Action: Mouse pressed left at (387, 431)
Screenshot: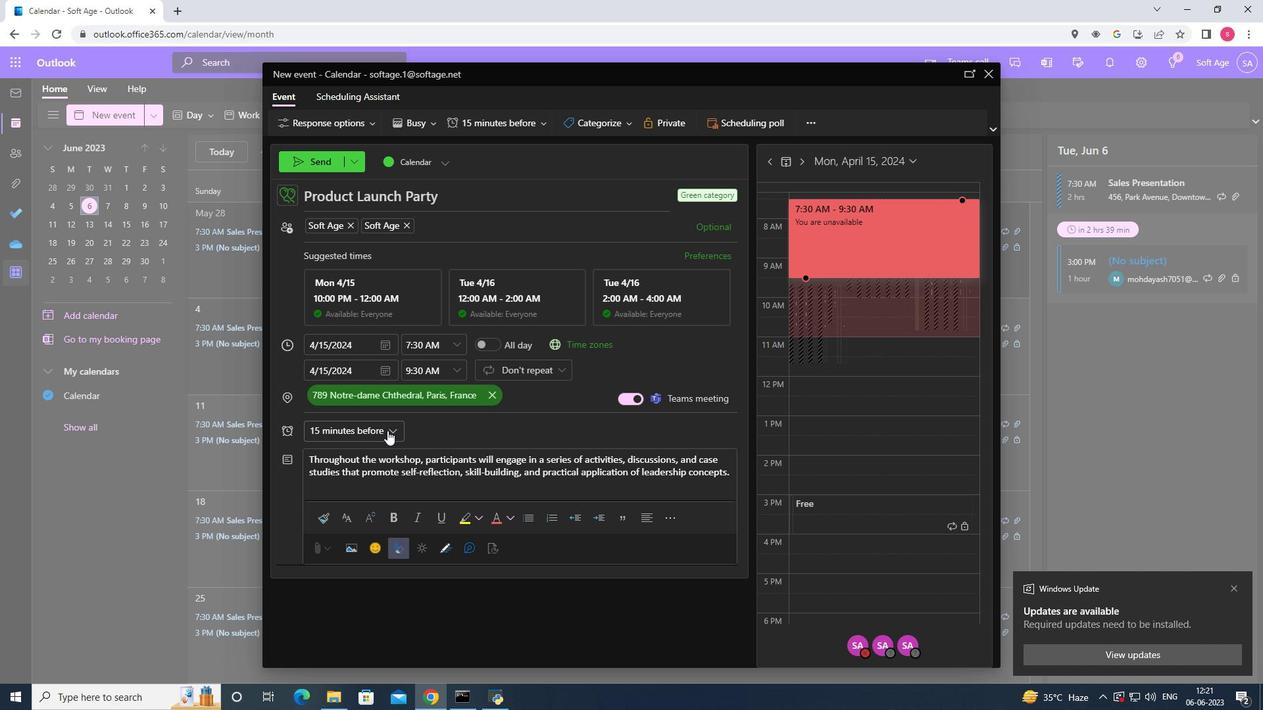 
Action: Mouse moved to (347, 369)
Screenshot: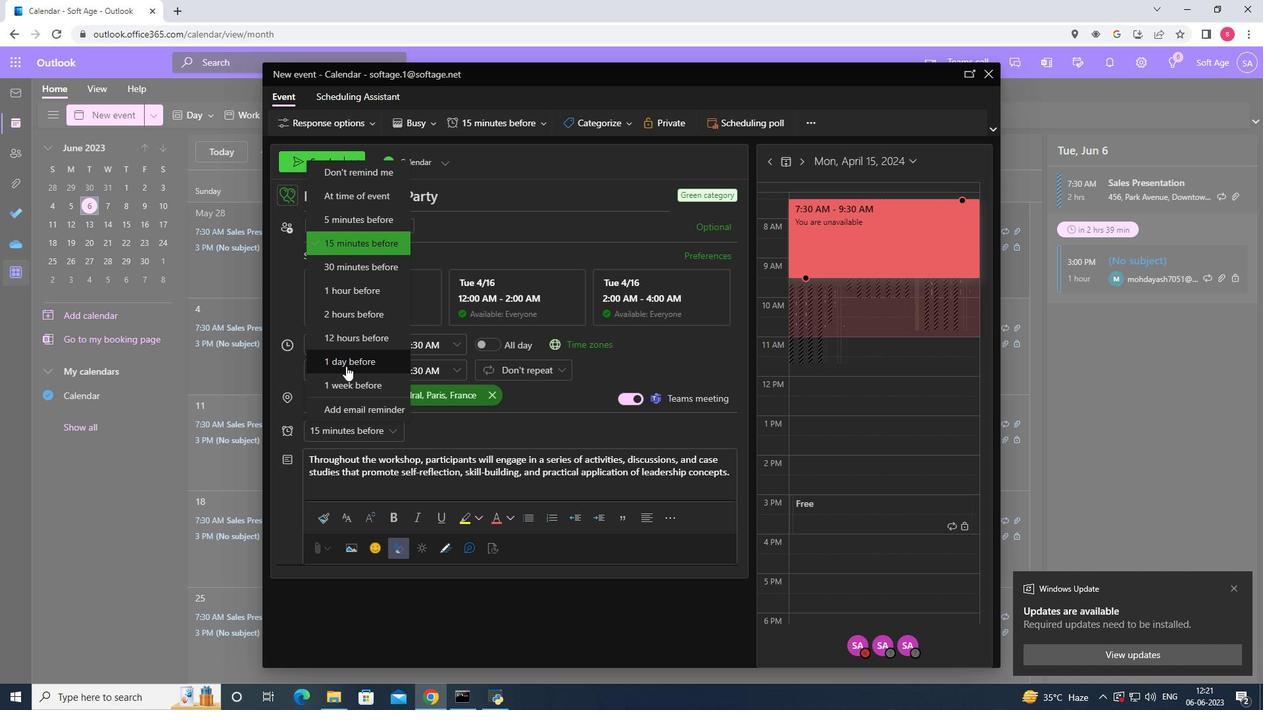 
Action: Mouse pressed left at (347, 369)
Screenshot: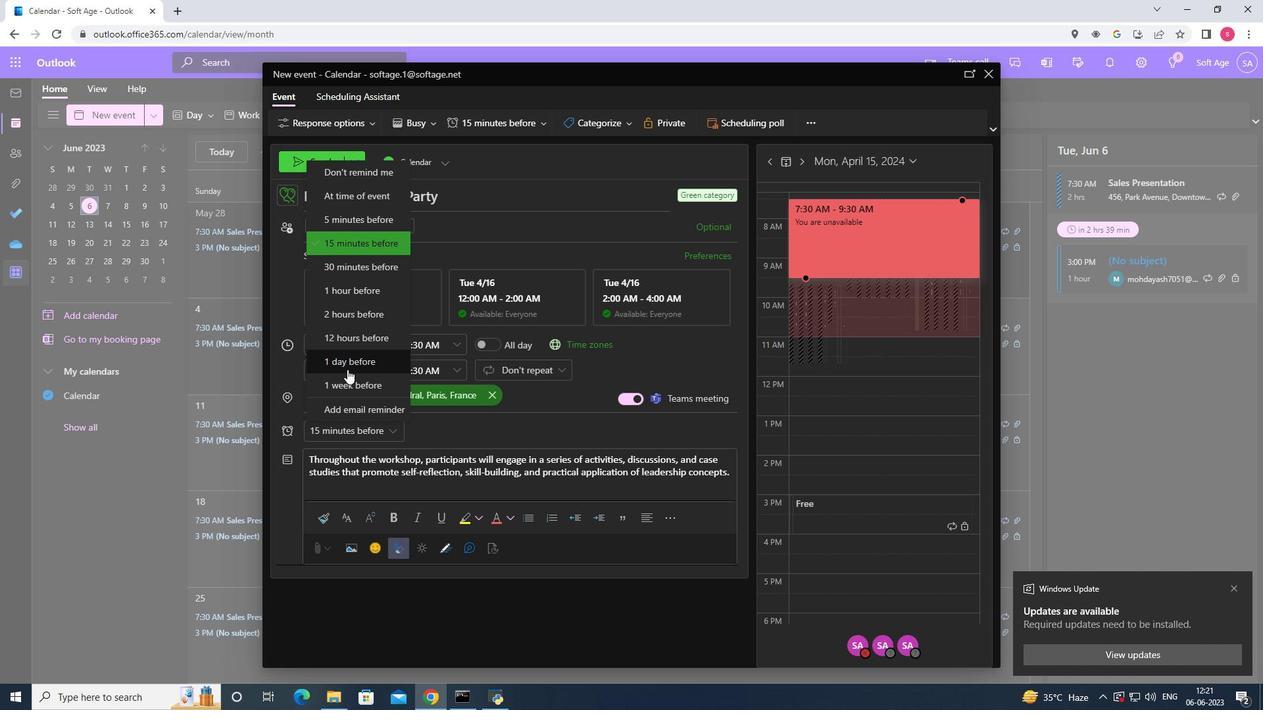 
Action: Mouse moved to (327, 168)
Screenshot: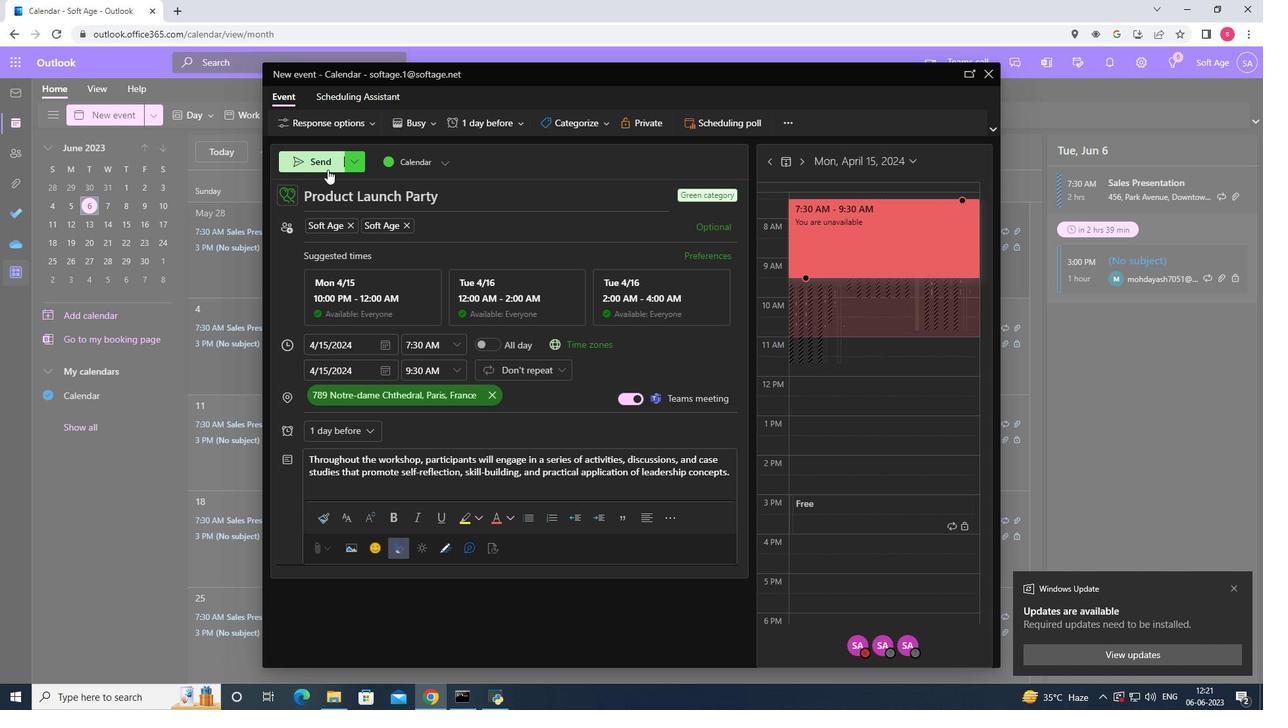 
Action: Mouse pressed left at (327, 168)
Screenshot: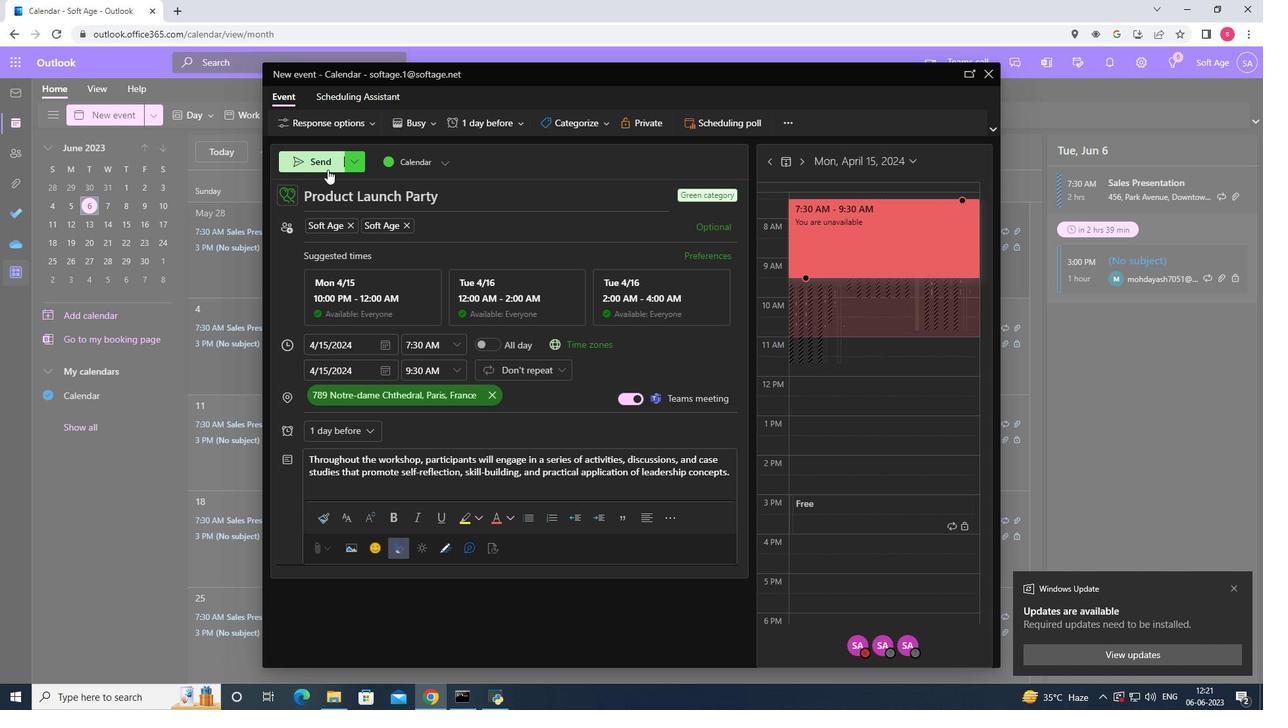 
